 Task: Find connections with filter location Chhibrāmau with filter topic #mentorwith filter profile language French with filter current company CyberSecurity Jobs with filter school National Law University, Jodhpur with filter industry Telecommunications Carriers with filter service category Digital Marketing with filter keywords title Reservationist
Action: Mouse moved to (567, 70)
Screenshot: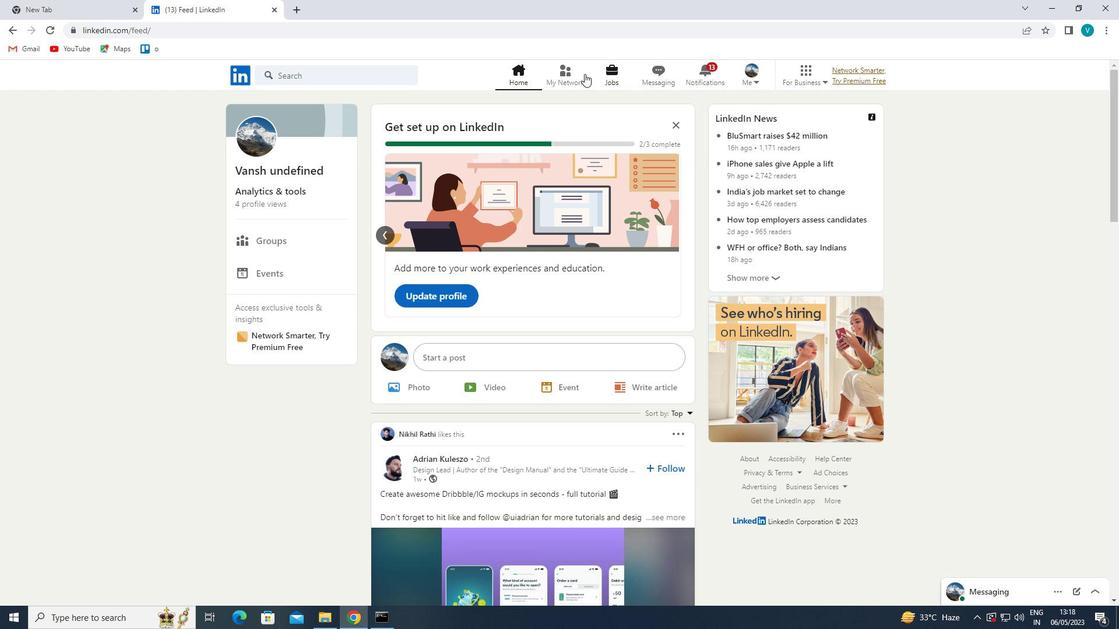
Action: Mouse pressed left at (567, 70)
Screenshot: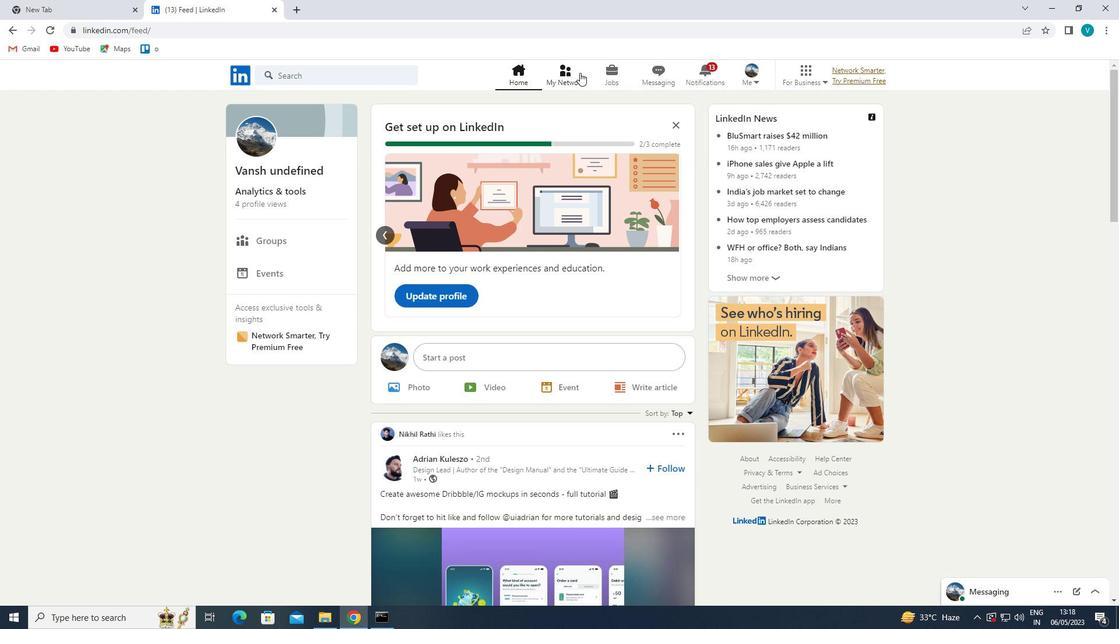 
Action: Mouse moved to (334, 144)
Screenshot: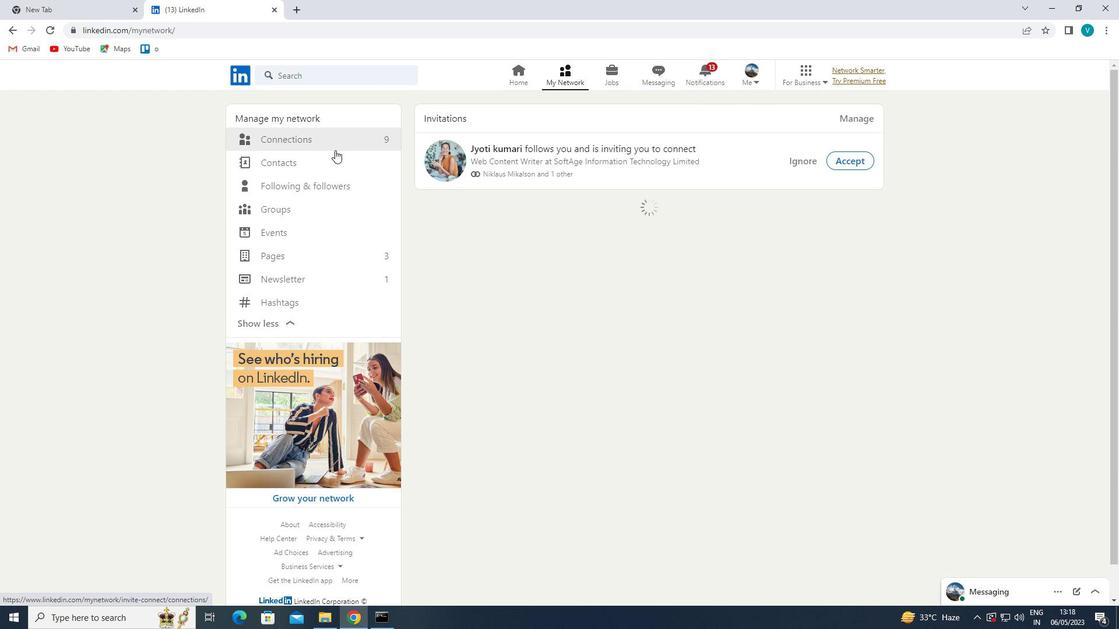 
Action: Mouse pressed left at (334, 144)
Screenshot: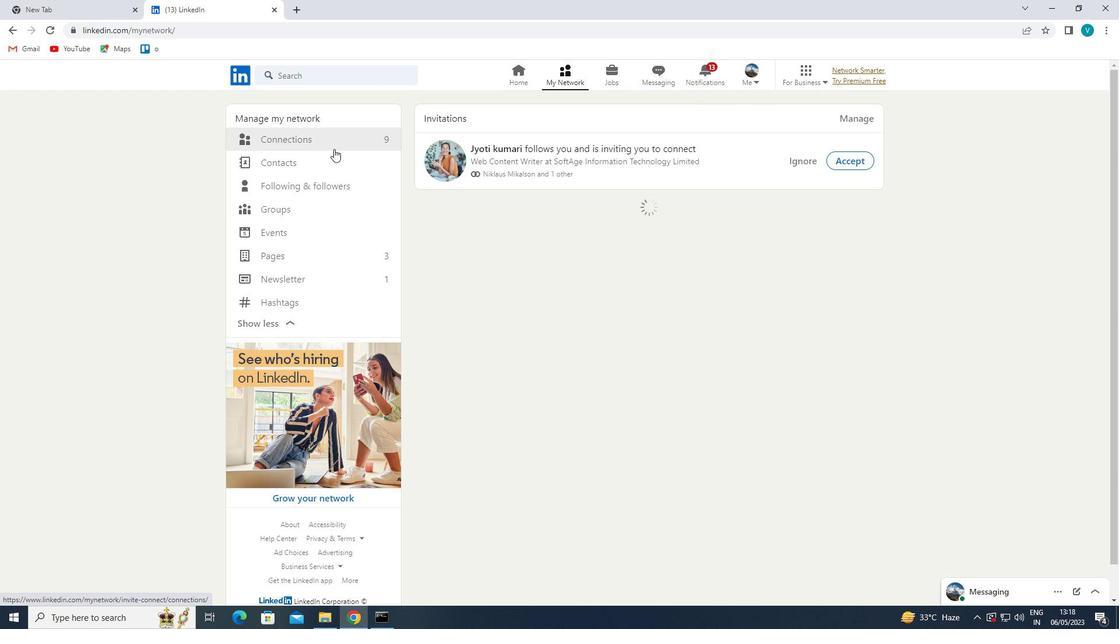 
Action: Mouse moved to (627, 139)
Screenshot: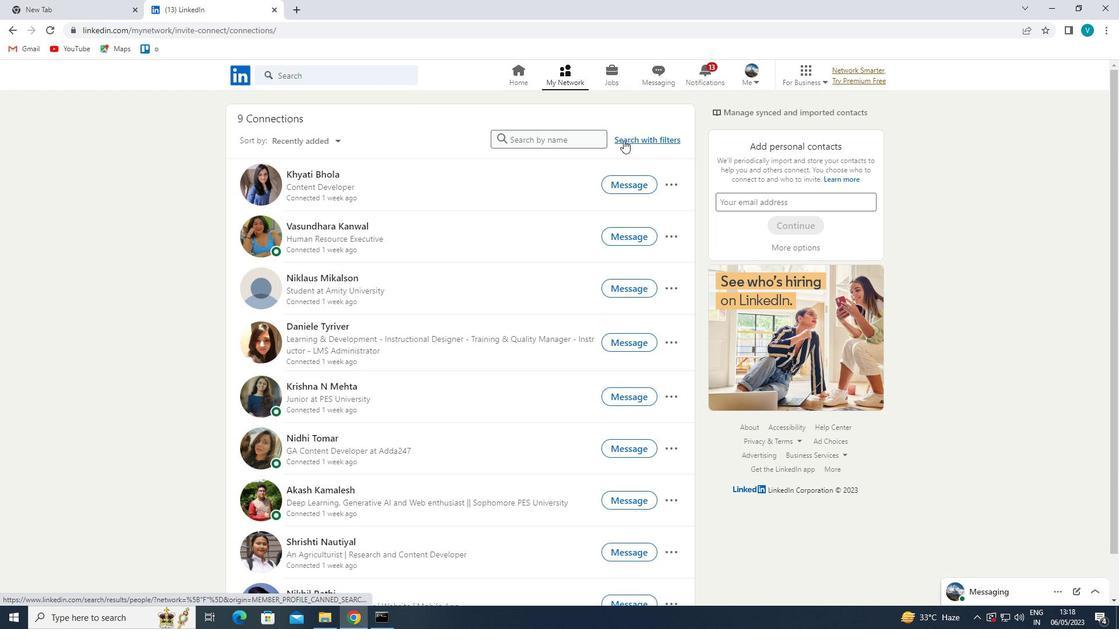 
Action: Mouse pressed left at (627, 139)
Screenshot: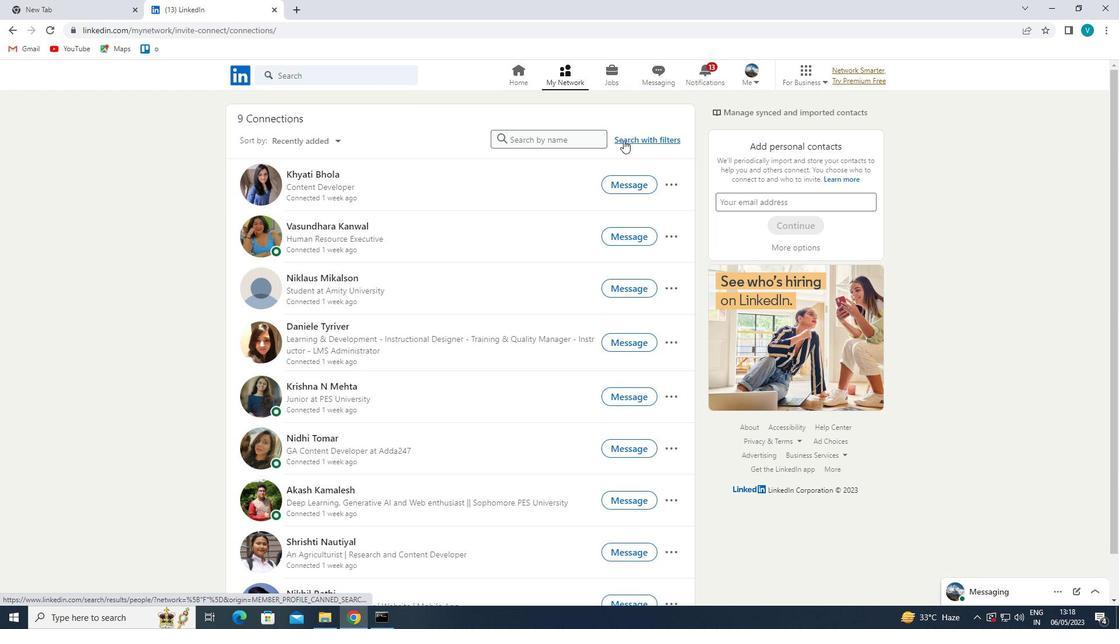 
Action: Mouse moved to (565, 114)
Screenshot: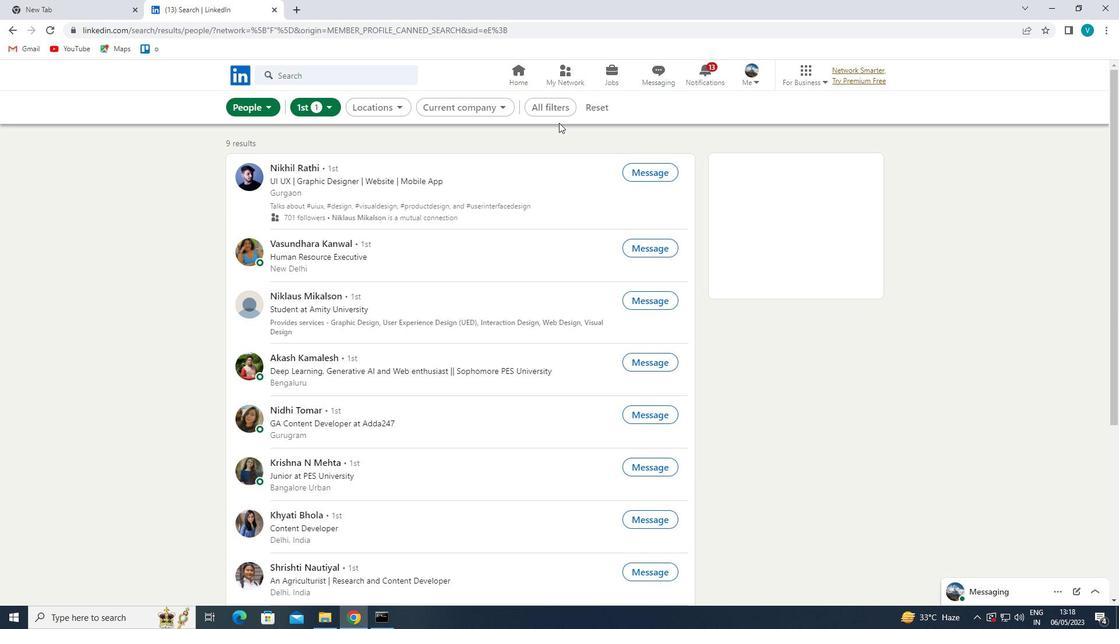 
Action: Mouse pressed left at (565, 114)
Screenshot: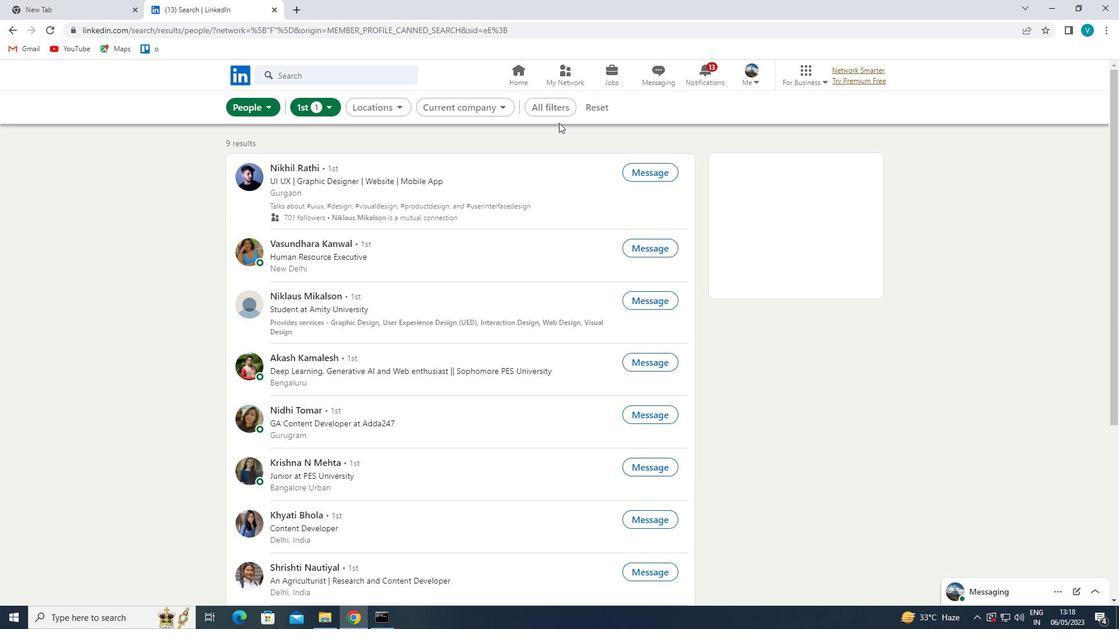 
Action: Mouse moved to (951, 265)
Screenshot: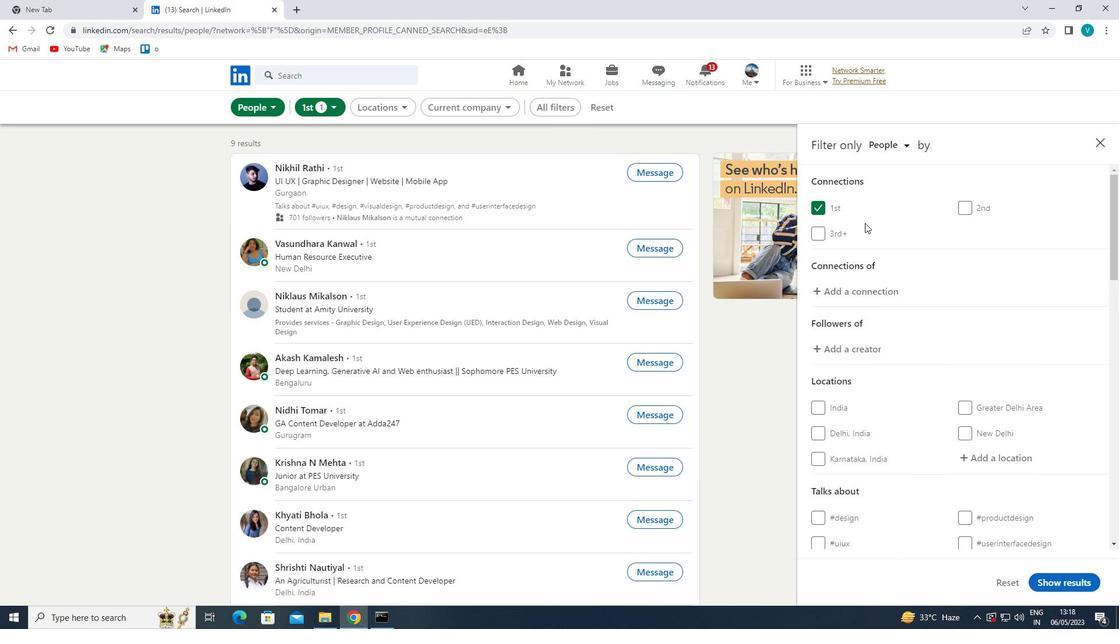 
Action: Mouse scrolled (951, 265) with delta (0, 0)
Screenshot: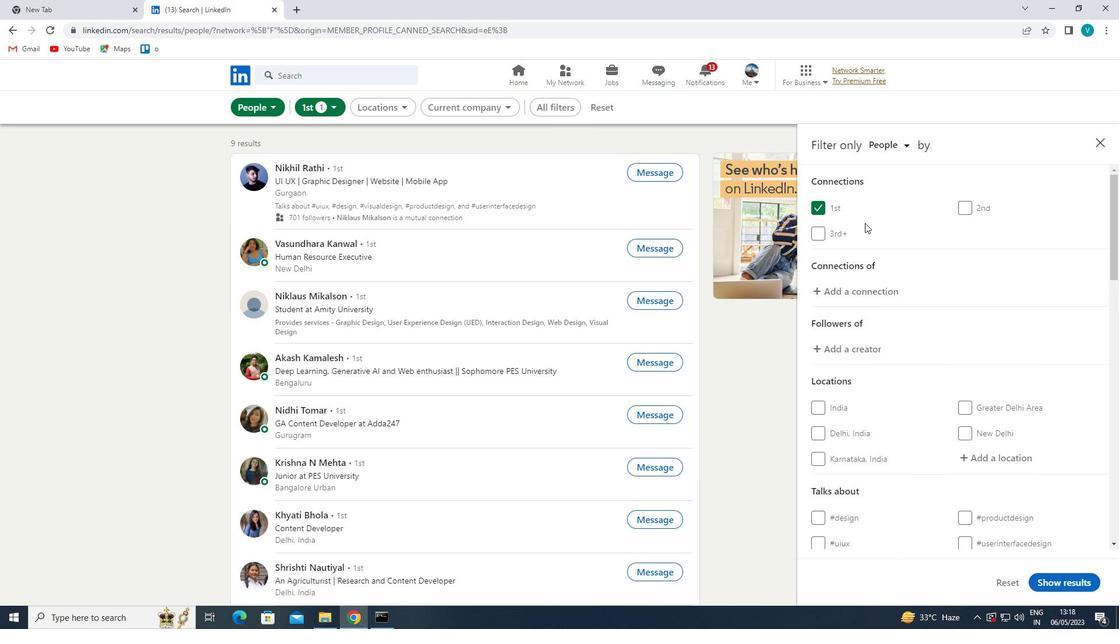 
Action: Mouse moved to (952, 271)
Screenshot: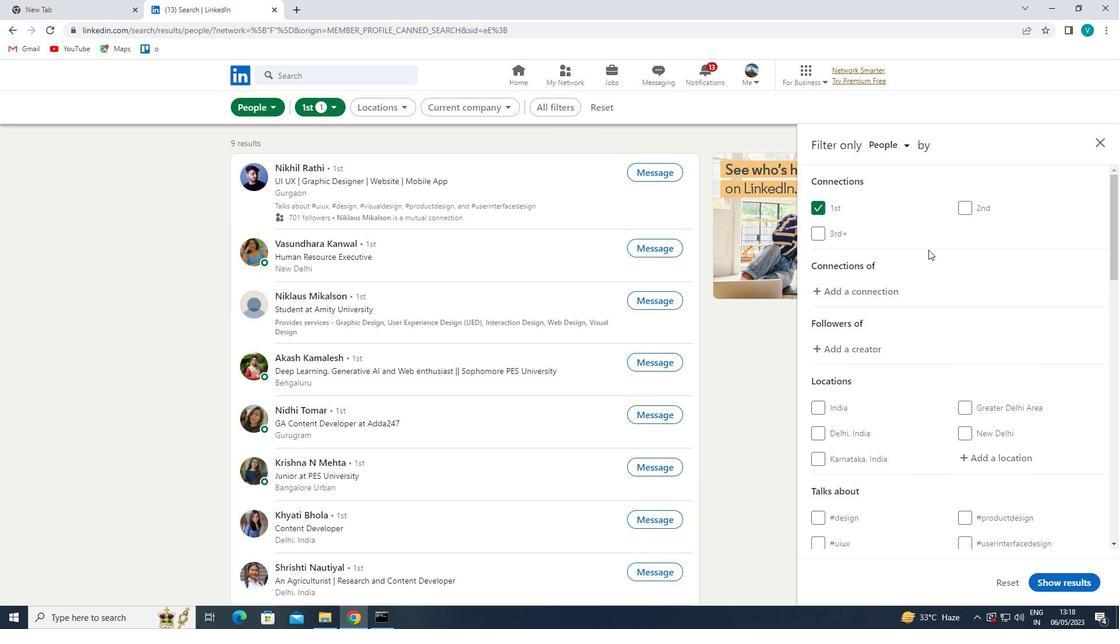 
Action: Mouse scrolled (952, 270) with delta (0, 0)
Screenshot: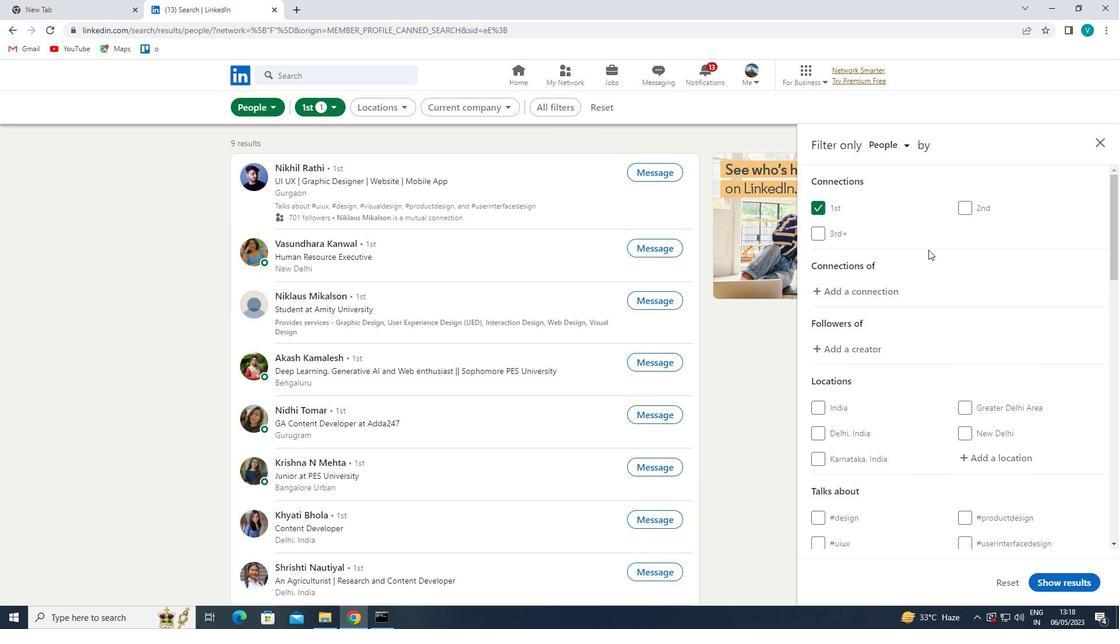 
Action: Mouse moved to (954, 277)
Screenshot: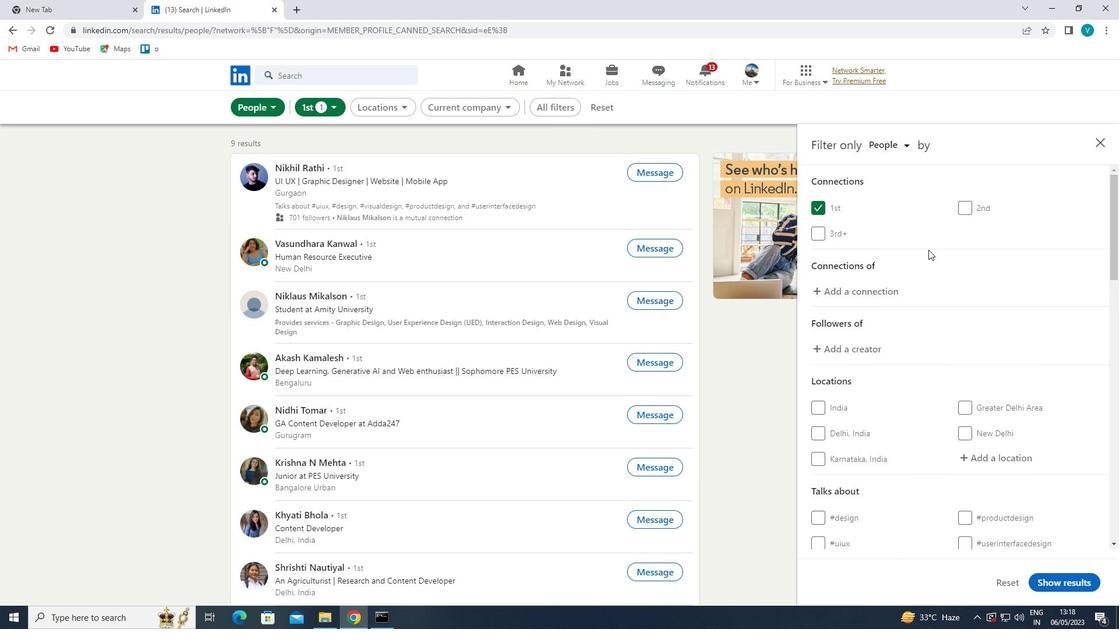 
Action: Mouse scrolled (954, 276) with delta (0, 0)
Screenshot: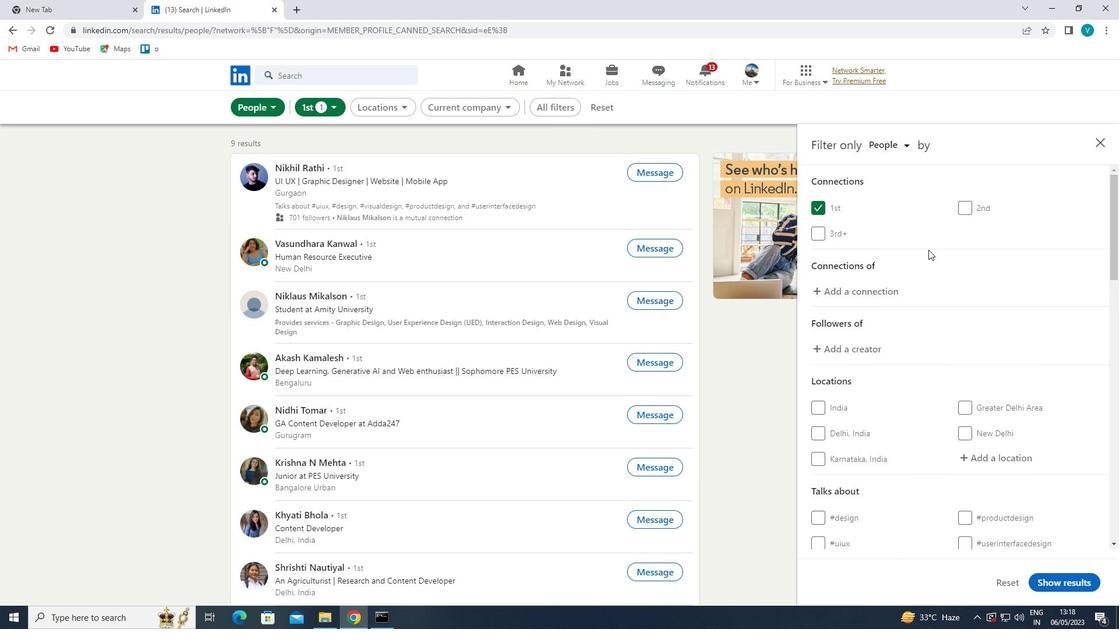 
Action: Mouse moved to (995, 283)
Screenshot: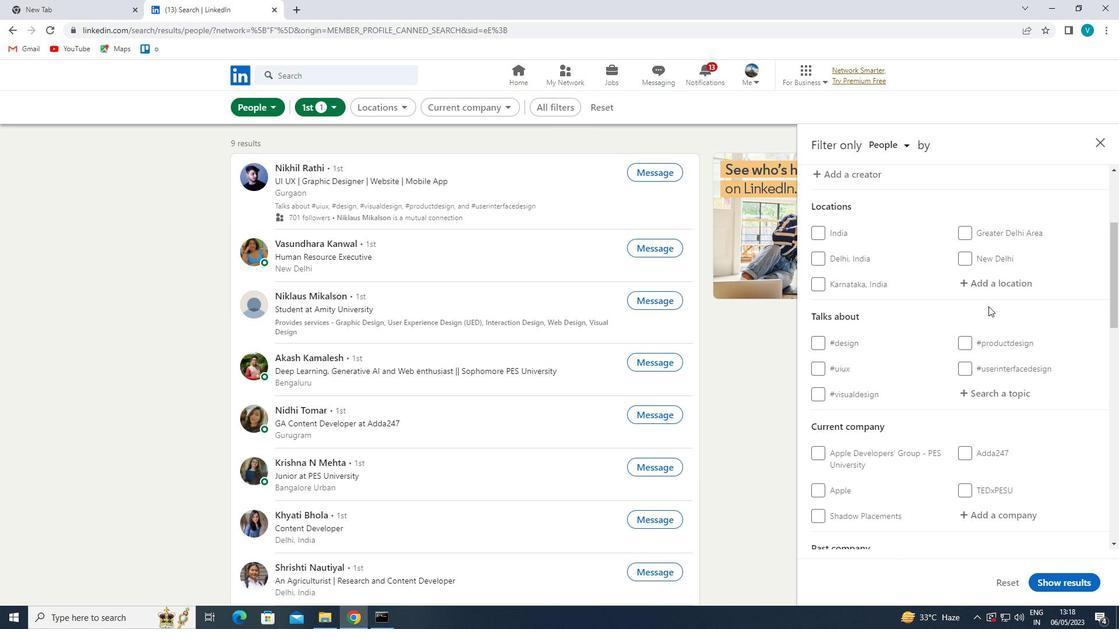 
Action: Mouse pressed left at (995, 283)
Screenshot: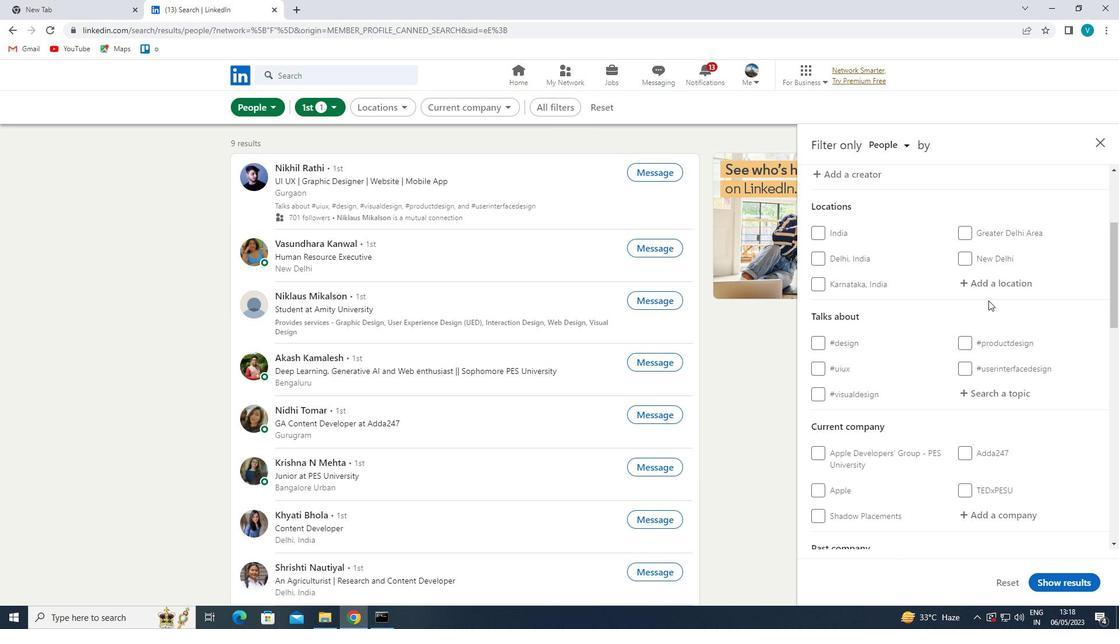
Action: Mouse moved to (876, 215)
Screenshot: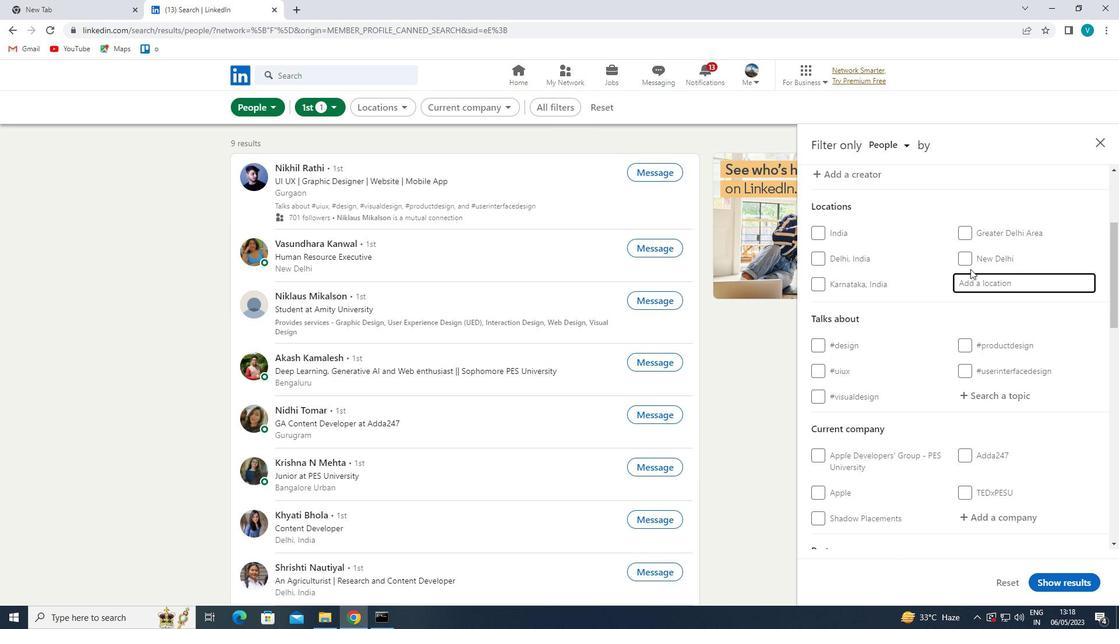 
Action: Key pressed <Key.shift>CHHIBRAMAU
Screenshot: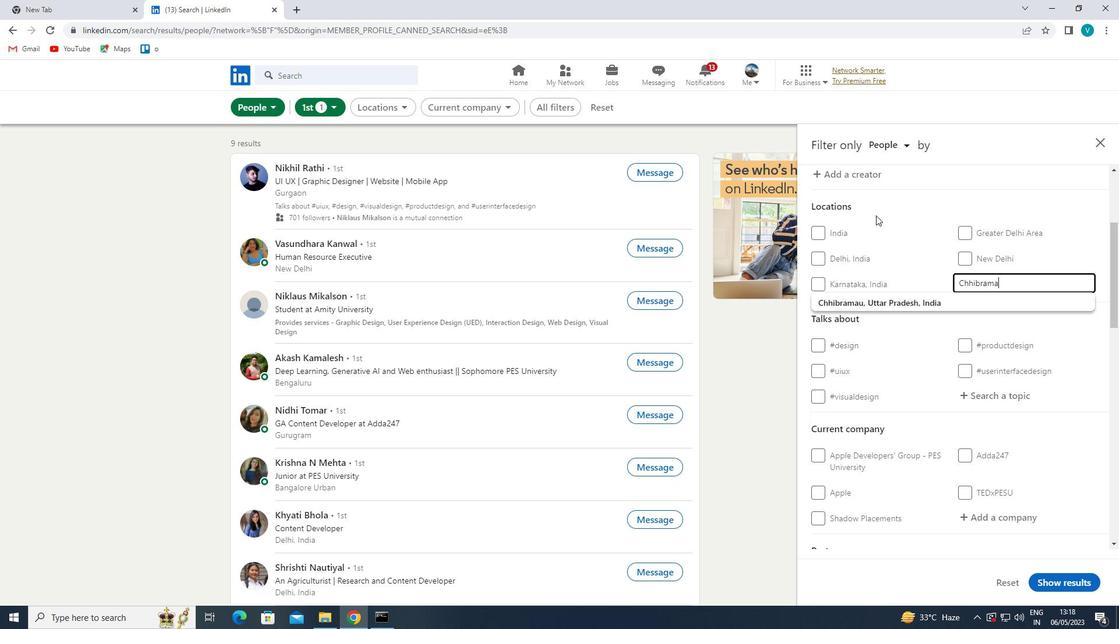 
Action: Mouse moved to (877, 297)
Screenshot: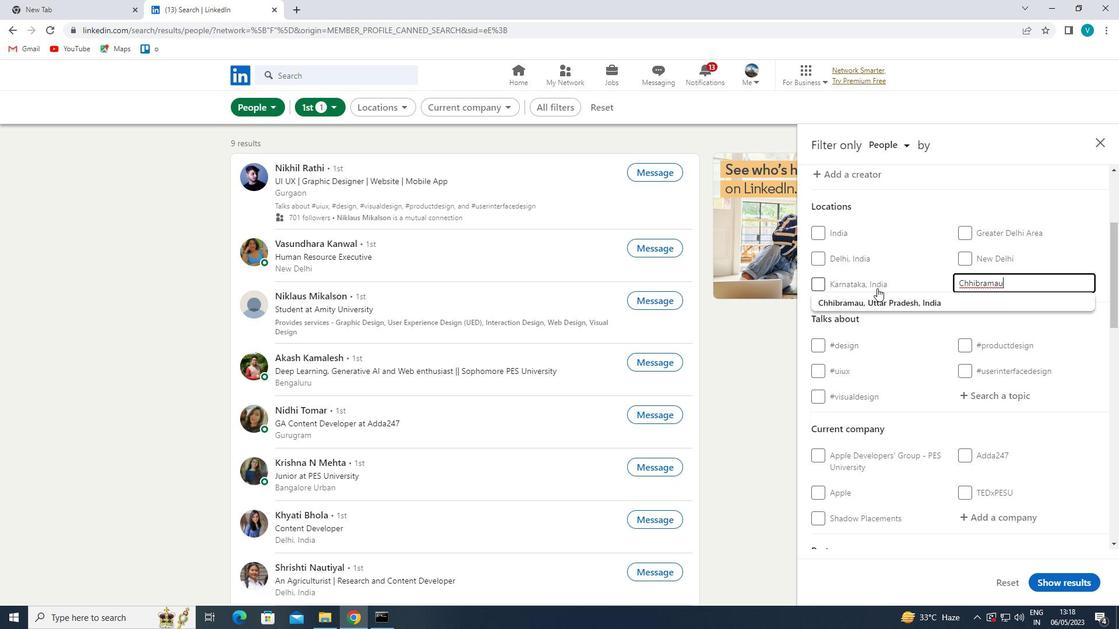 
Action: Mouse pressed left at (877, 297)
Screenshot: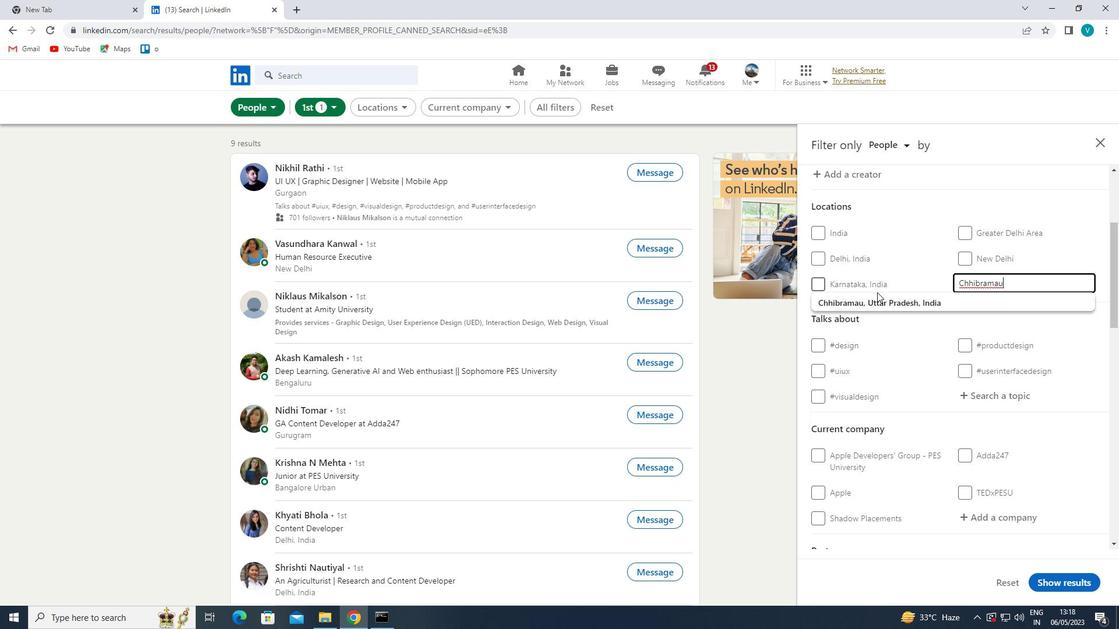 
Action: Mouse moved to (899, 327)
Screenshot: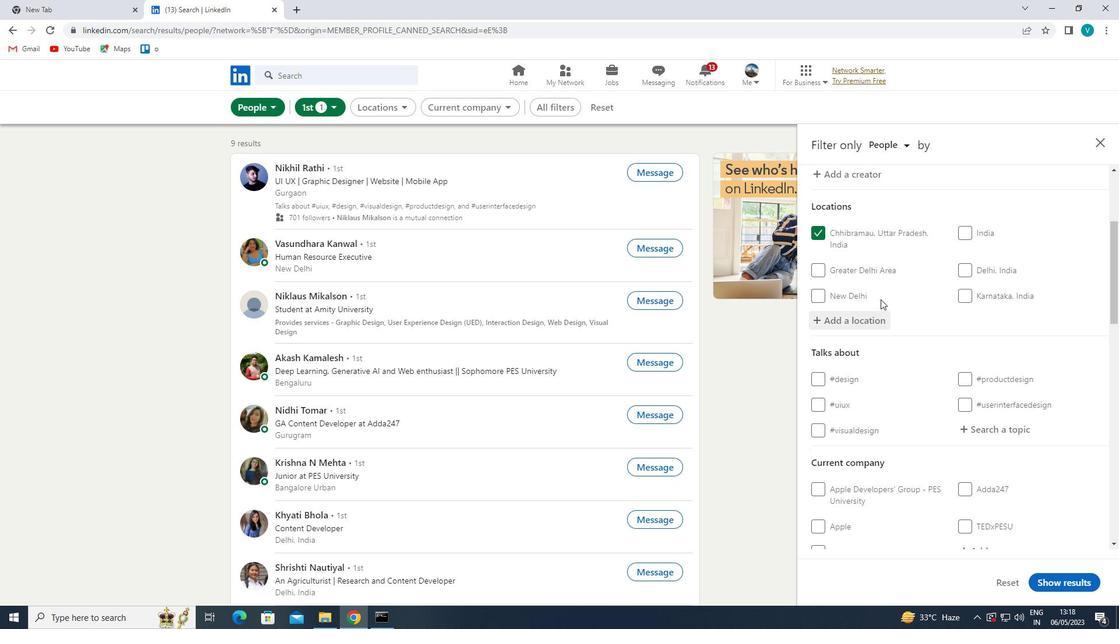 
Action: Mouse scrolled (899, 326) with delta (0, 0)
Screenshot: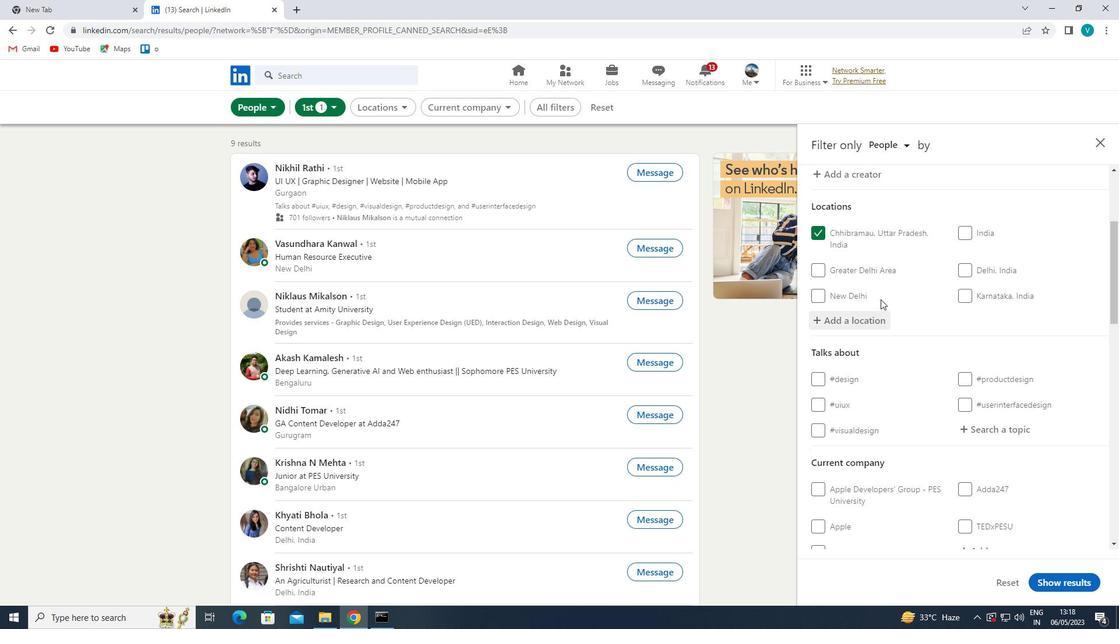 
Action: Mouse moved to (906, 331)
Screenshot: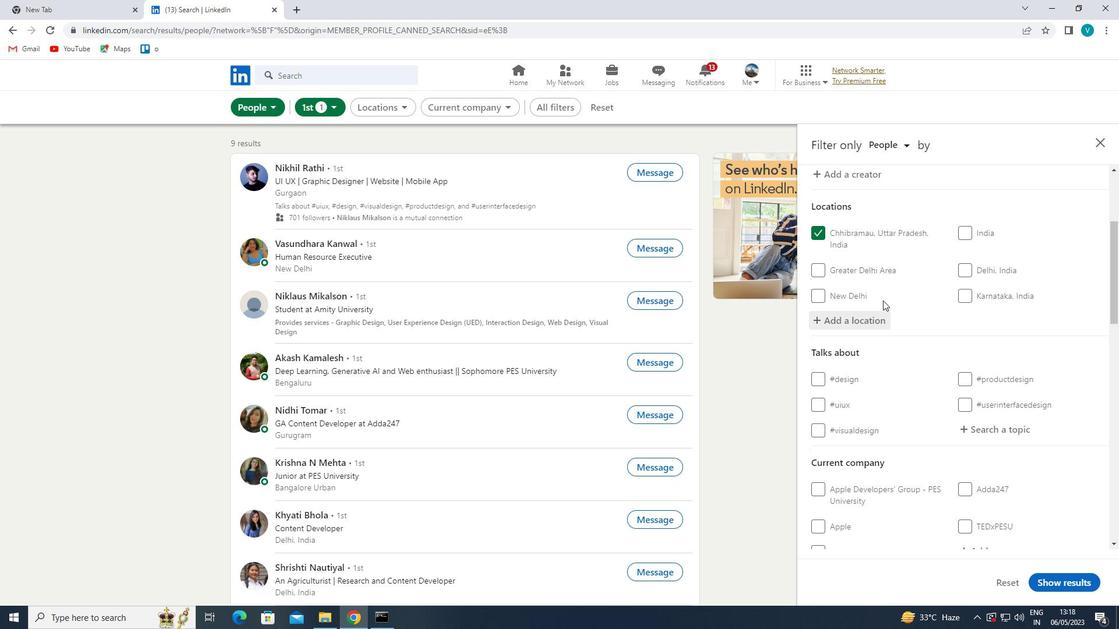 
Action: Mouse scrolled (906, 330) with delta (0, 0)
Screenshot: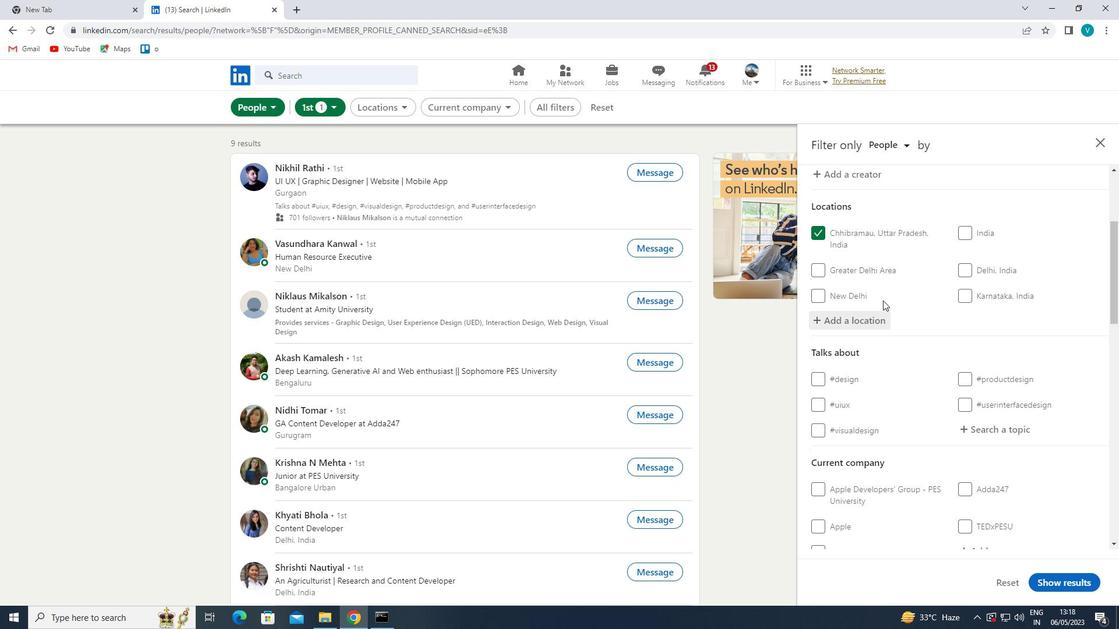
Action: Mouse moved to (986, 314)
Screenshot: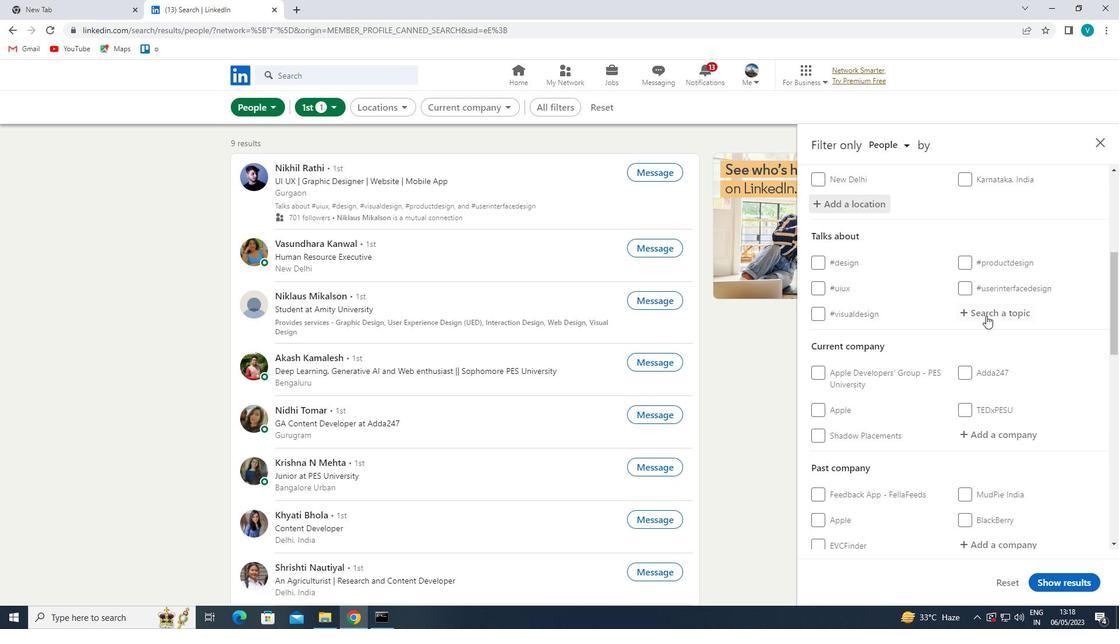 
Action: Mouse pressed left at (986, 314)
Screenshot: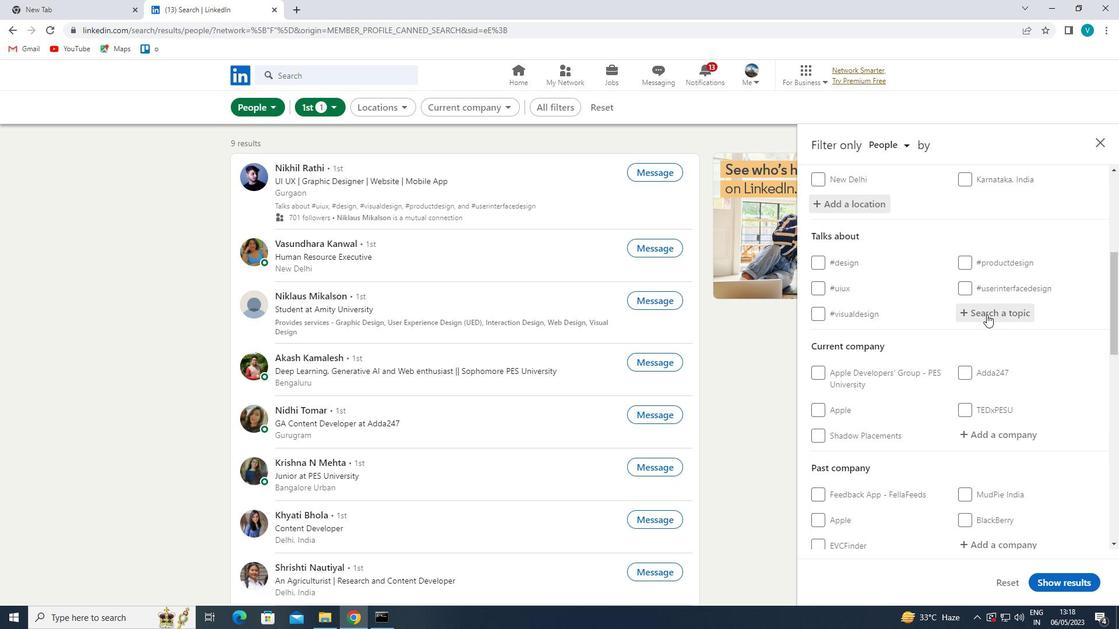 
Action: Mouse moved to (923, 278)
Screenshot: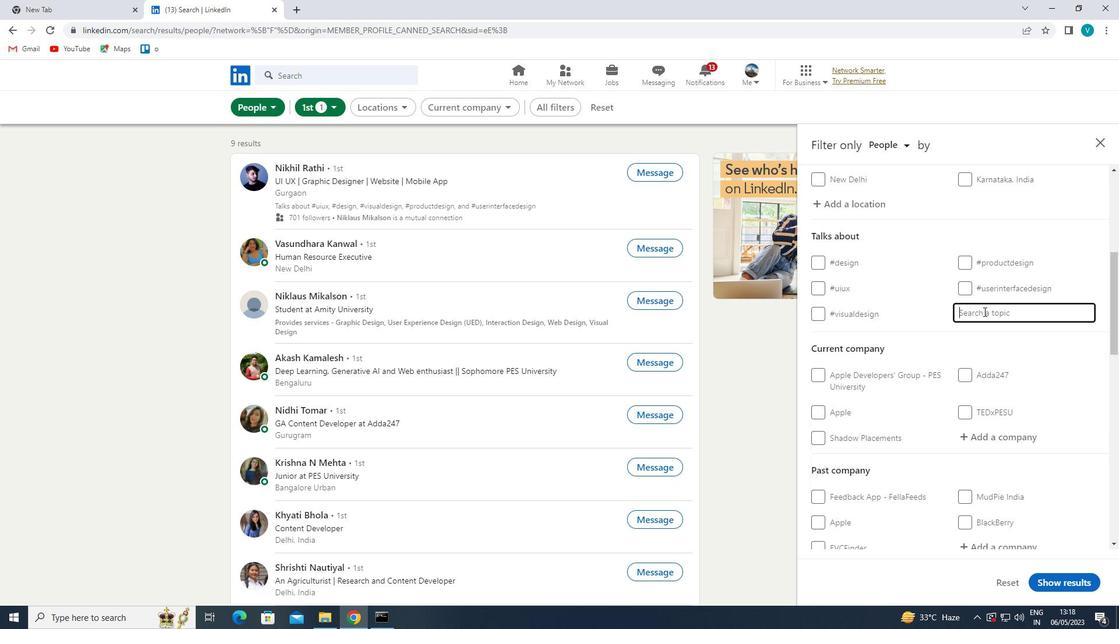 
Action: Key pressed MENTOR
Screenshot: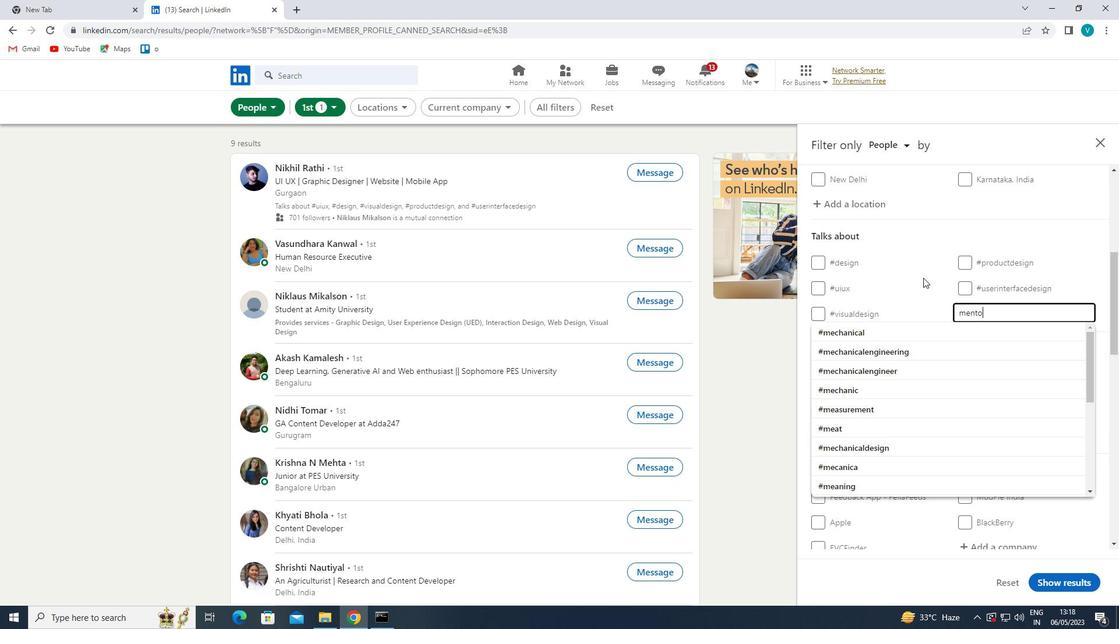 
Action: Mouse moved to (888, 372)
Screenshot: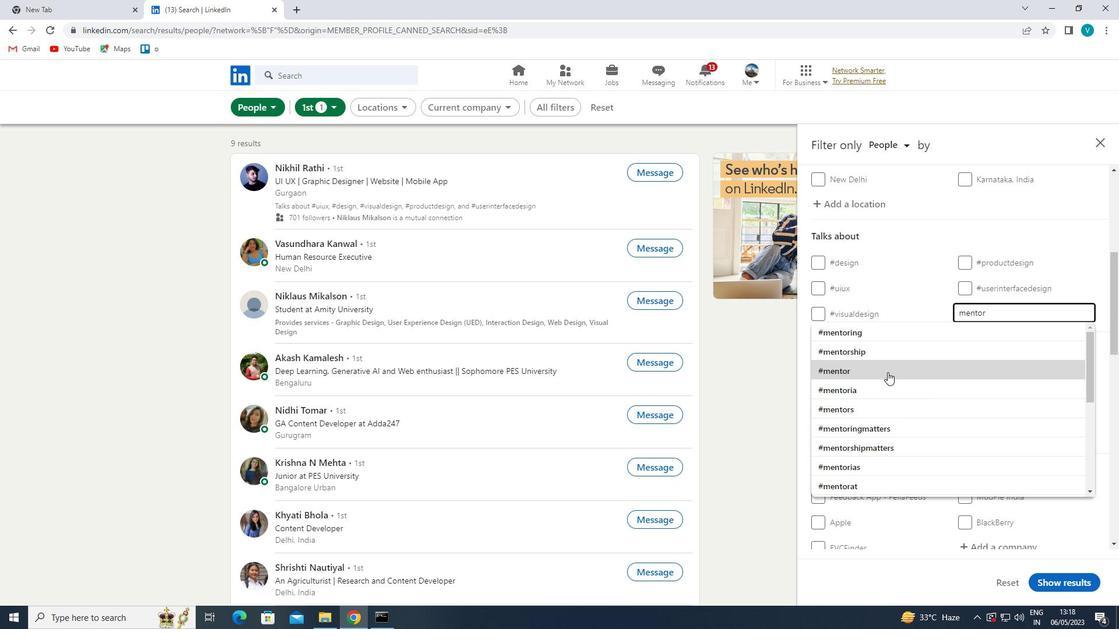 
Action: Mouse pressed left at (888, 372)
Screenshot: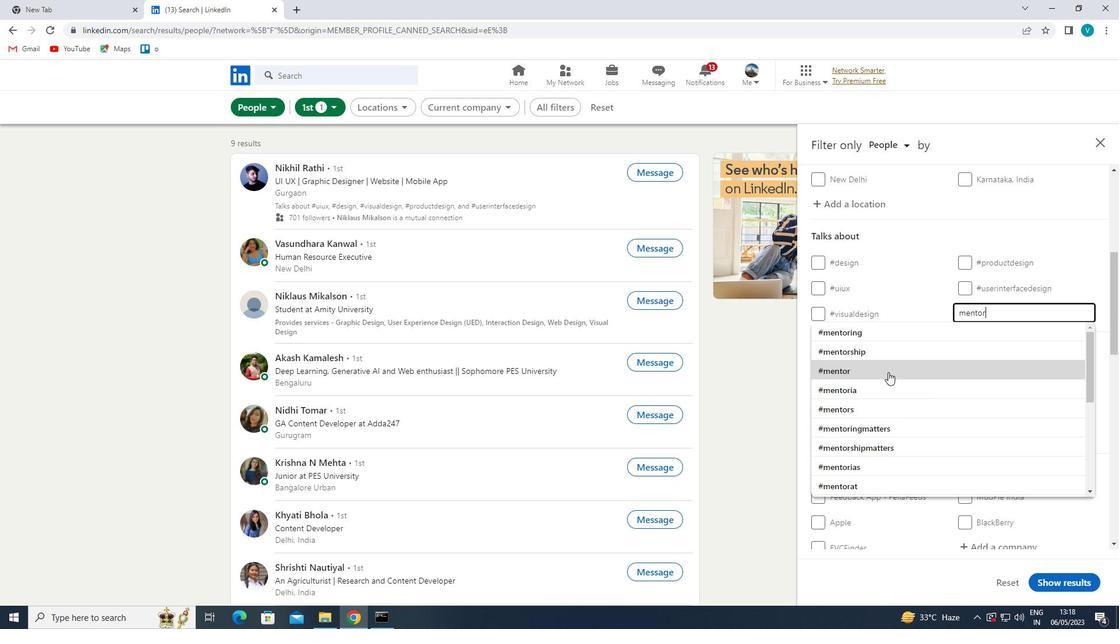 
Action: Mouse moved to (950, 368)
Screenshot: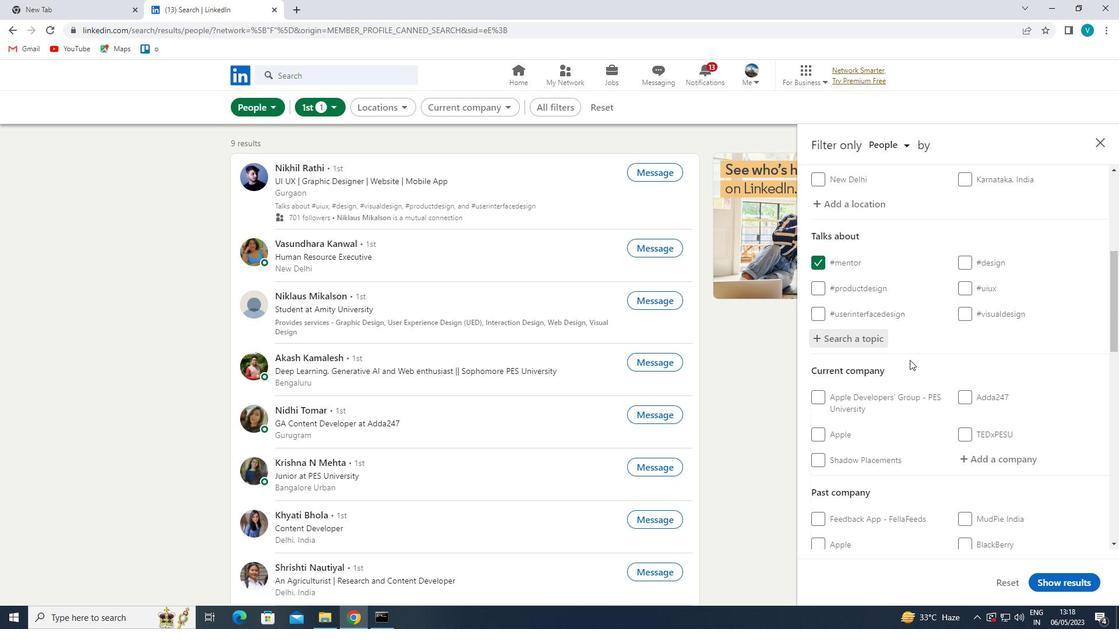 
Action: Mouse scrolled (950, 368) with delta (0, 0)
Screenshot: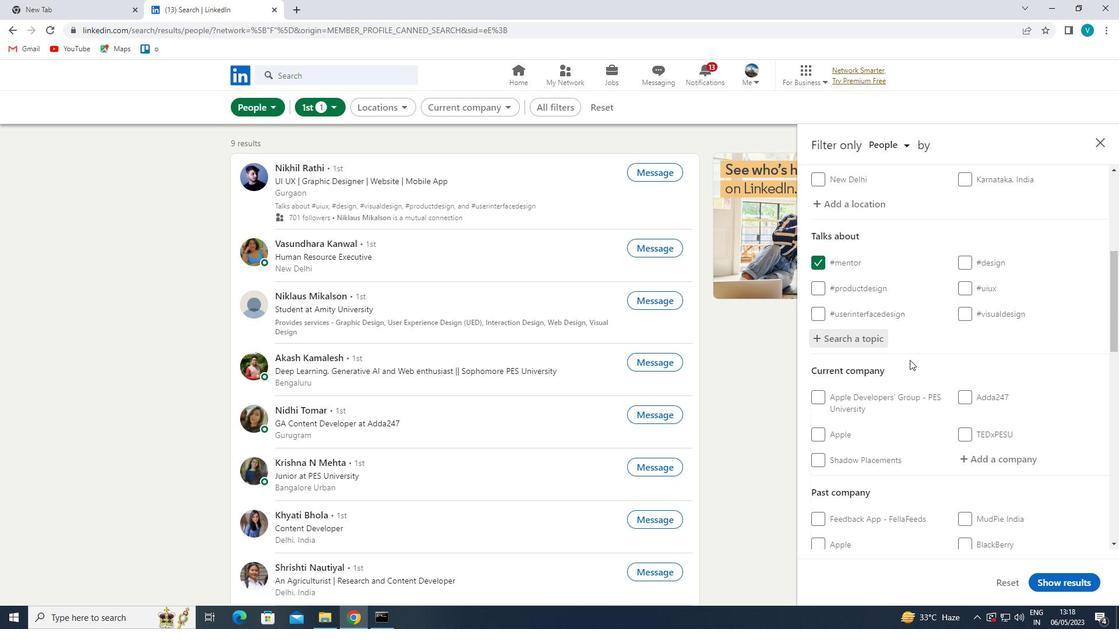 
Action: Mouse moved to (968, 373)
Screenshot: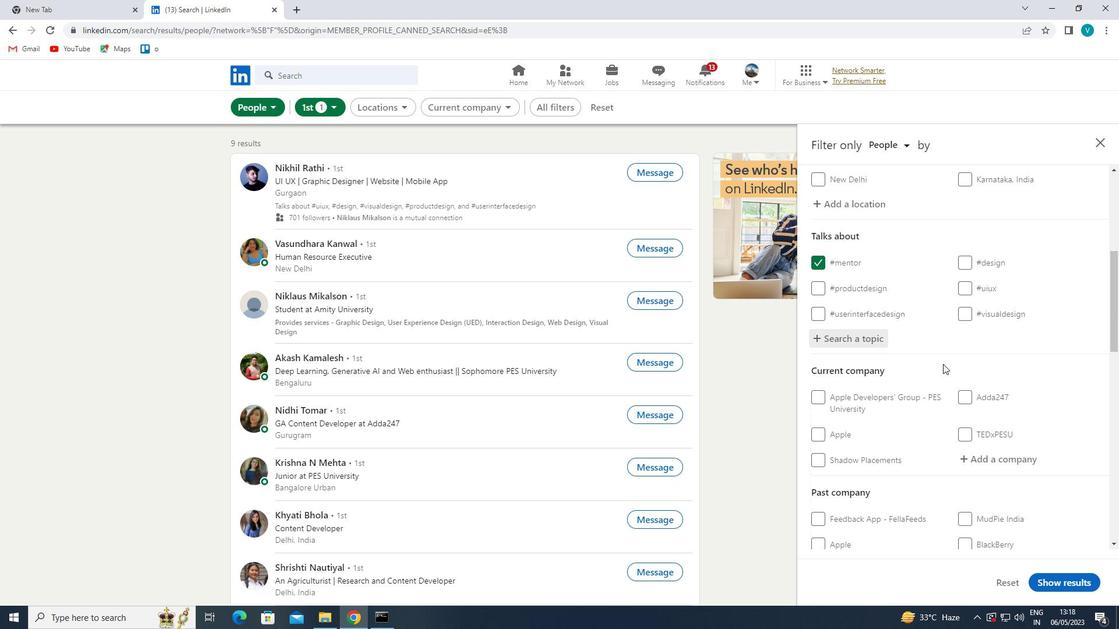 
Action: Mouse scrolled (968, 373) with delta (0, 0)
Screenshot: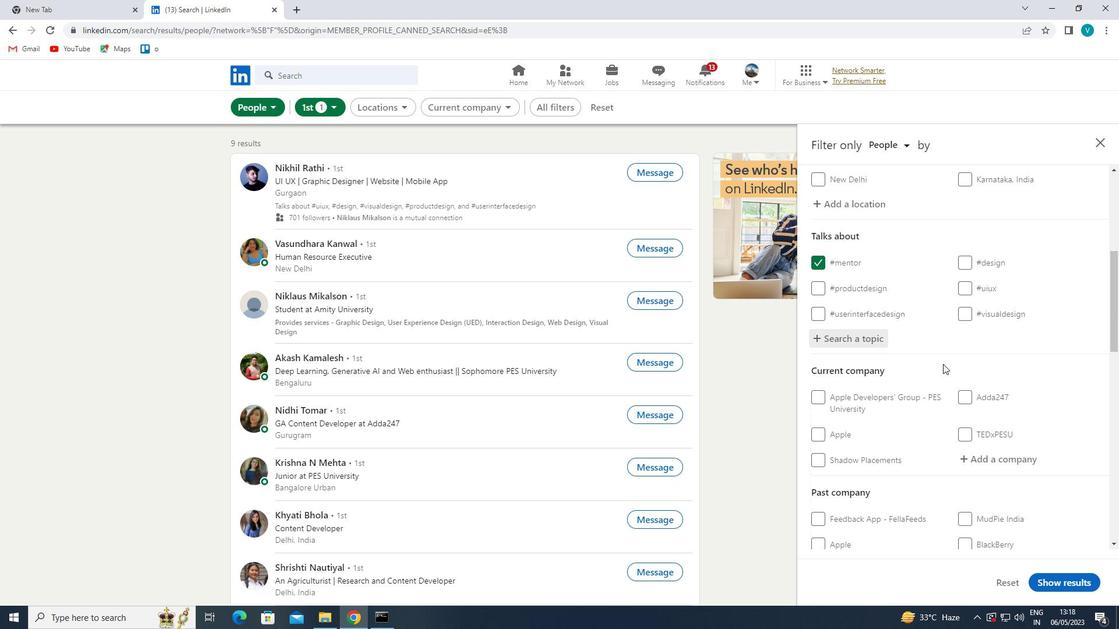 
Action: Mouse moved to (997, 345)
Screenshot: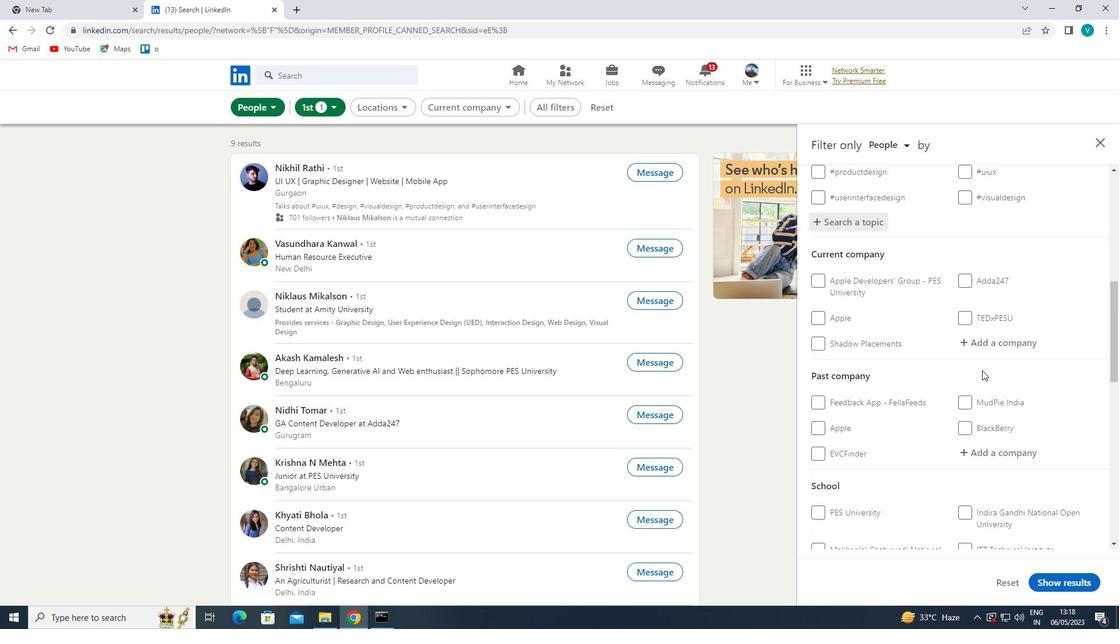 
Action: Mouse pressed left at (997, 345)
Screenshot: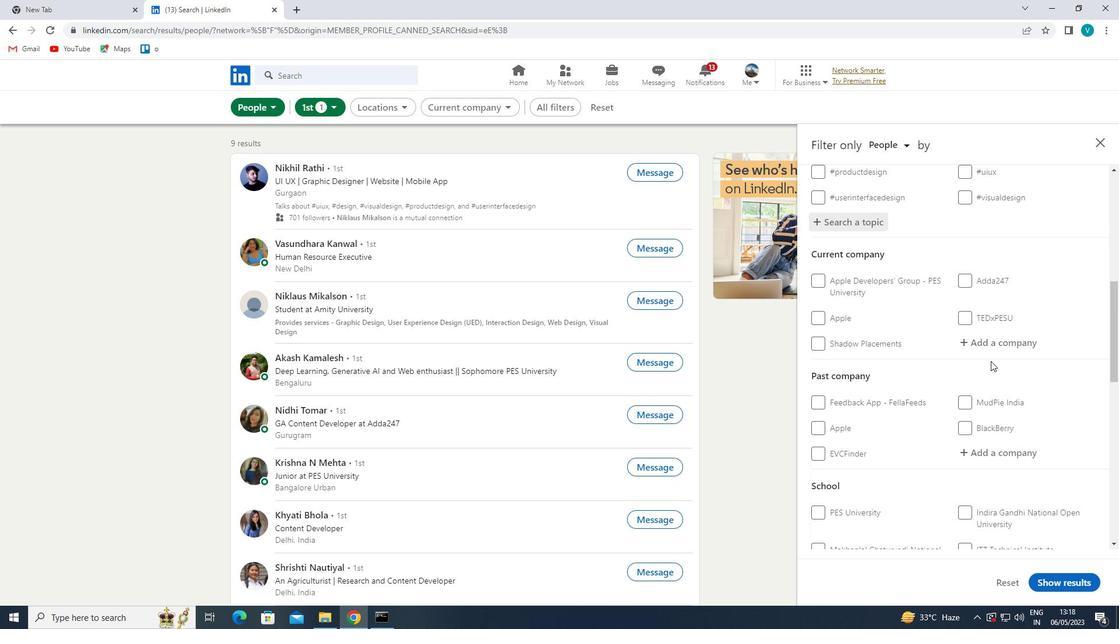 
Action: Mouse moved to (866, 265)
Screenshot: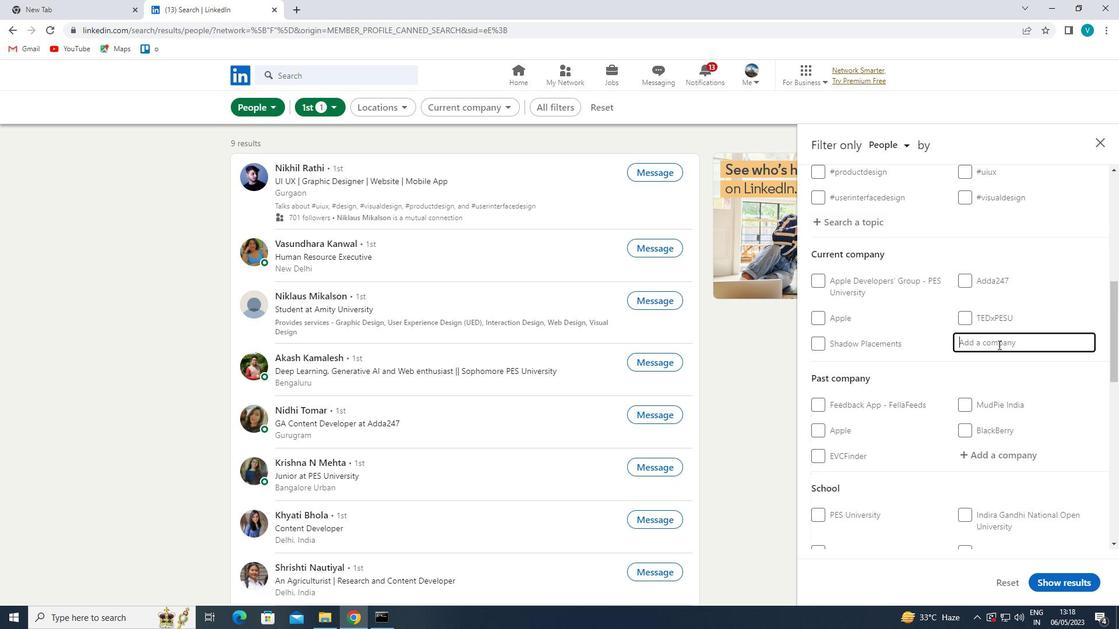 
Action: Key pressed <Key.shift>CYBER<Key.shift>SE
Screenshot: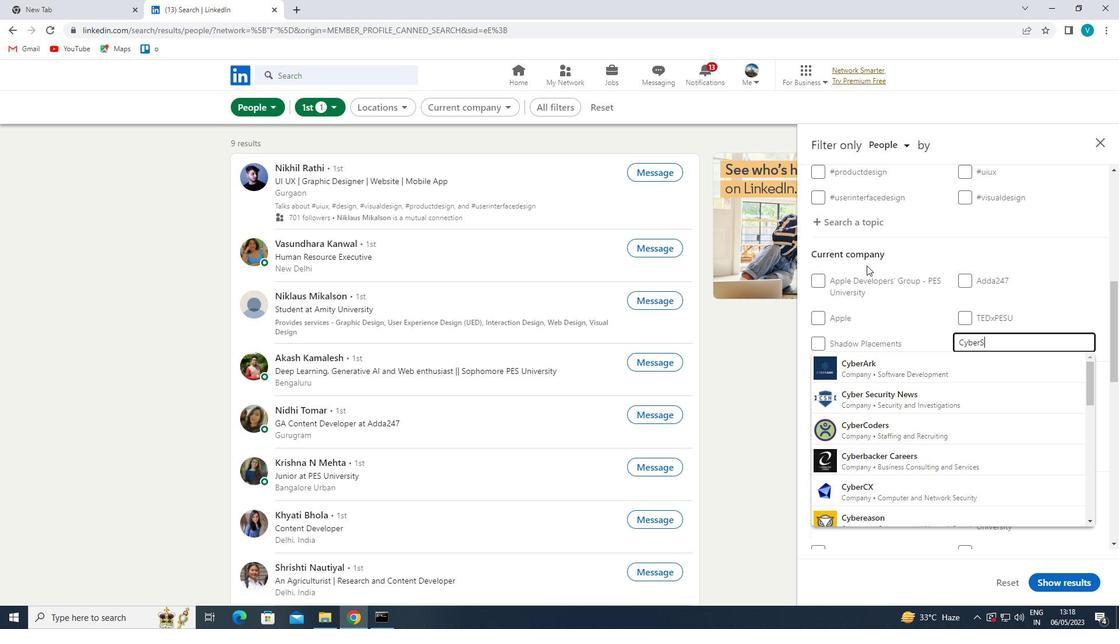 
Action: Mouse moved to (922, 395)
Screenshot: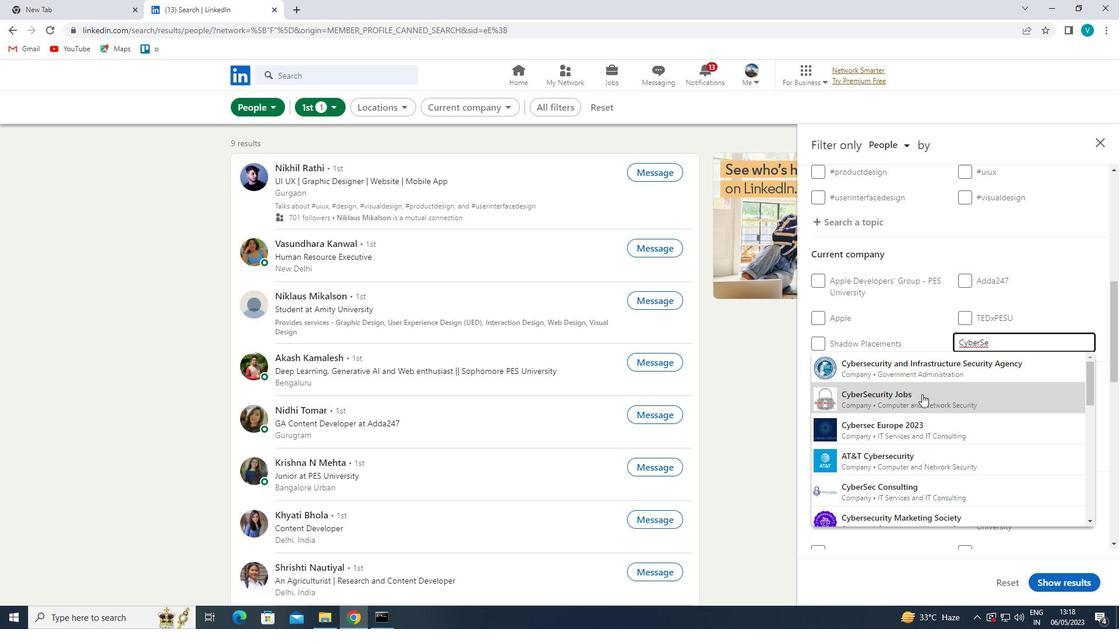 
Action: Mouse pressed left at (922, 395)
Screenshot: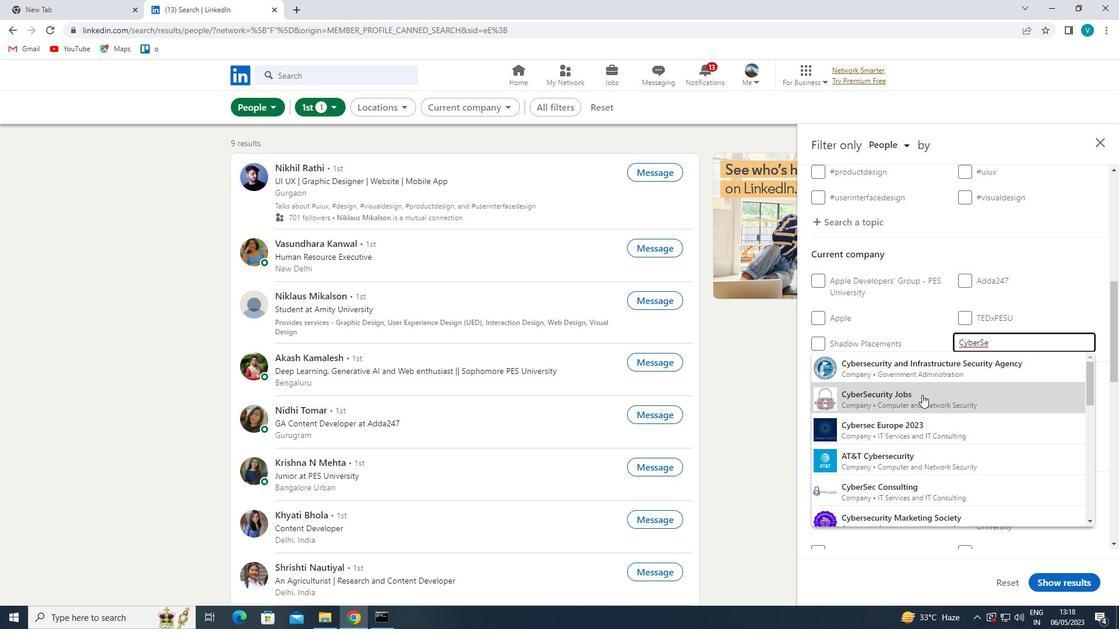 
Action: Mouse moved to (928, 385)
Screenshot: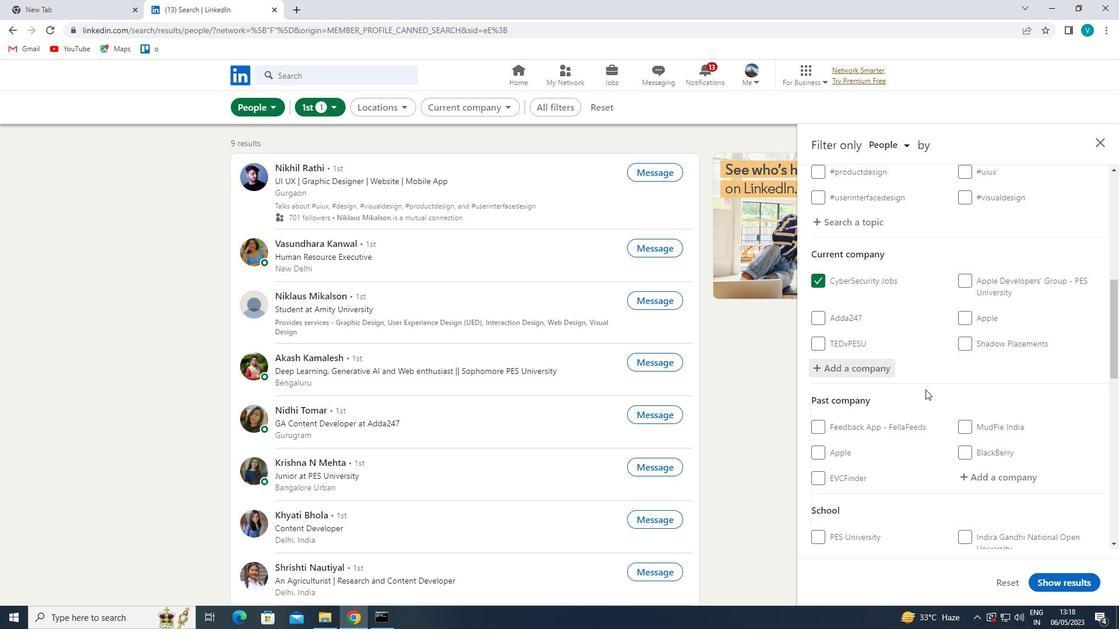 
Action: Mouse scrolled (928, 385) with delta (0, 0)
Screenshot: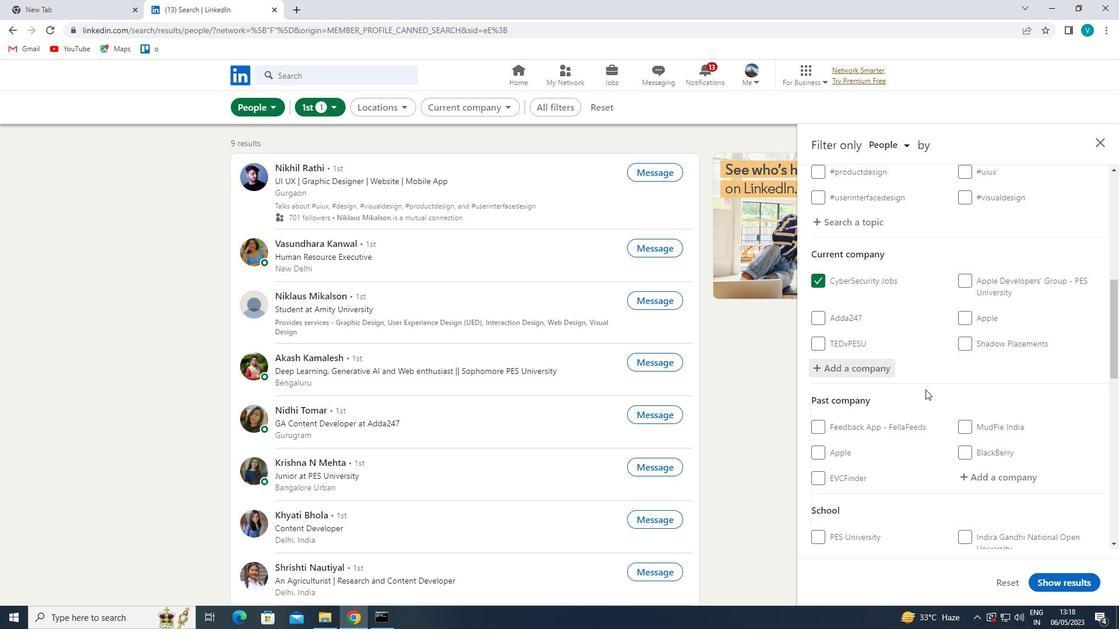 
Action: Mouse moved to (928, 385)
Screenshot: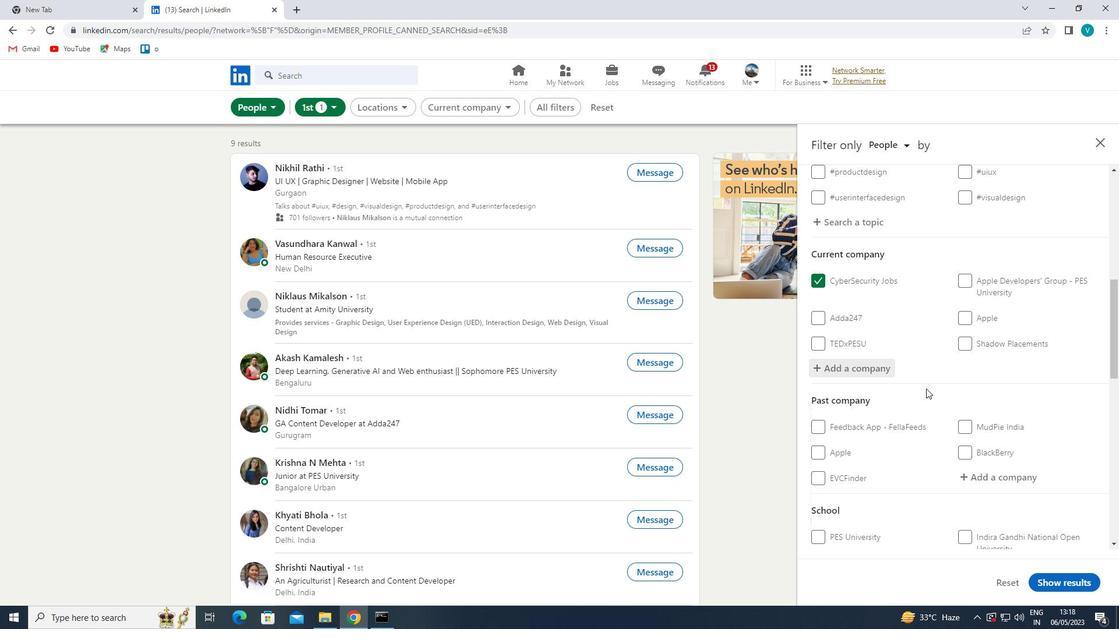 
Action: Mouse scrolled (928, 384) with delta (0, 0)
Screenshot: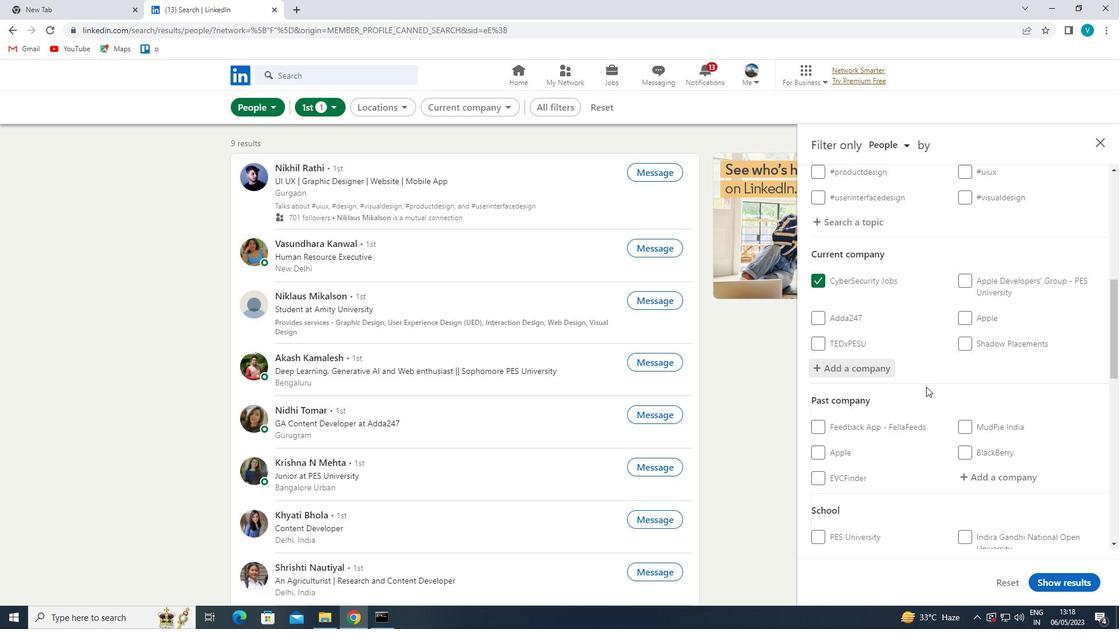 
Action: Mouse scrolled (928, 384) with delta (0, 0)
Screenshot: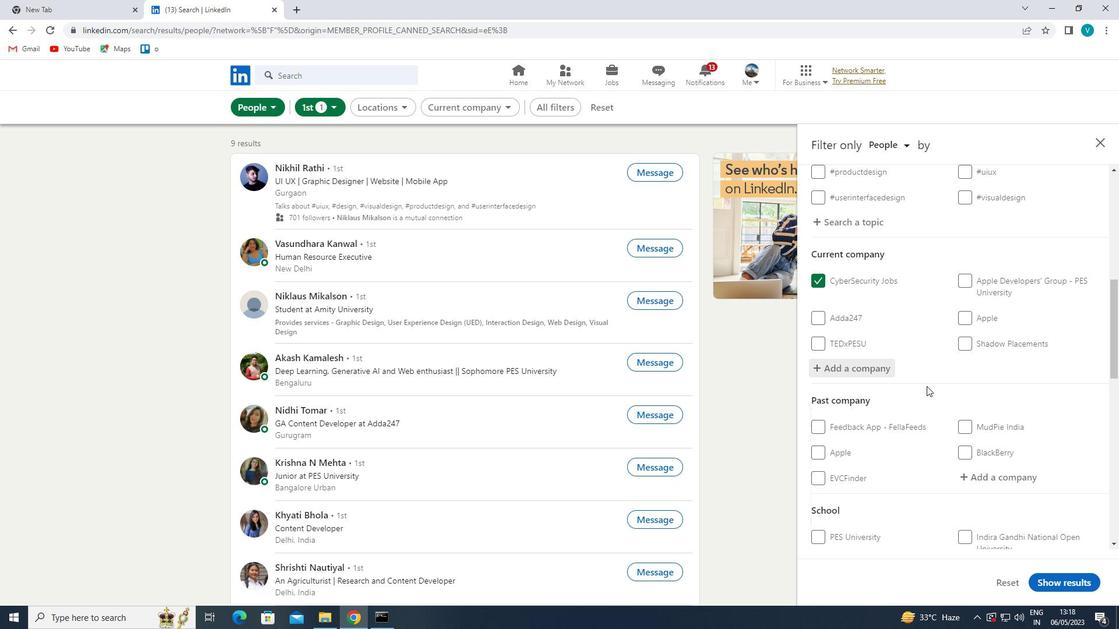 
Action: Mouse moved to (993, 445)
Screenshot: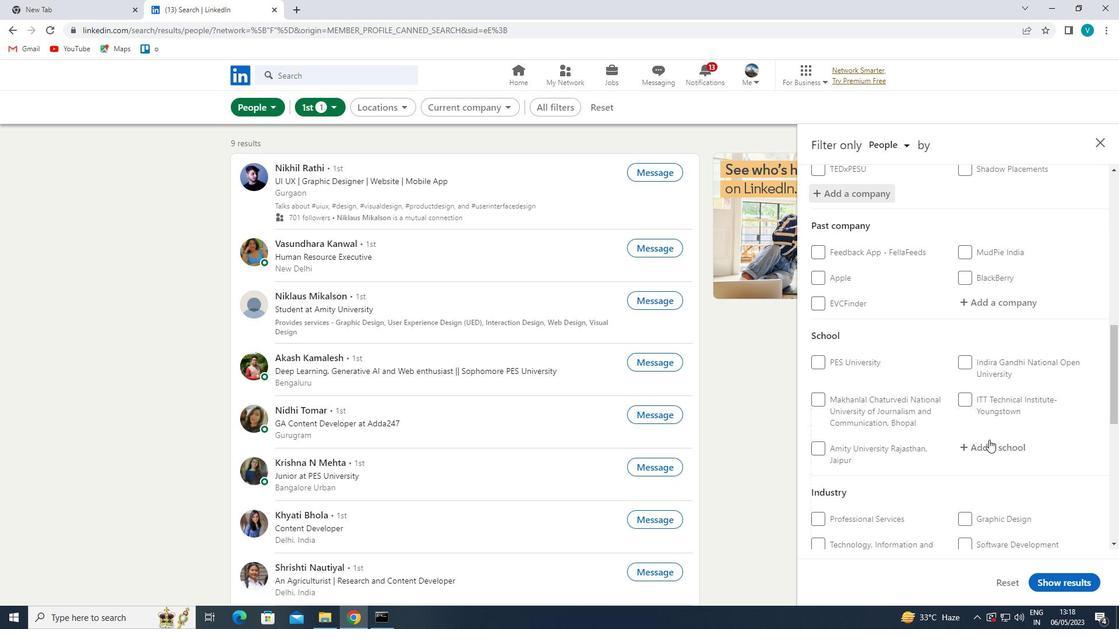 
Action: Mouse pressed left at (993, 445)
Screenshot: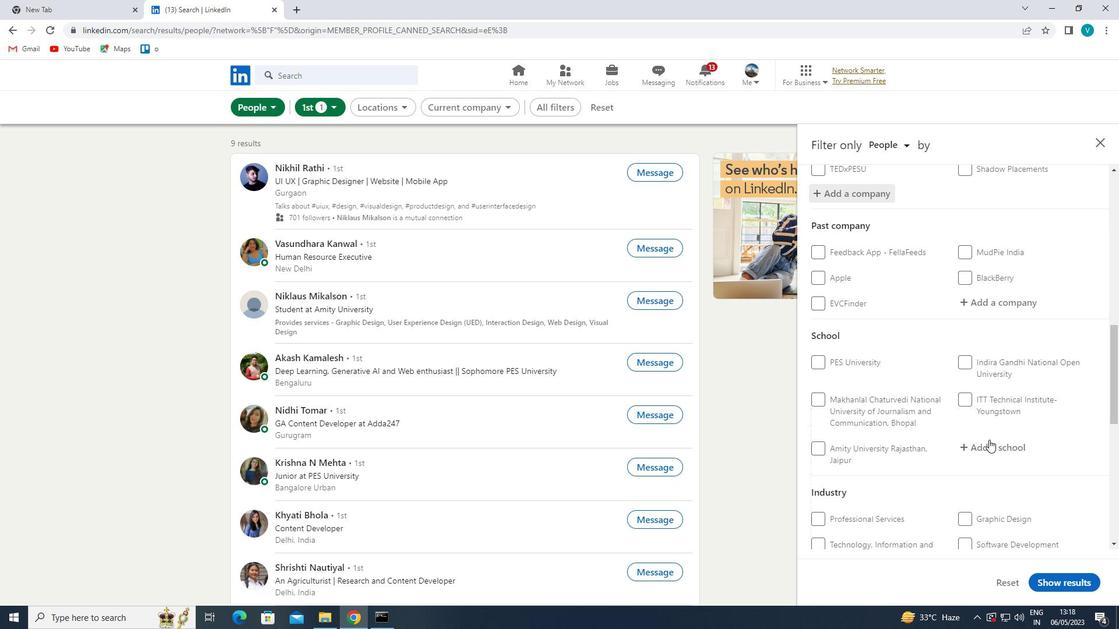 
Action: Mouse moved to (981, 437)
Screenshot: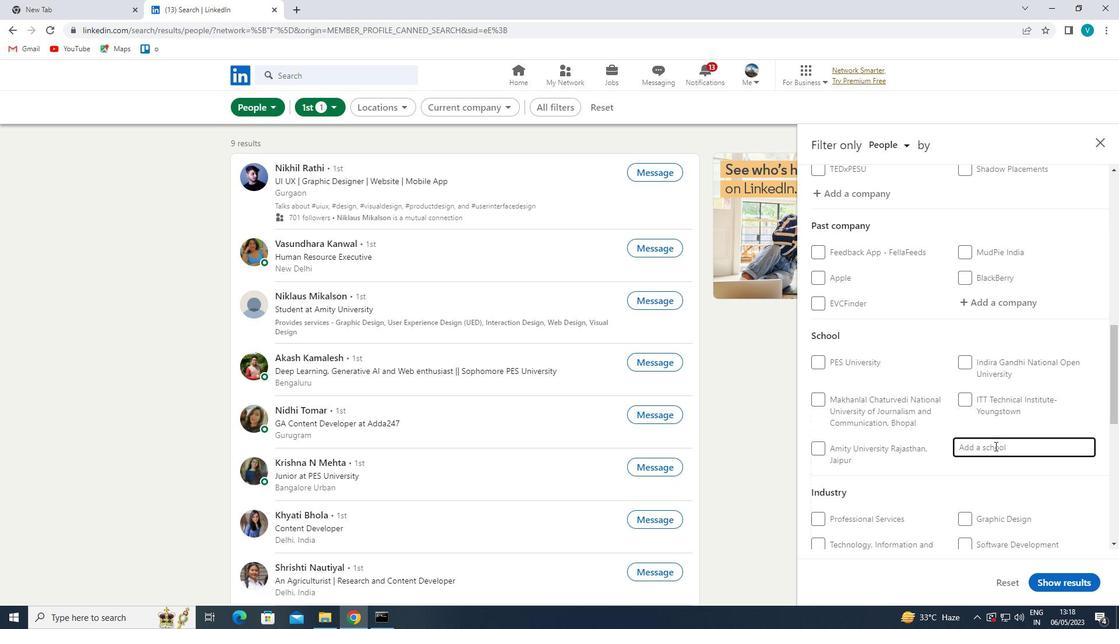 
Action: Key pressed <Key.shift>NATIONAL<Key.space><Key.shift>LAW<Key.space>
Screenshot: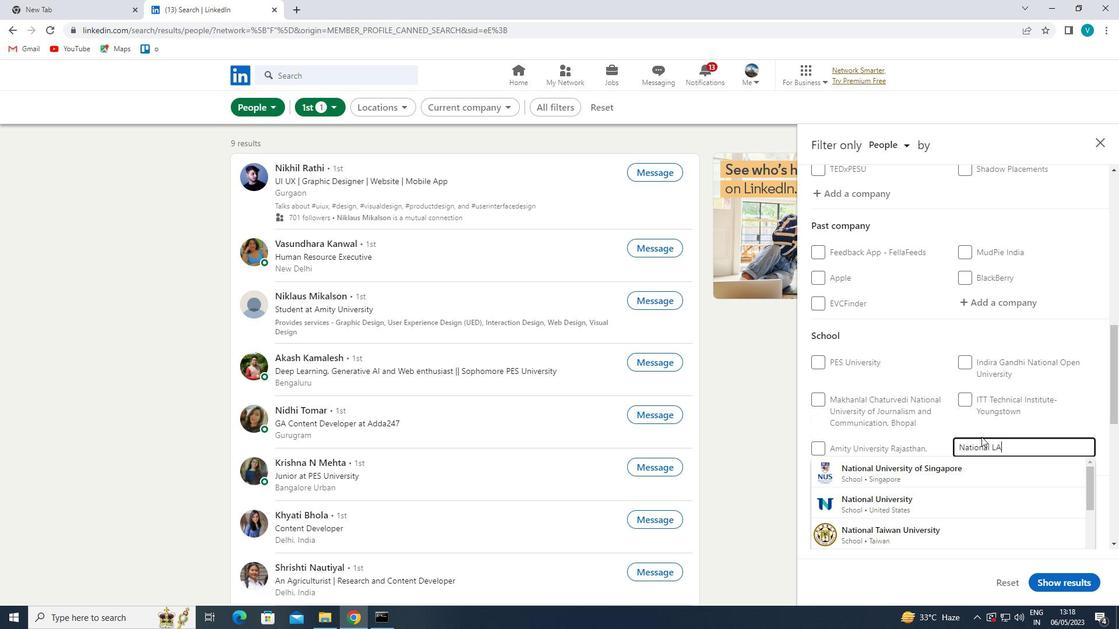 
Action: Mouse moved to (1003, 443)
Screenshot: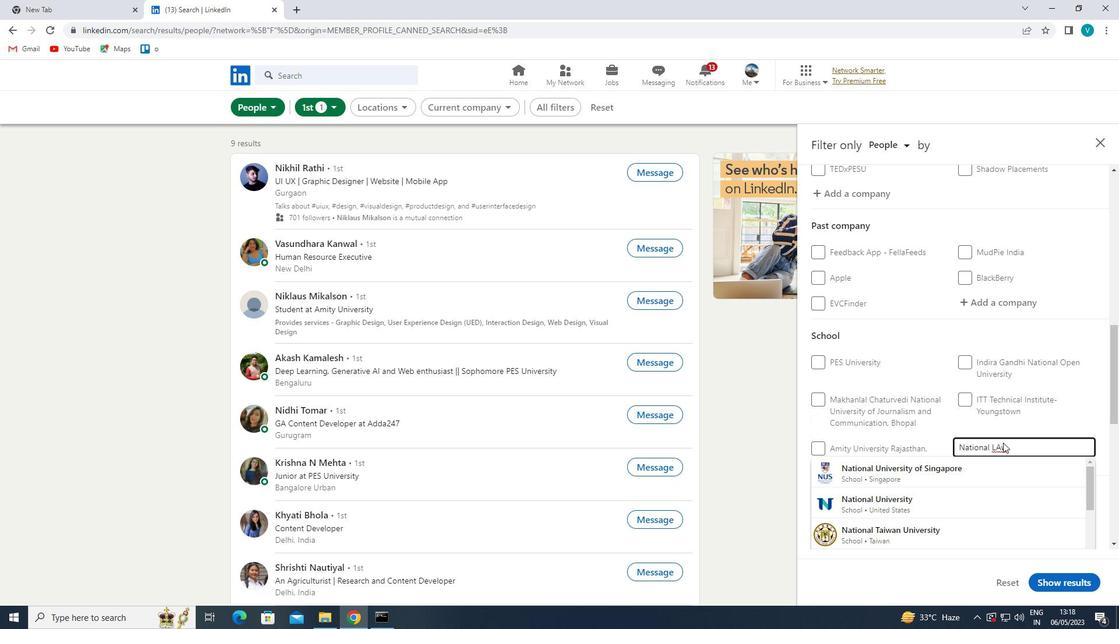 
Action: Mouse pressed left at (1003, 443)
Screenshot: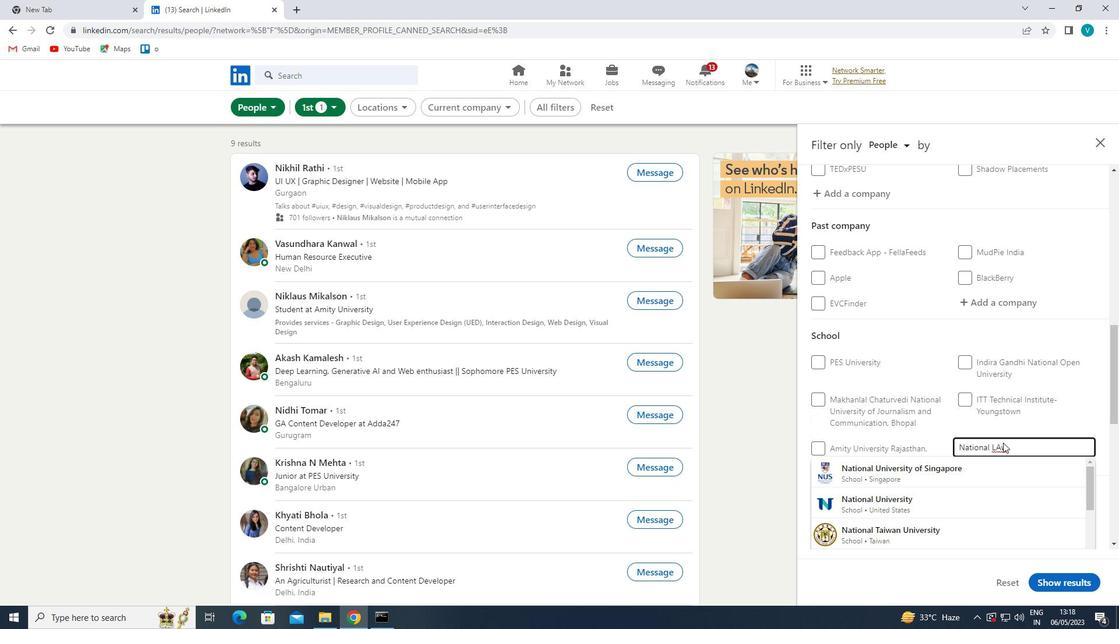 
Action: Mouse moved to (983, 383)
Screenshot: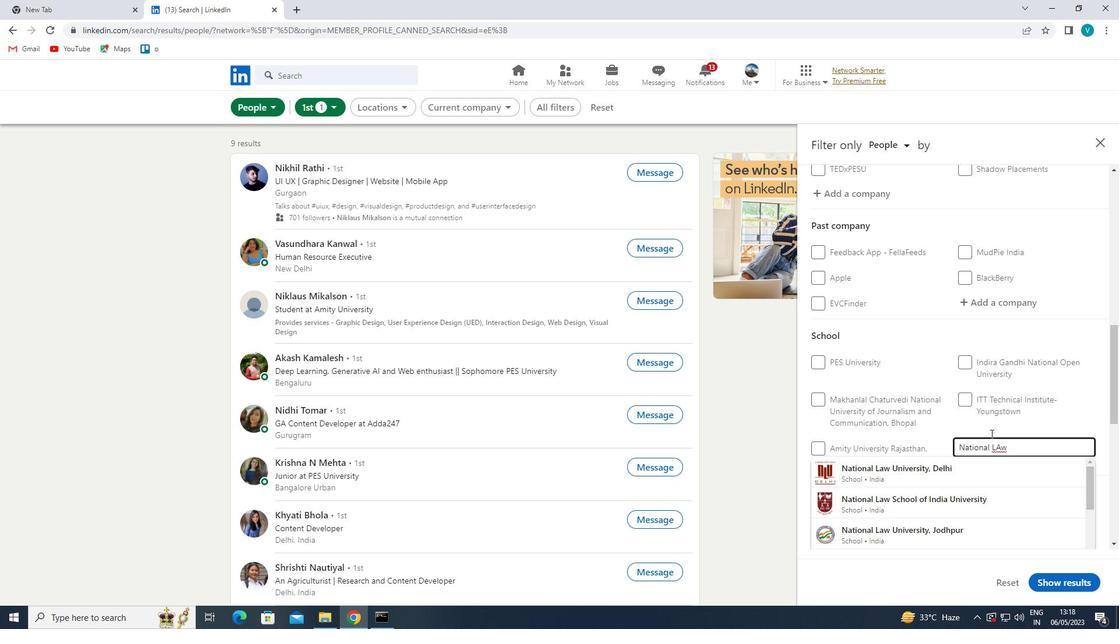 
Action: Key pressed <Key.backspace>
Screenshot: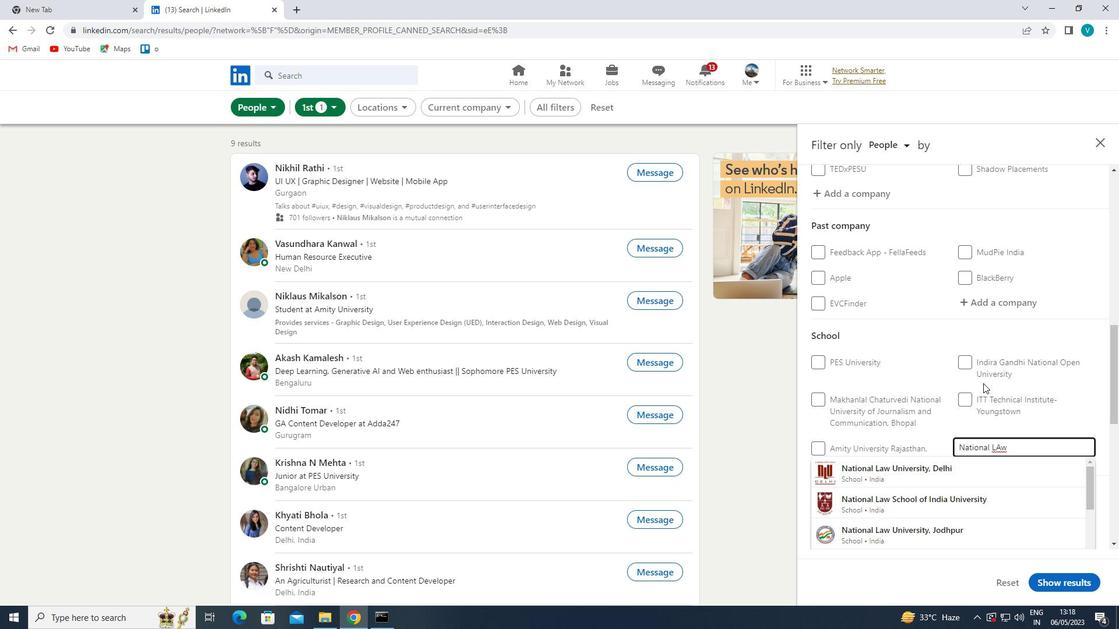 
Action: Mouse moved to (982, 382)
Screenshot: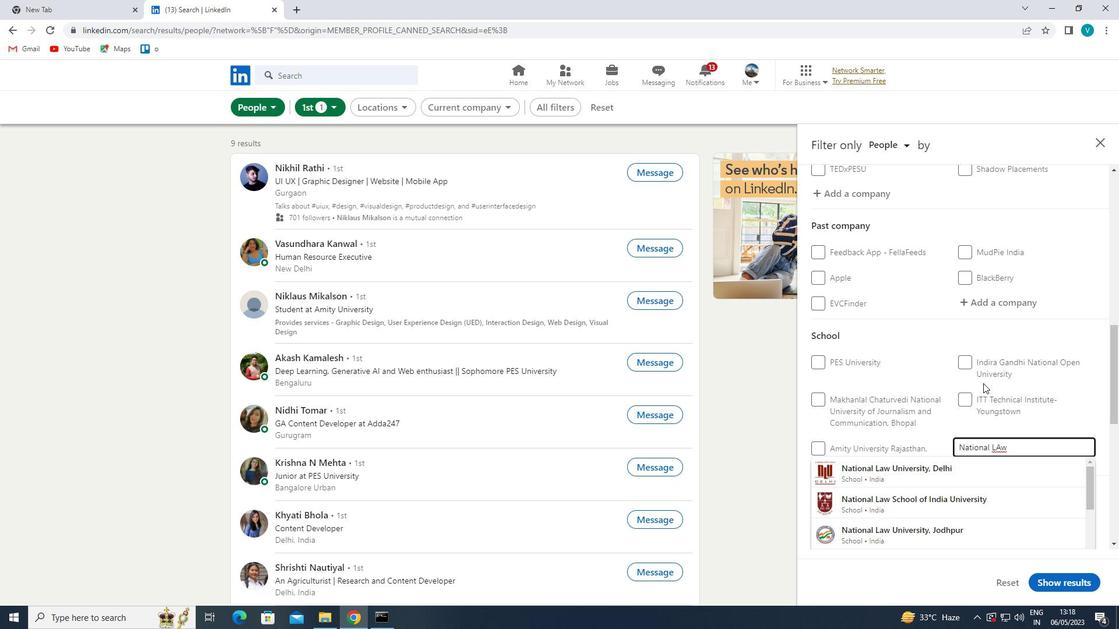 
Action: Key pressed A
Screenshot: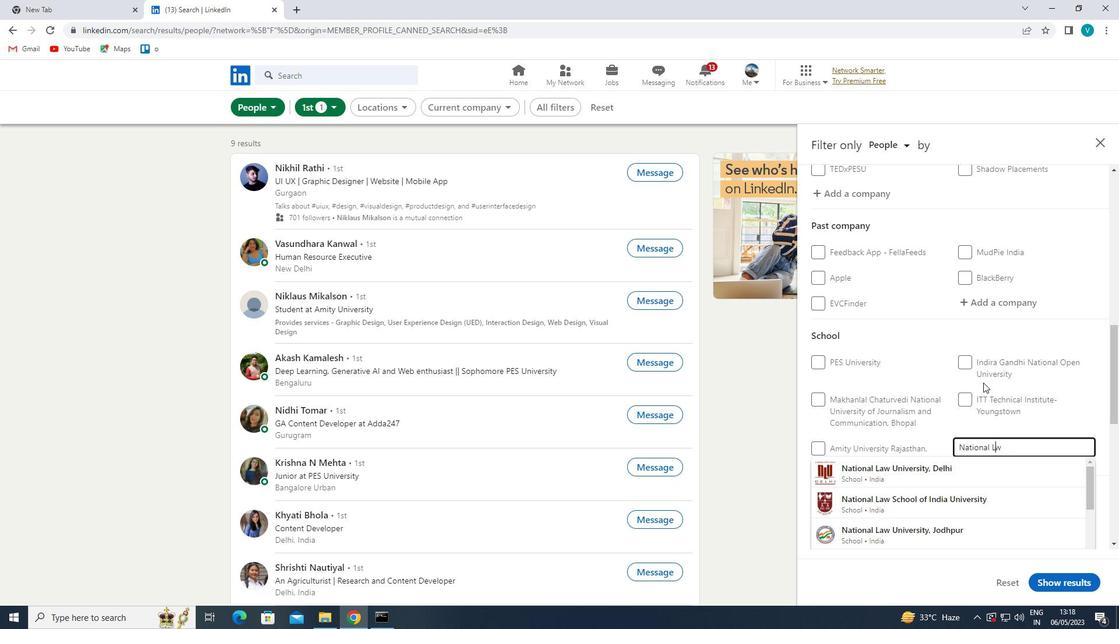 
Action: Mouse moved to (1012, 446)
Screenshot: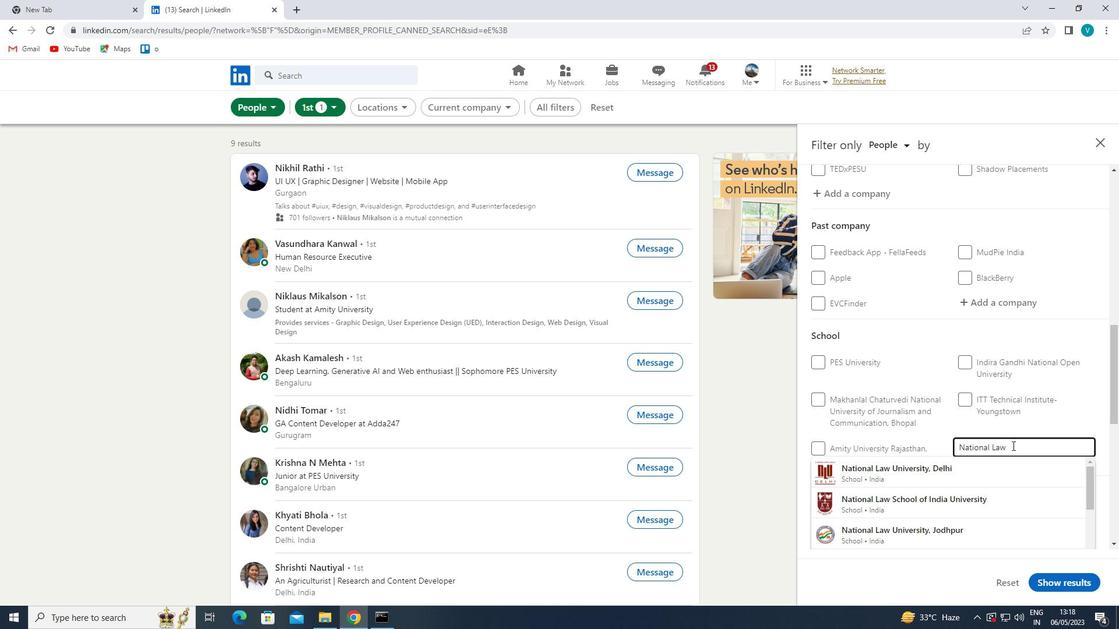 
Action: Mouse pressed left at (1012, 446)
Screenshot: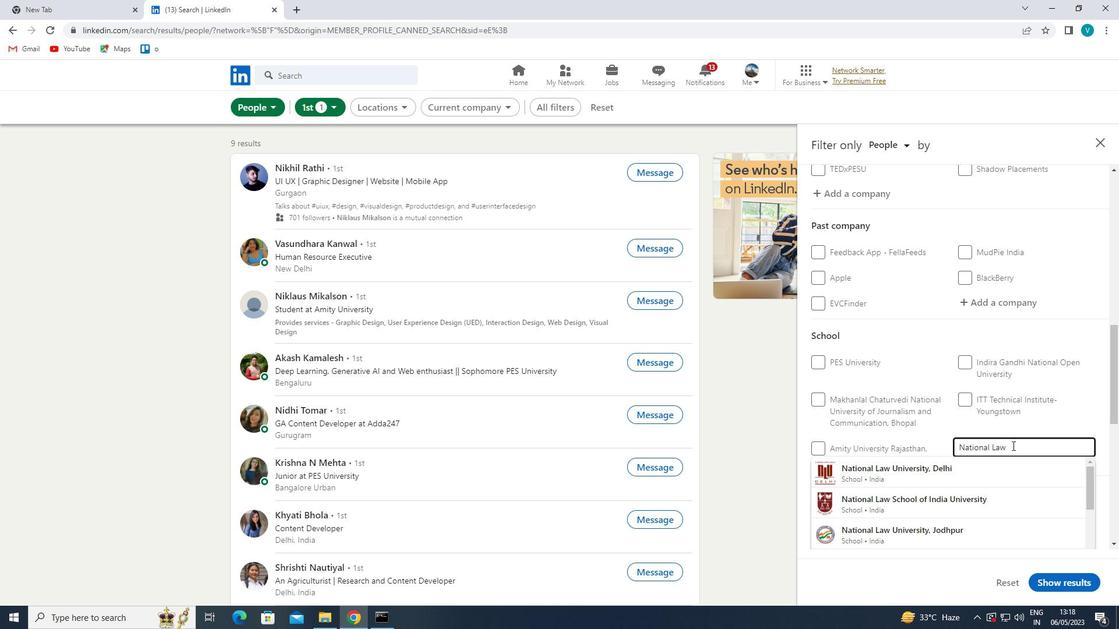 
Action: Mouse moved to (1006, 447)
Screenshot: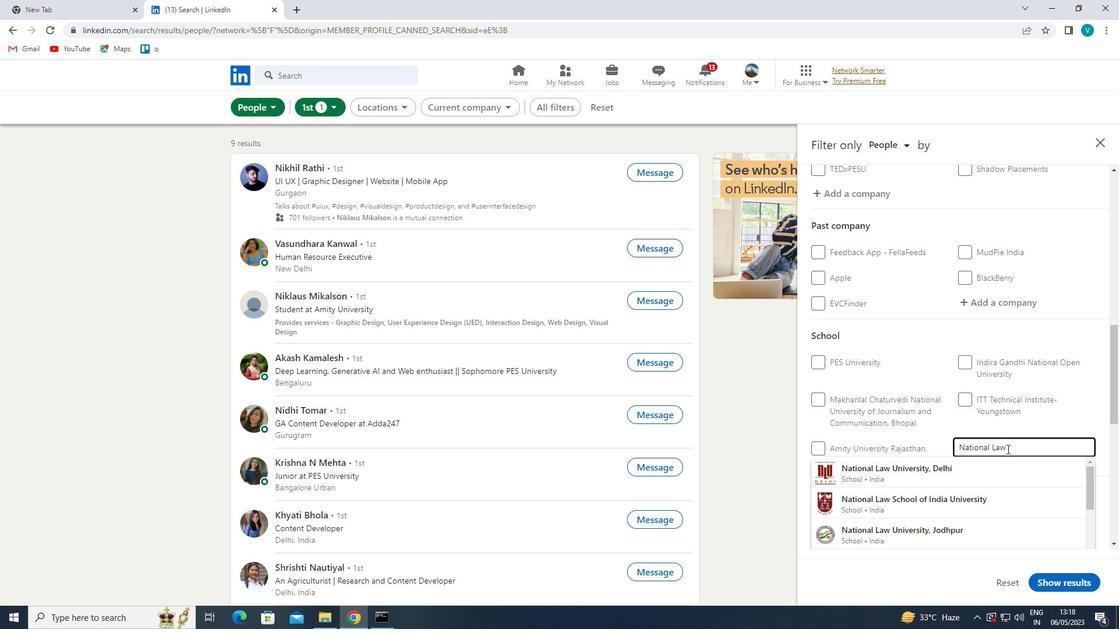 
Action: Mouse pressed left at (1006, 447)
Screenshot: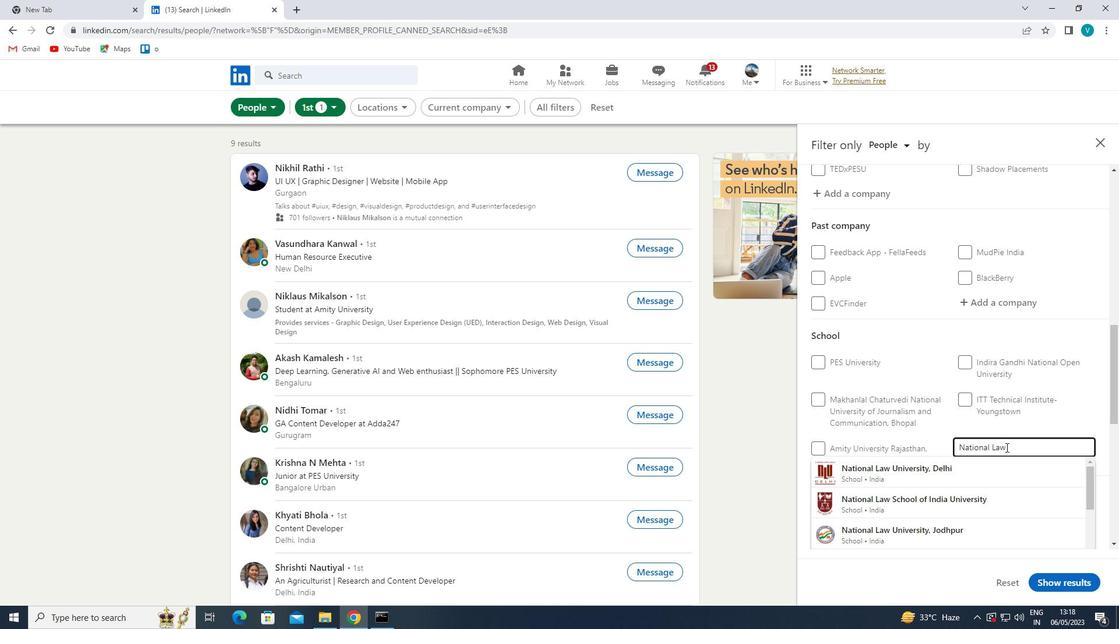 
Action: Mouse moved to (995, 528)
Screenshot: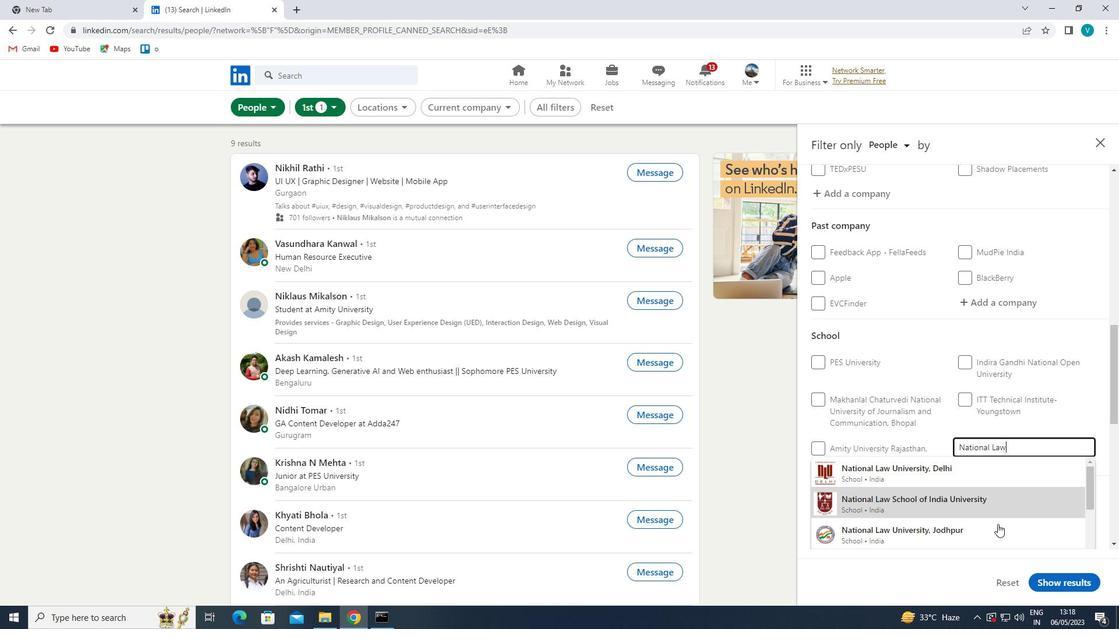 
Action: Mouse pressed left at (995, 528)
Screenshot: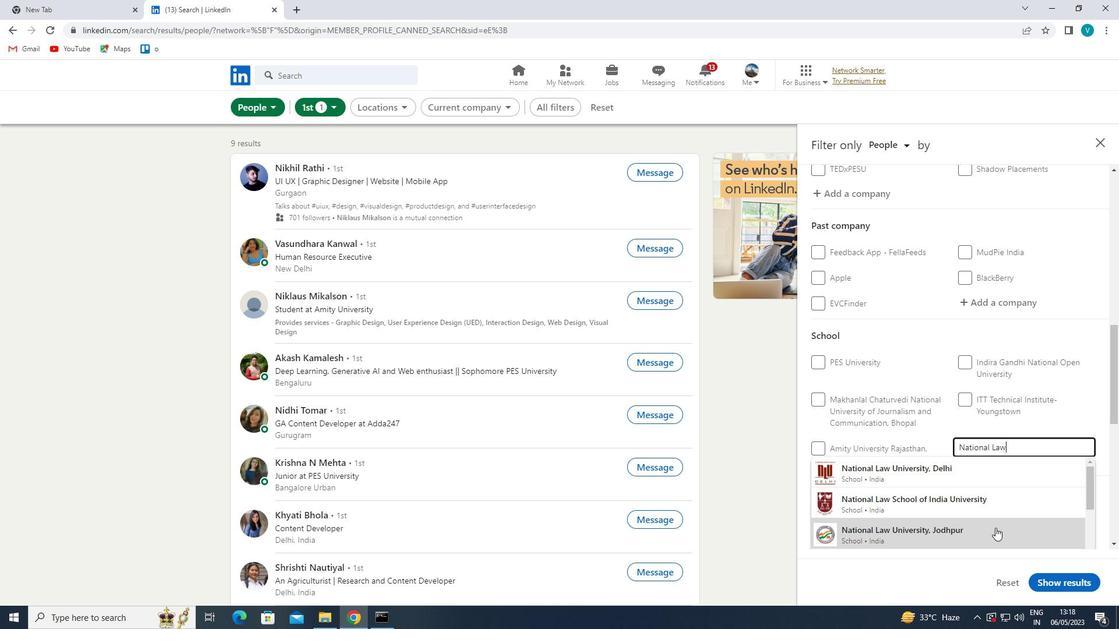 
Action: Mouse moved to (987, 454)
Screenshot: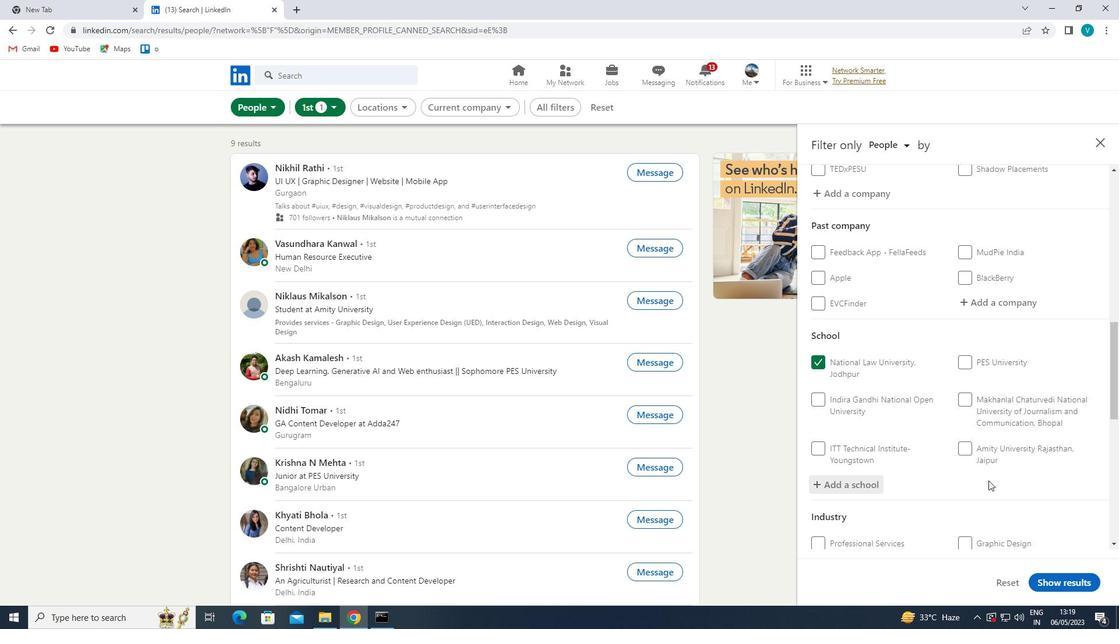 
Action: Mouse scrolled (987, 454) with delta (0, 0)
Screenshot: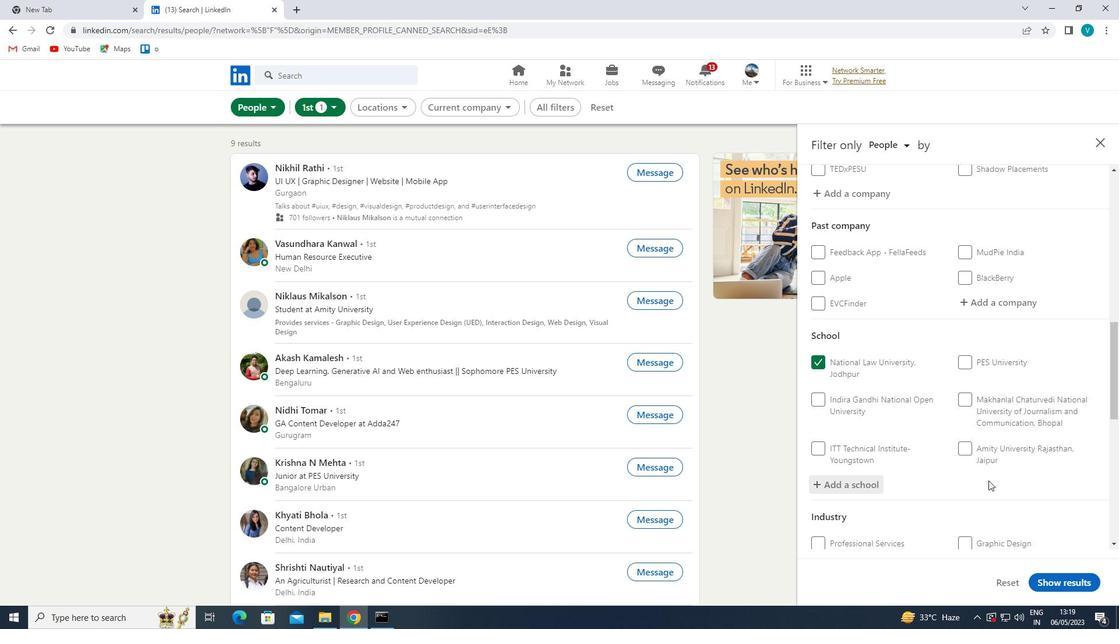 
Action: Mouse moved to (987, 451)
Screenshot: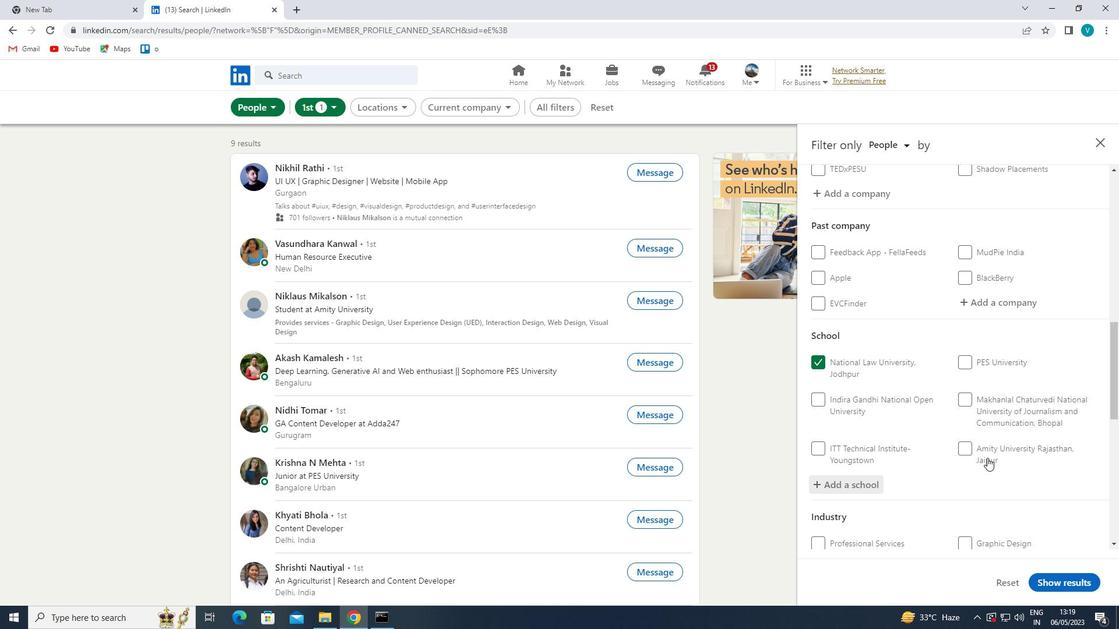 
Action: Mouse scrolled (987, 450) with delta (0, 0)
Screenshot: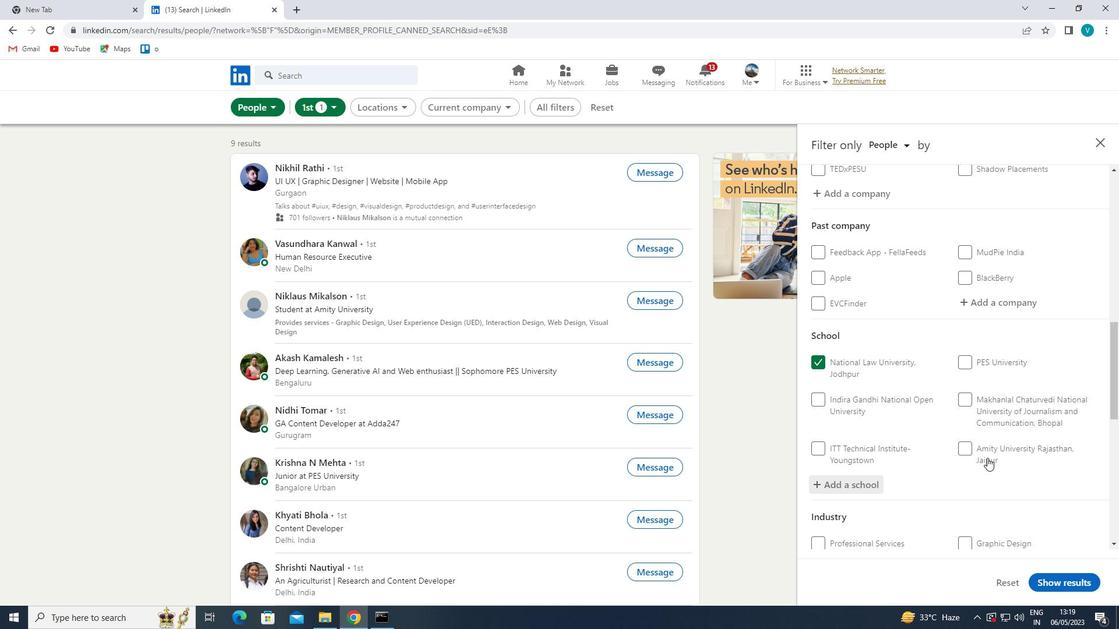 
Action: Mouse scrolled (987, 450) with delta (0, 0)
Screenshot: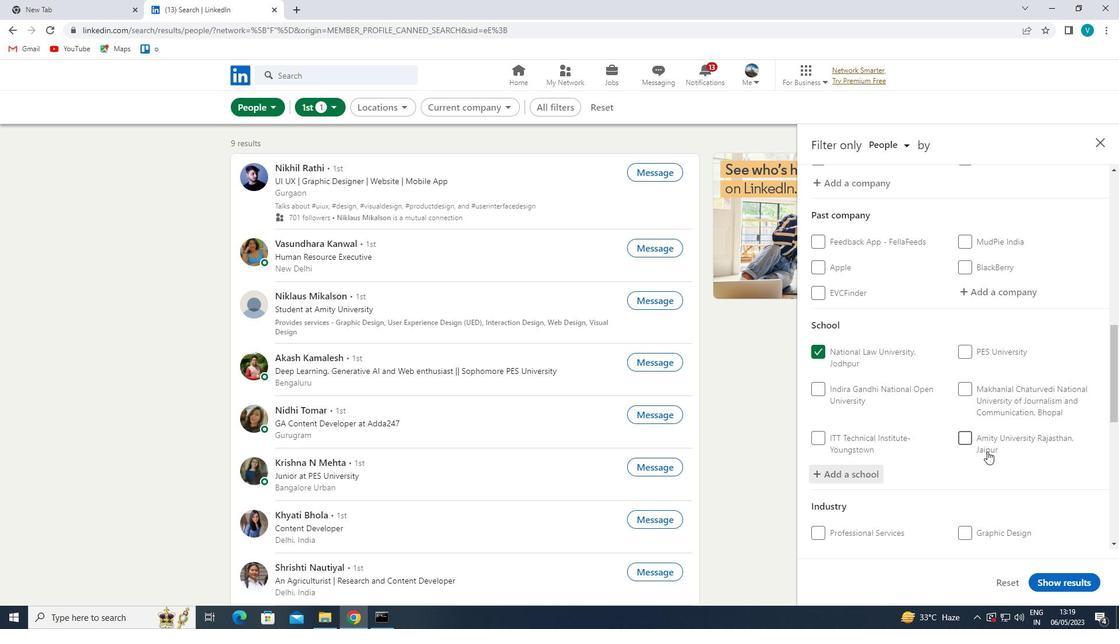 
Action: Mouse moved to (987, 450)
Screenshot: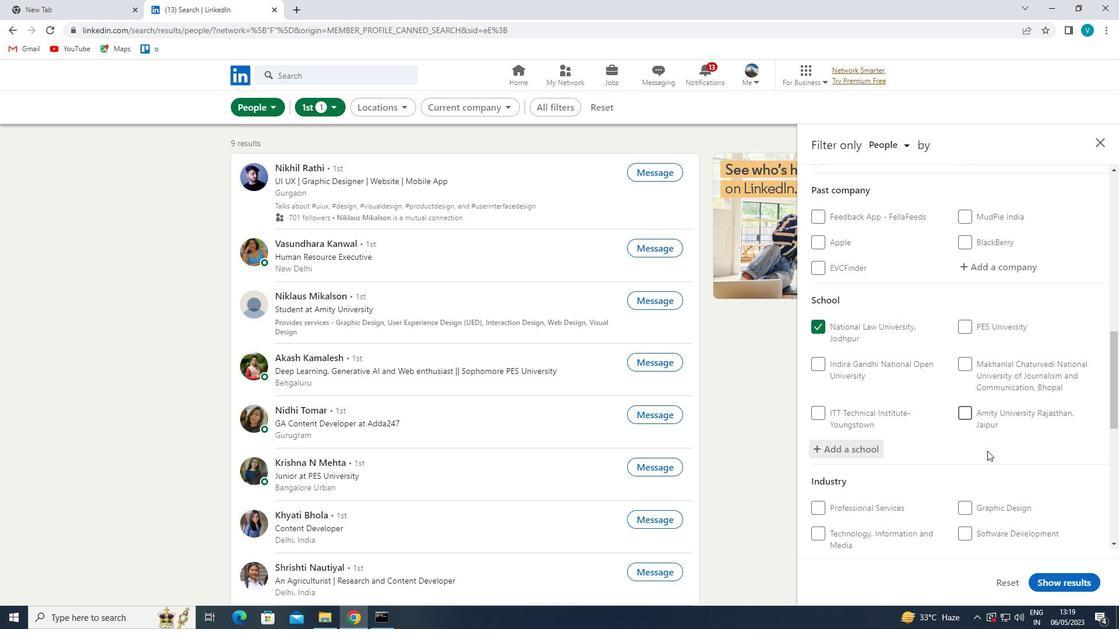 
Action: Mouse scrolled (987, 449) with delta (0, 0)
Screenshot: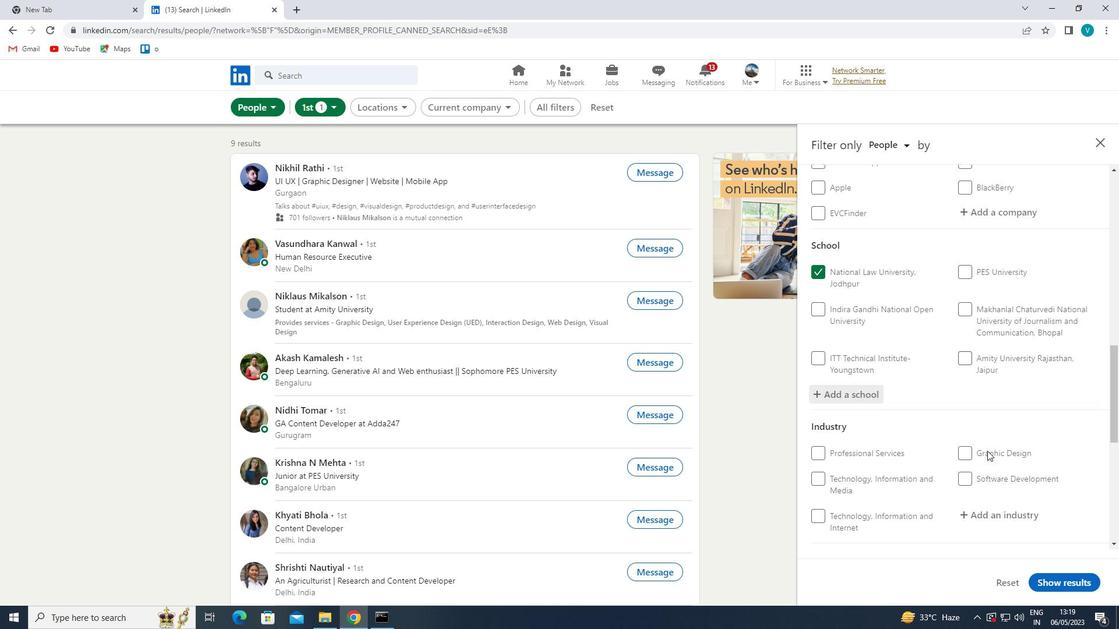 
Action: Mouse moved to (1010, 371)
Screenshot: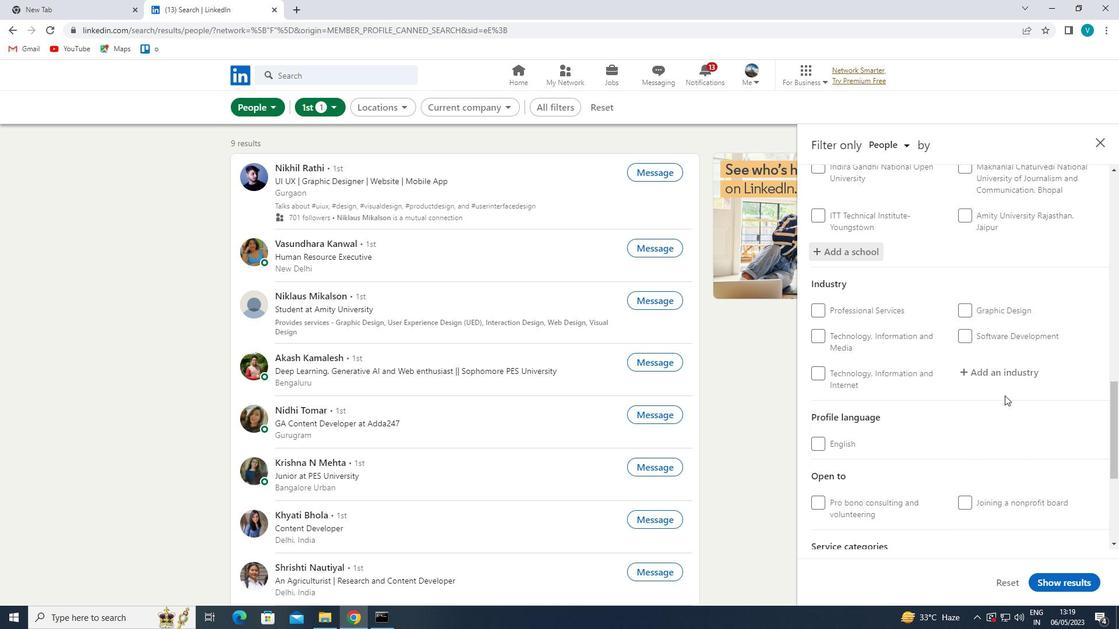 
Action: Mouse pressed left at (1010, 371)
Screenshot: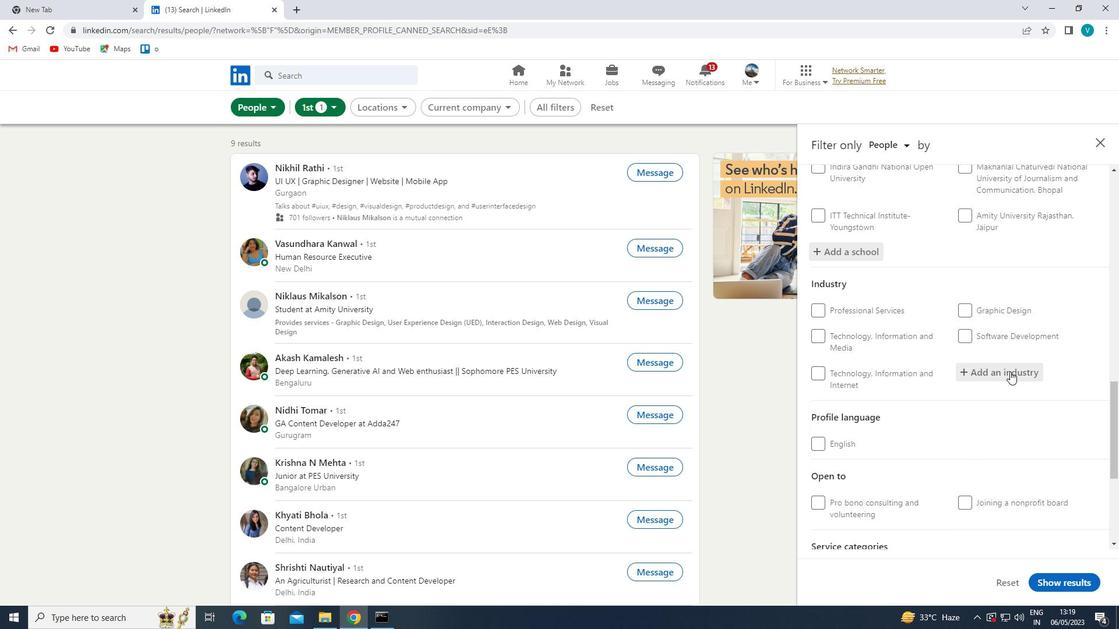 
Action: Mouse moved to (967, 345)
Screenshot: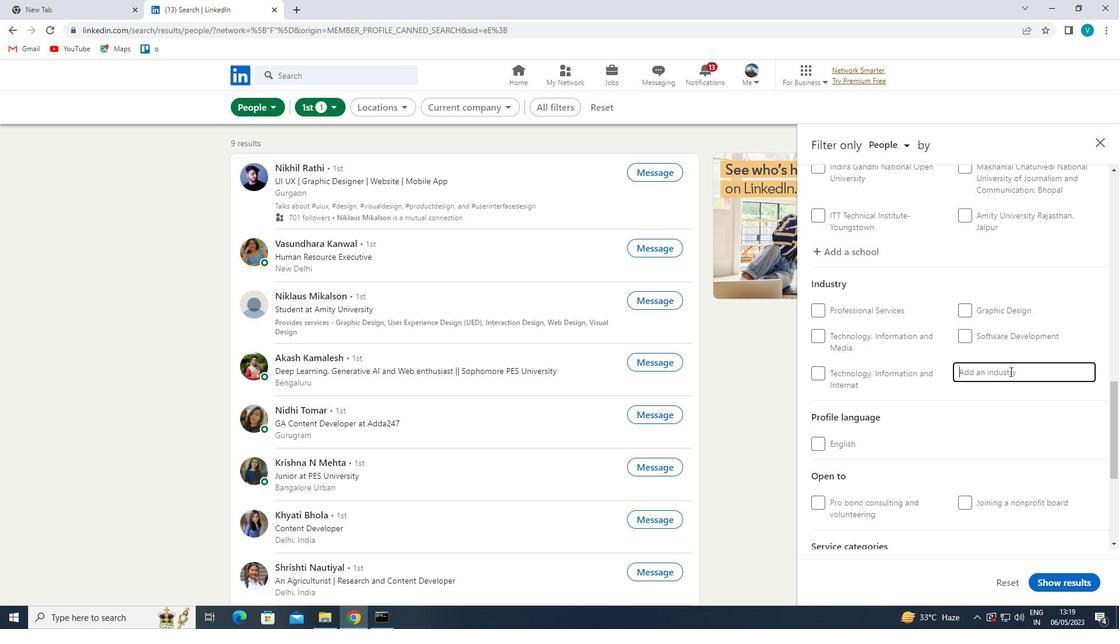 
Action: Key pressed <Key.shift>TELECOM
Screenshot: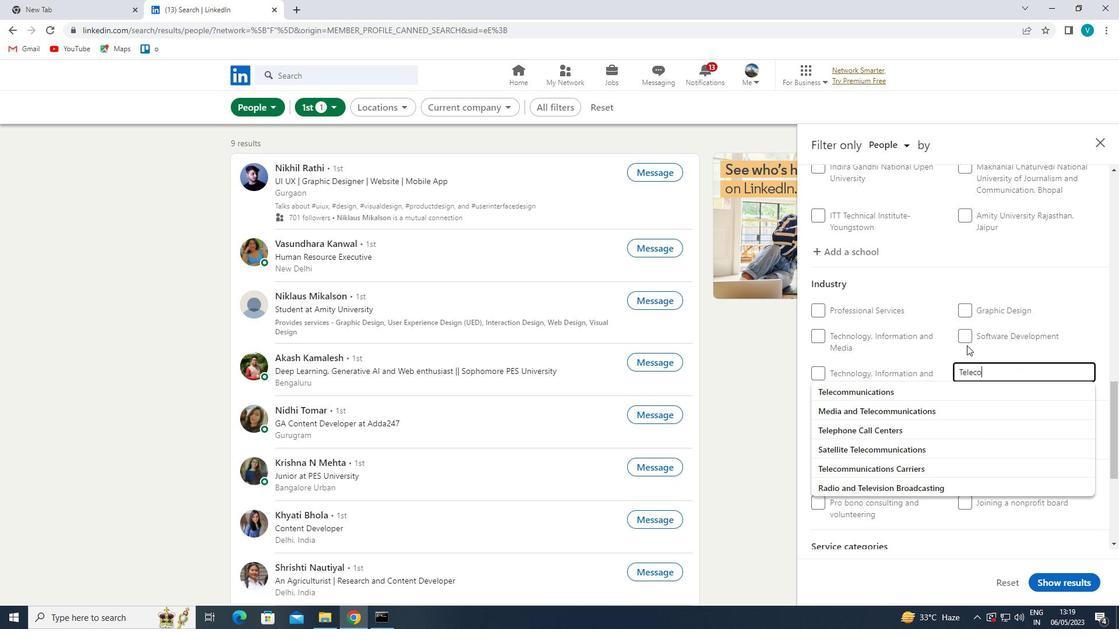 
Action: Mouse moved to (967, 345)
Screenshot: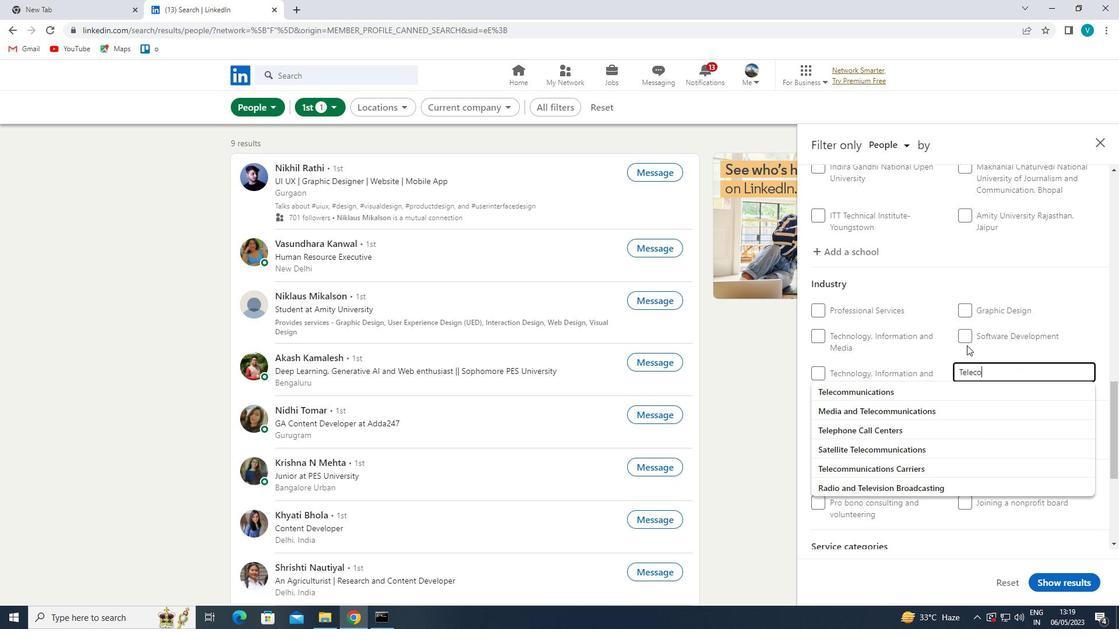 
Action: Key pressed M
Screenshot: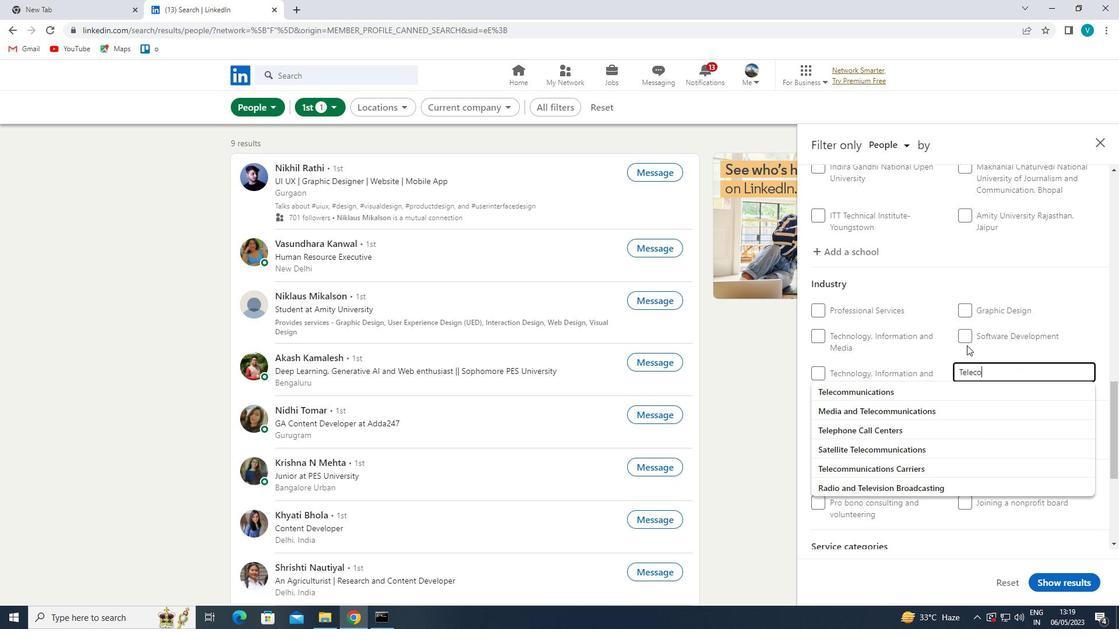 
Action: Mouse moved to (924, 384)
Screenshot: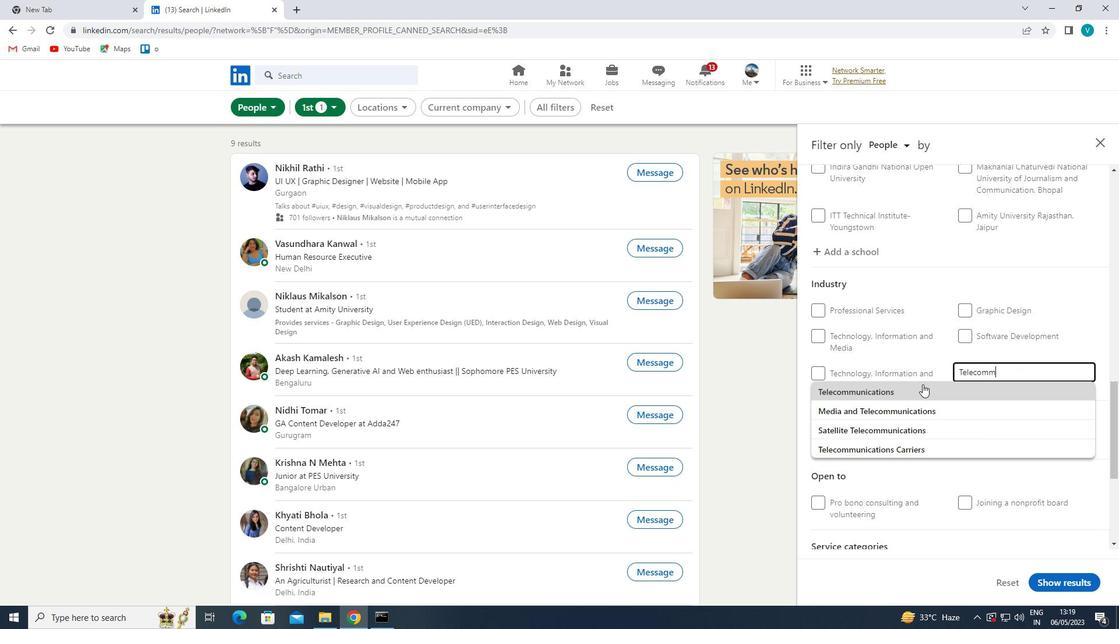 
Action: Mouse pressed left at (924, 384)
Screenshot: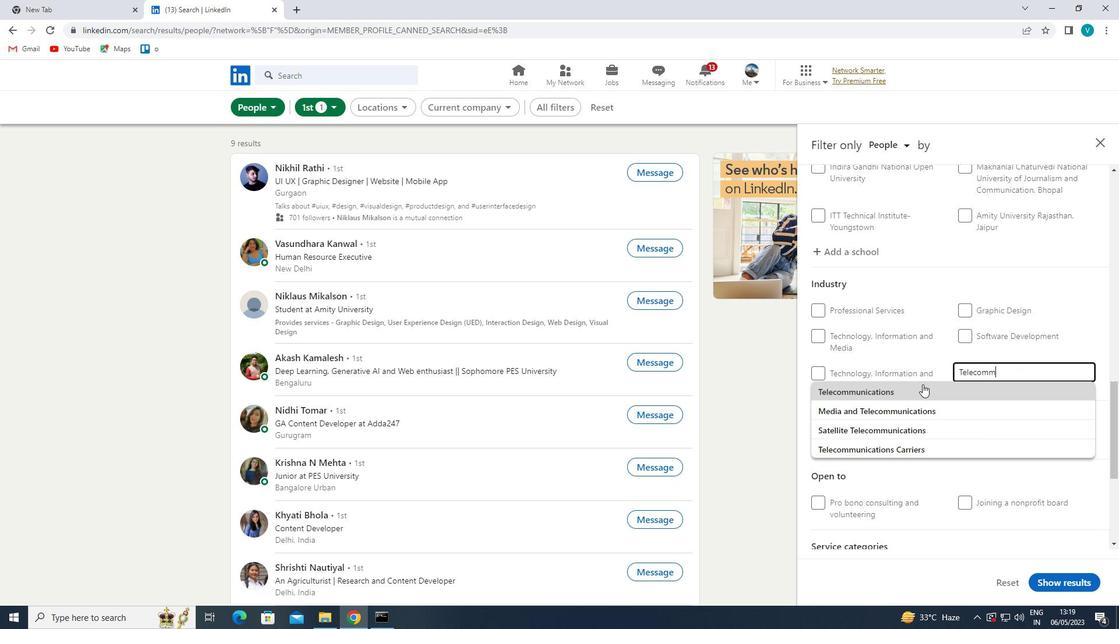 
Action: Mouse moved to (926, 384)
Screenshot: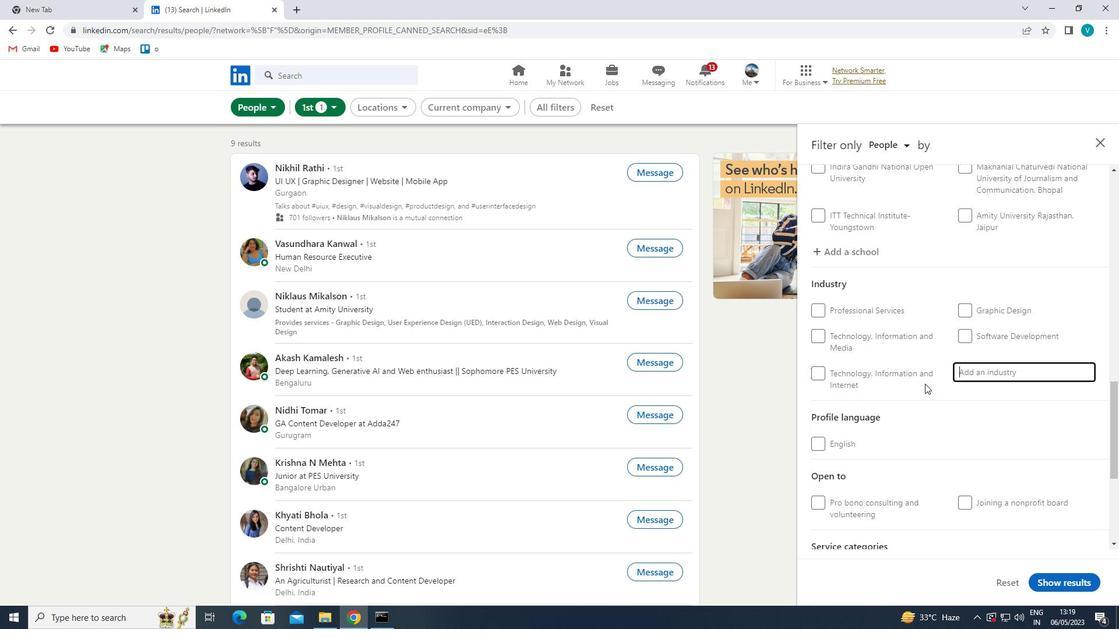 
Action: Mouse scrolled (926, 383) with delta (0, 0)
Screenshot: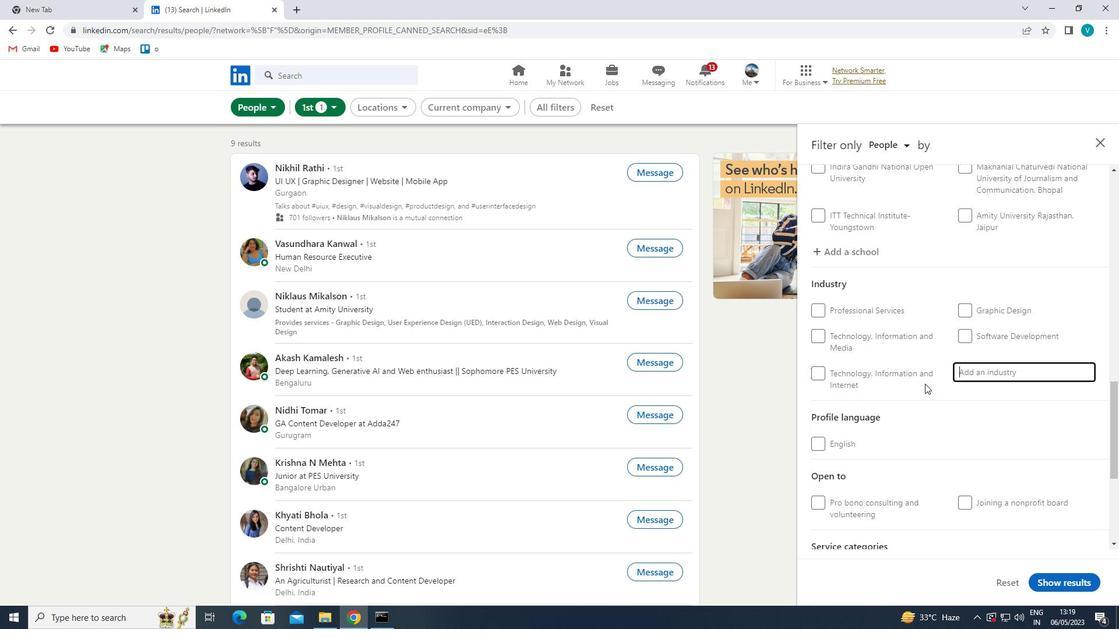 
Action: Mouse moved to (927, 382)
Screenshot: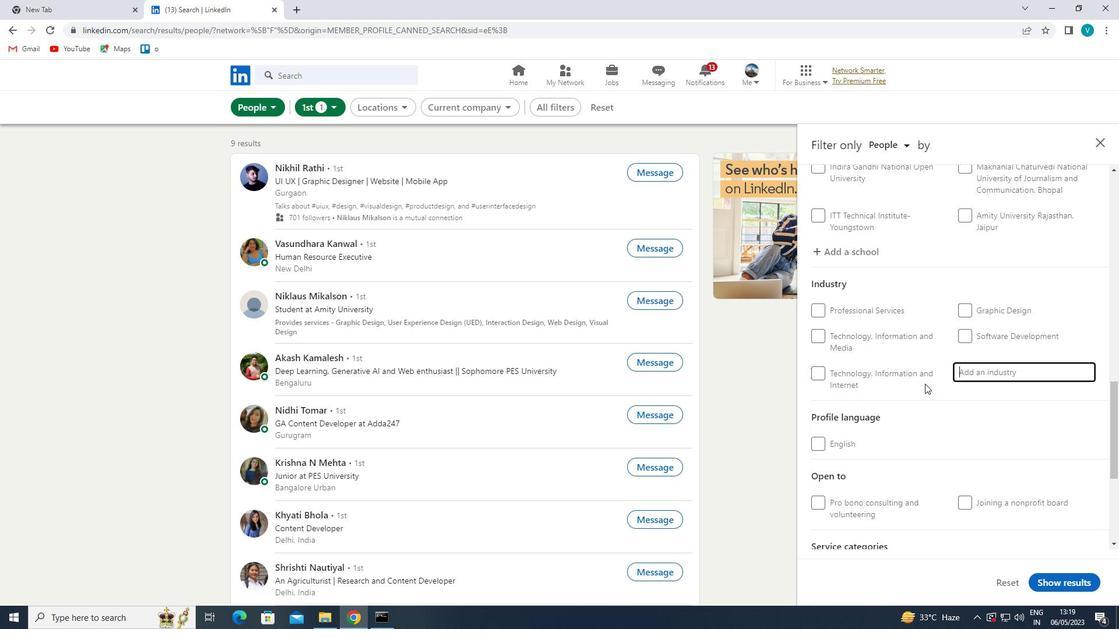 
Action: Mouse scrolled (927, 382) with delta (0, 0)
Screenshot: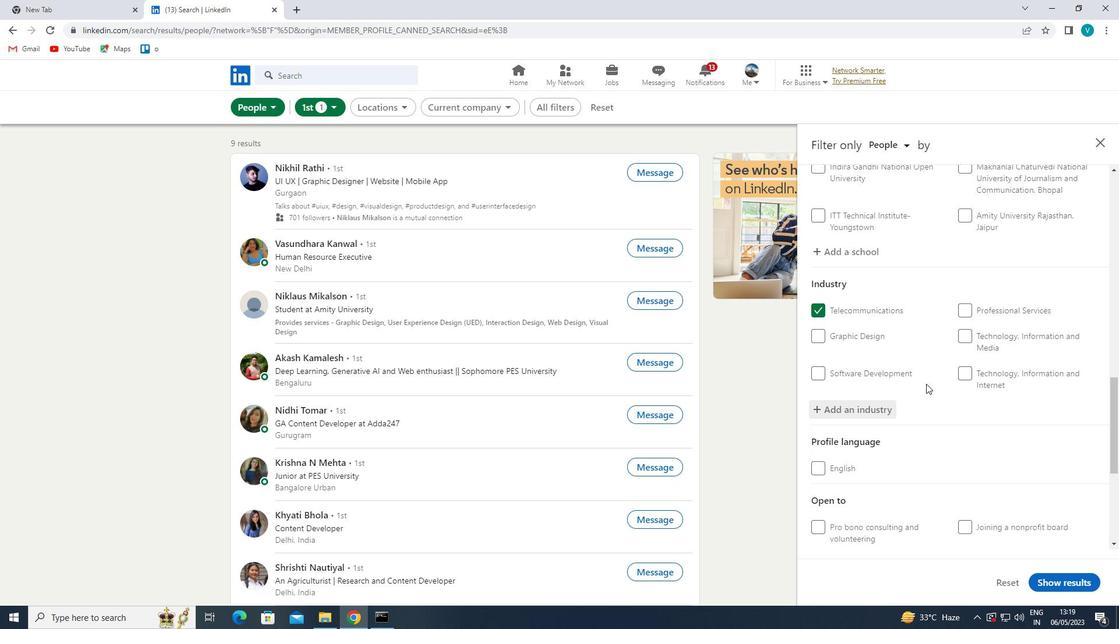 
Action: Mouse moved to (928, 382)
Screenshot: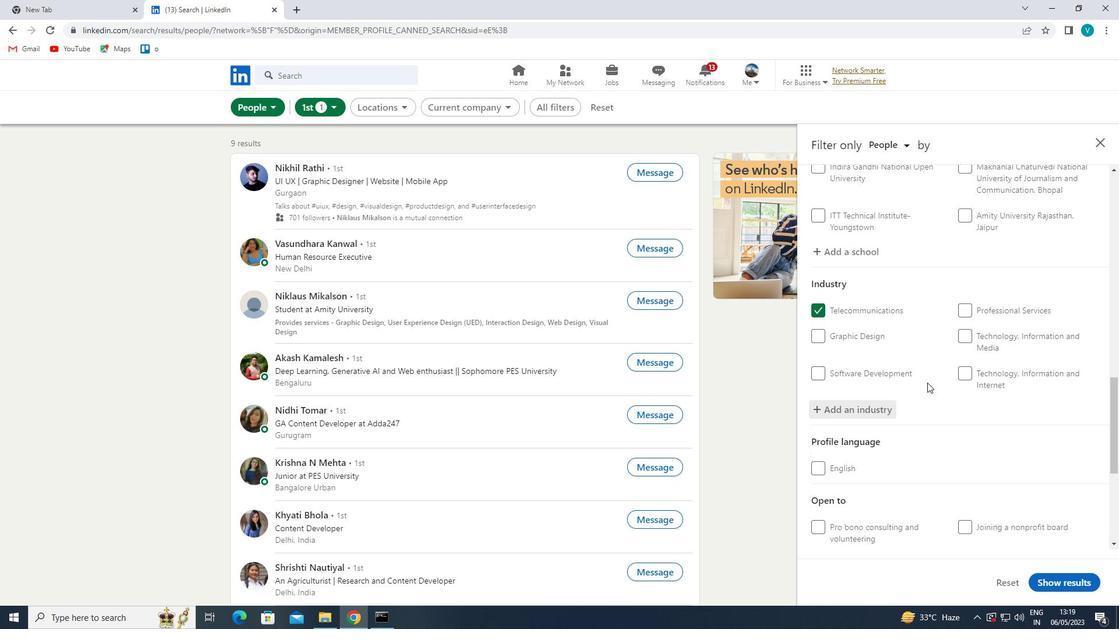 
Action: Mouse scrolled (928, 382) with delta (0, 0)
Screenshot: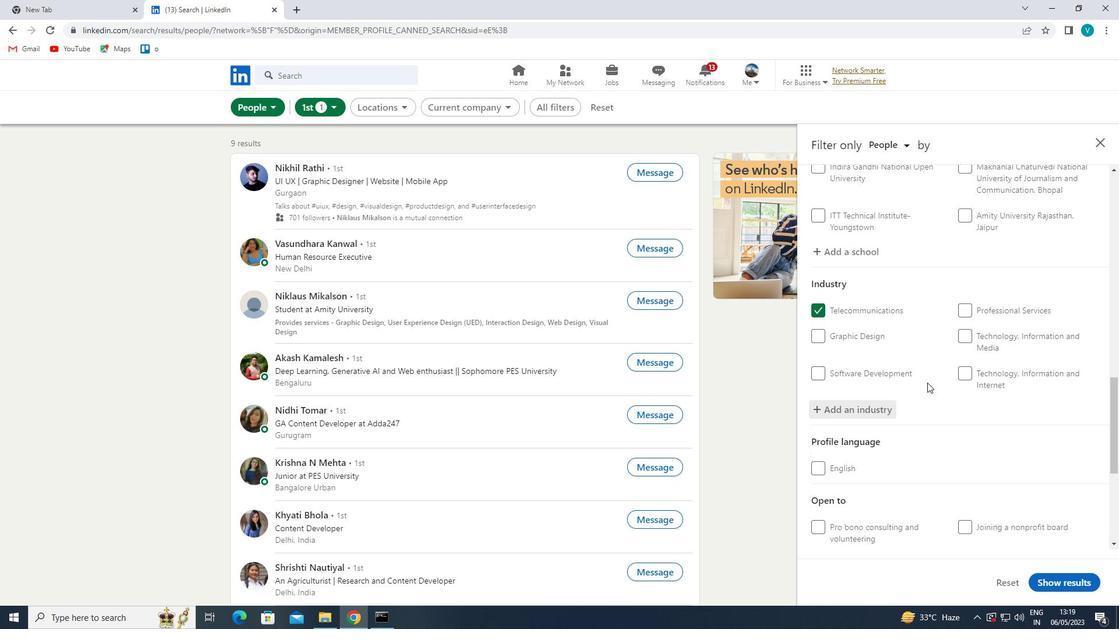 
Action: Mouse moved to (929, 382)
Screenshot: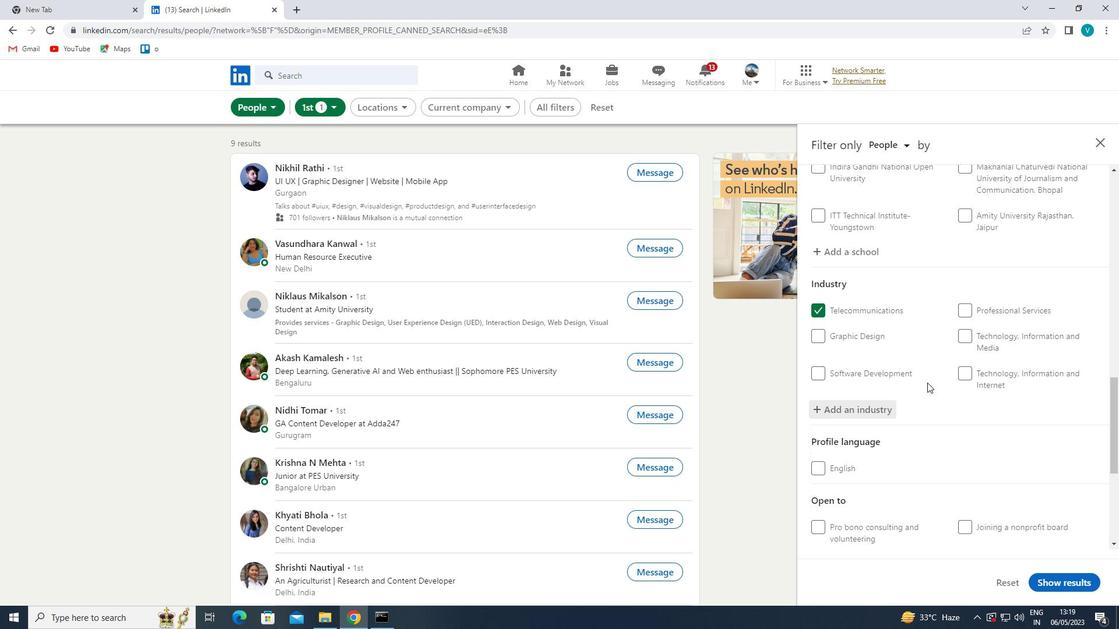 
Action: Mouse scrolled (929, 381) with delta (0, 0)
Screenshot: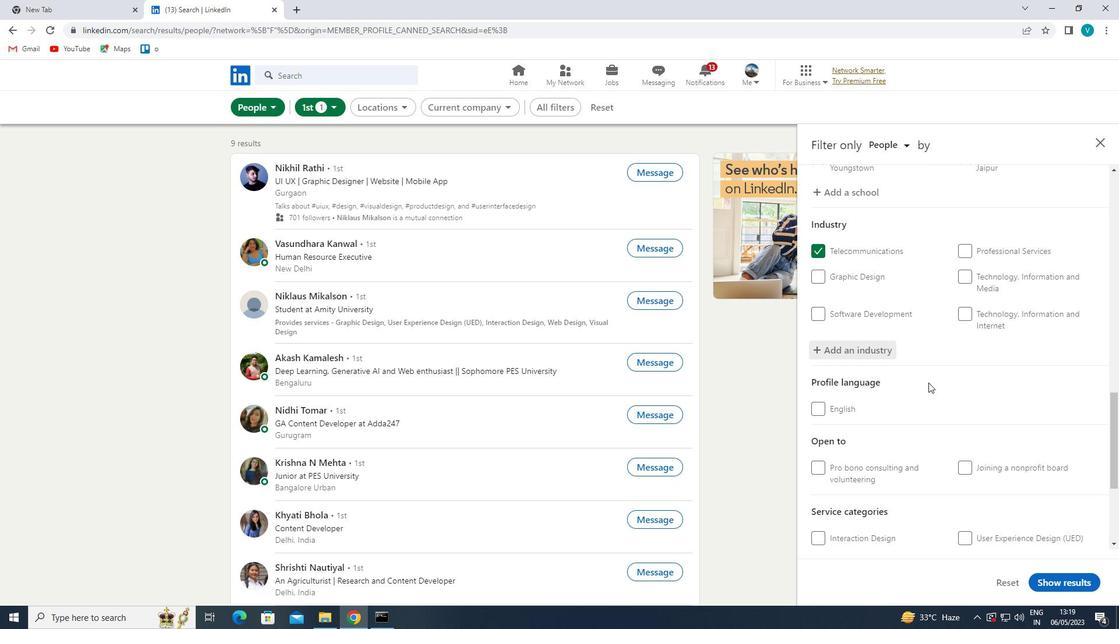 
Action: Mouse moved to (929, 381)
Screenshot: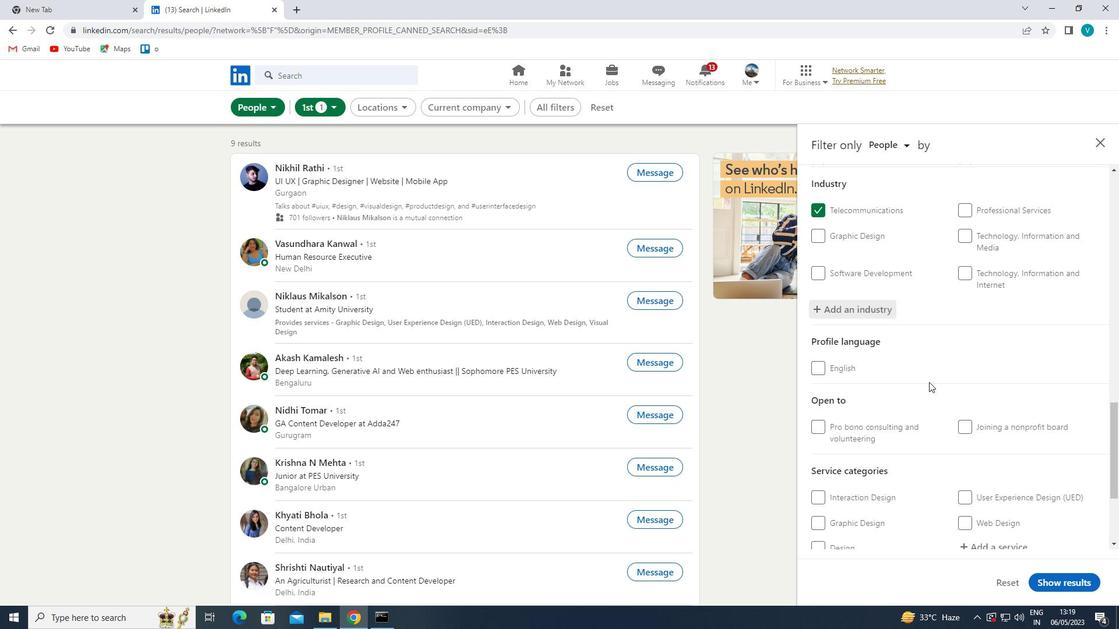 
Action: Mouse scrolled (929, 381) with delta (0, 0)
Screenshot: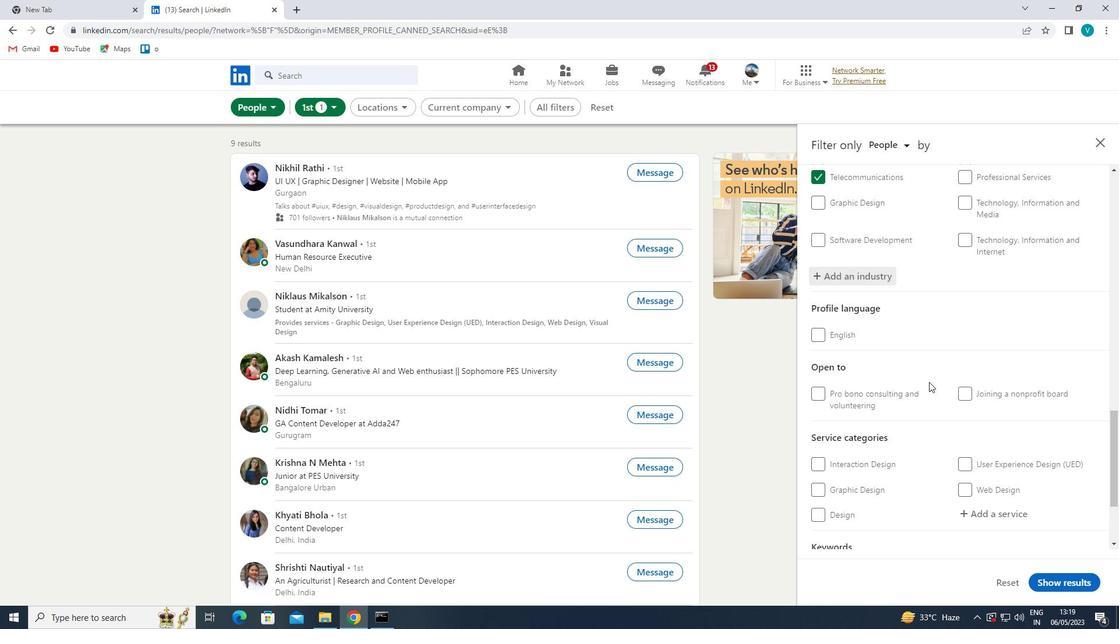 
Action: Mouse moved to (976, 389)
Screenshot: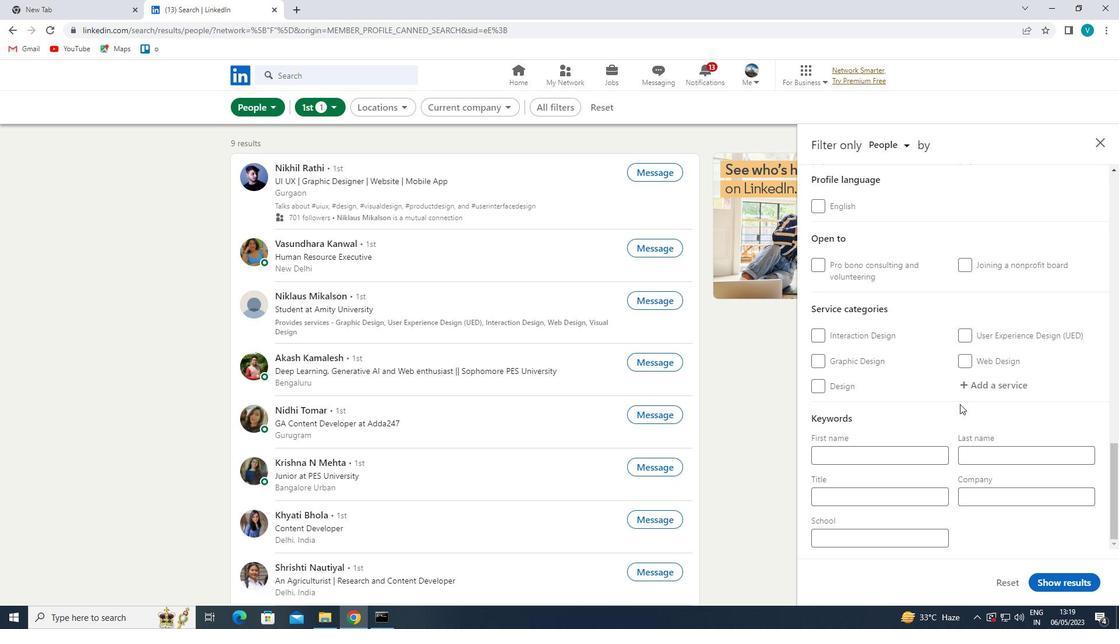 
Action: Mouse pressed left at (976, 389)
Screenshot: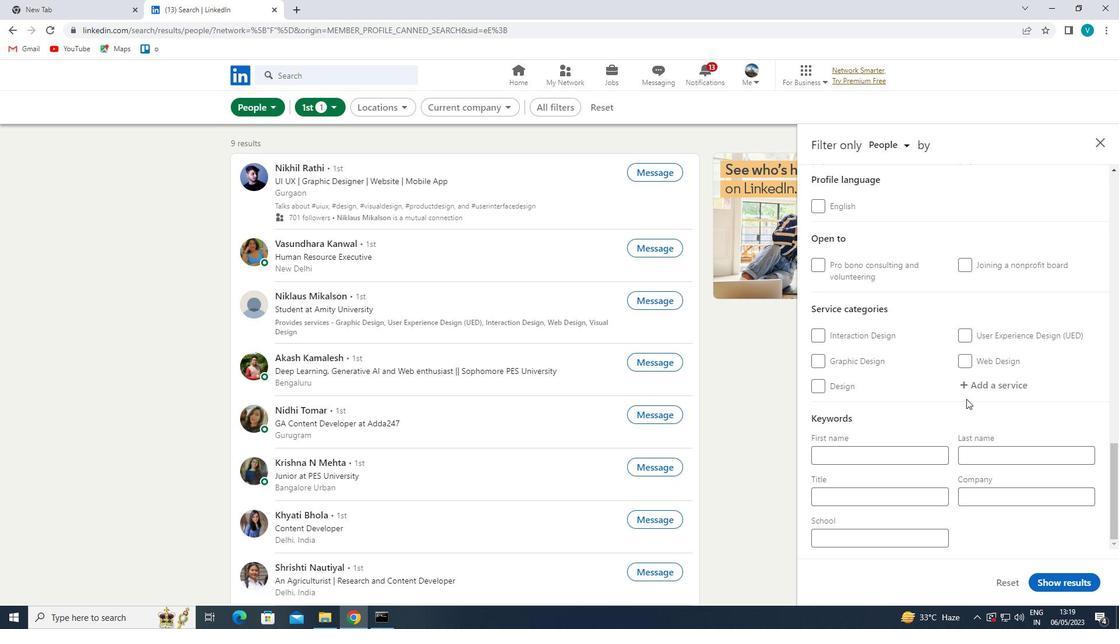 
Action: Mouse moved to (968, 383)
Screenshot: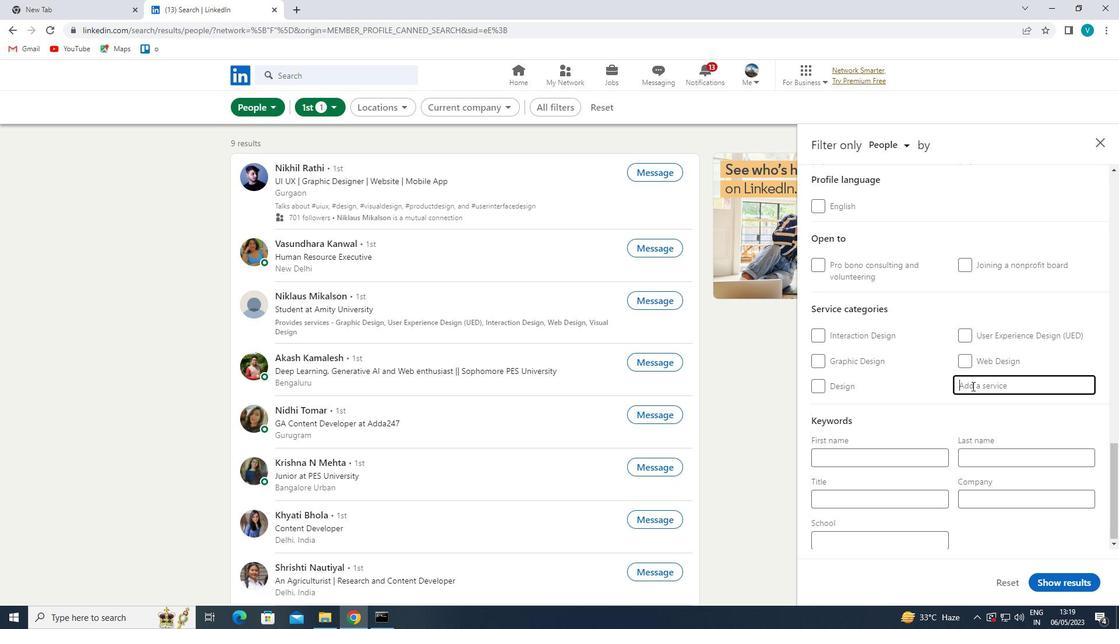 
Action: Key pressed <Key.shift>DIGIT
Screenshot: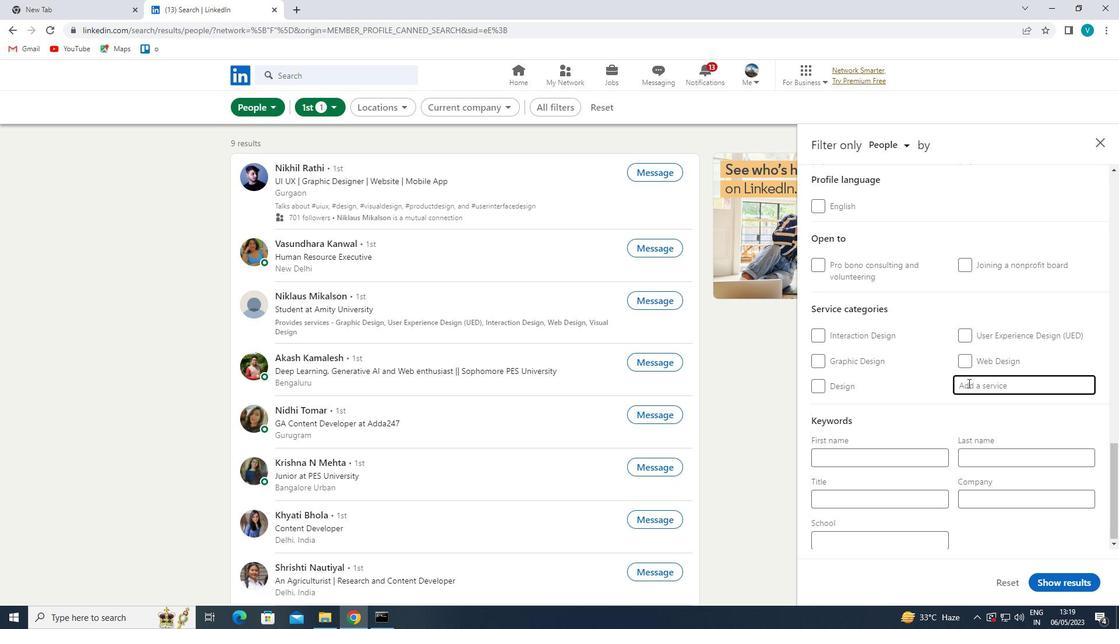 
Action: Mouse moved to (967, 382)
Screenshot: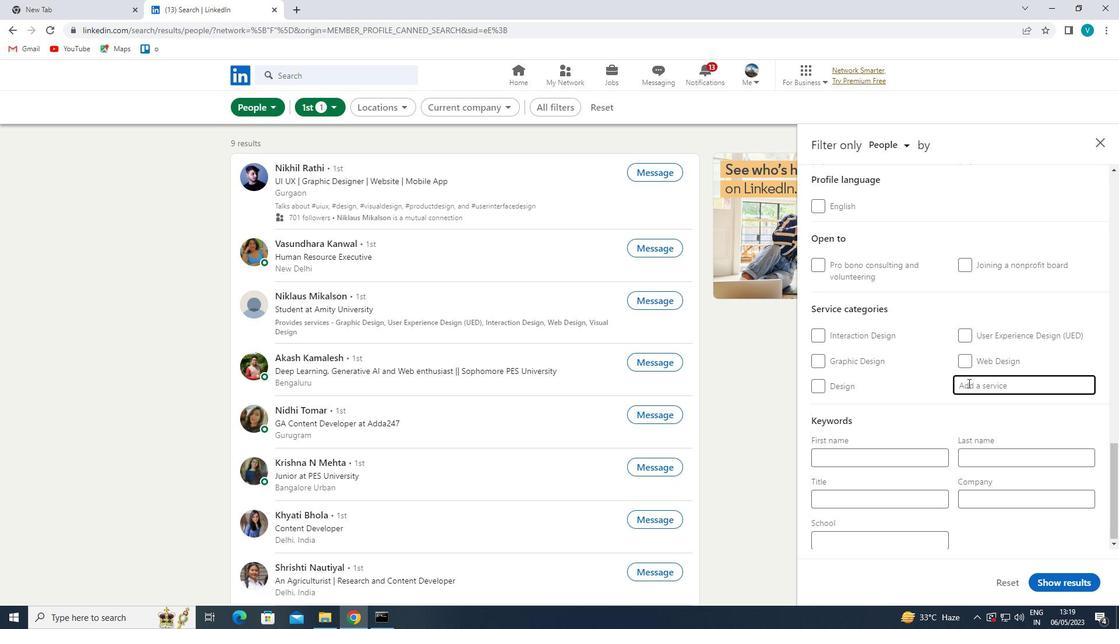 
Action: Key pressed AL<Key.space>
Screenshot: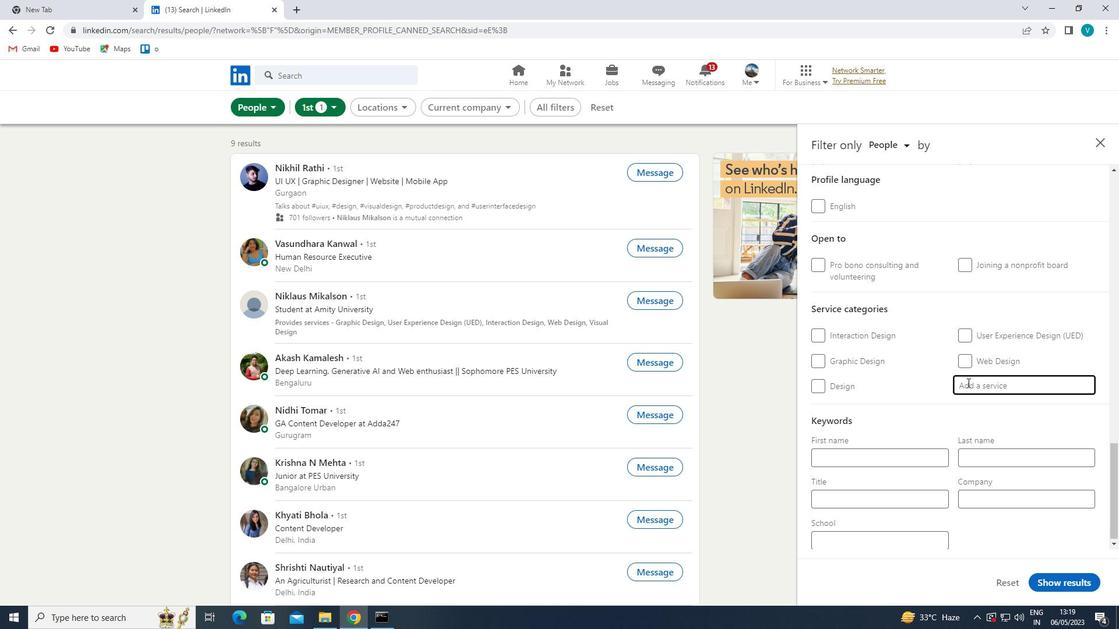 
Action: Mouse moved to (967, 411)
Screenshot: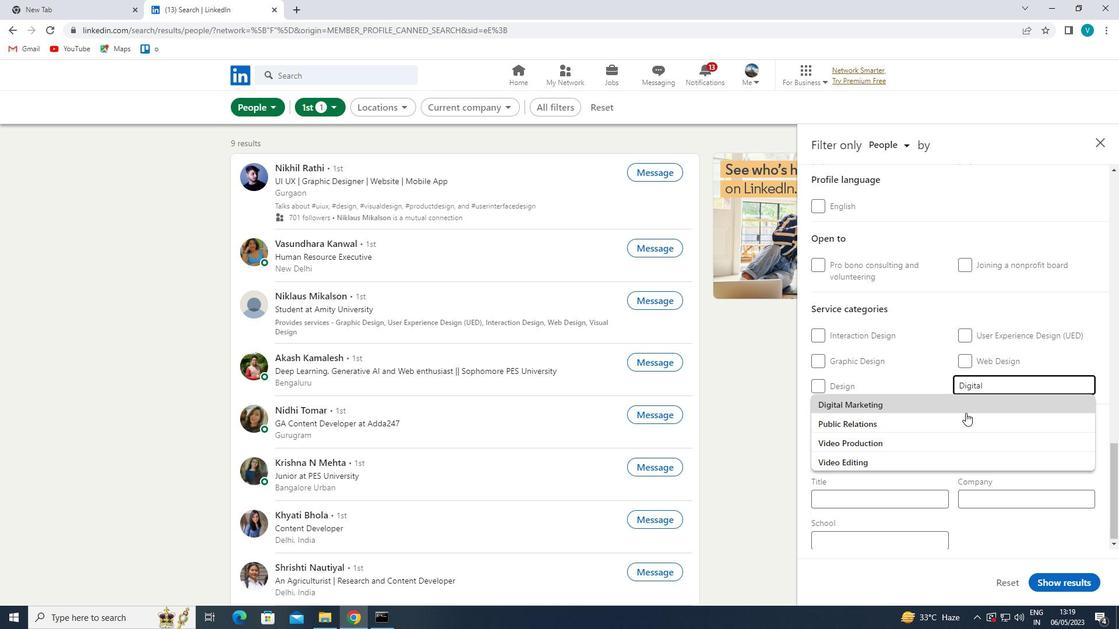 
Action: Mouse pressed left at (967, 411)
Screenshot: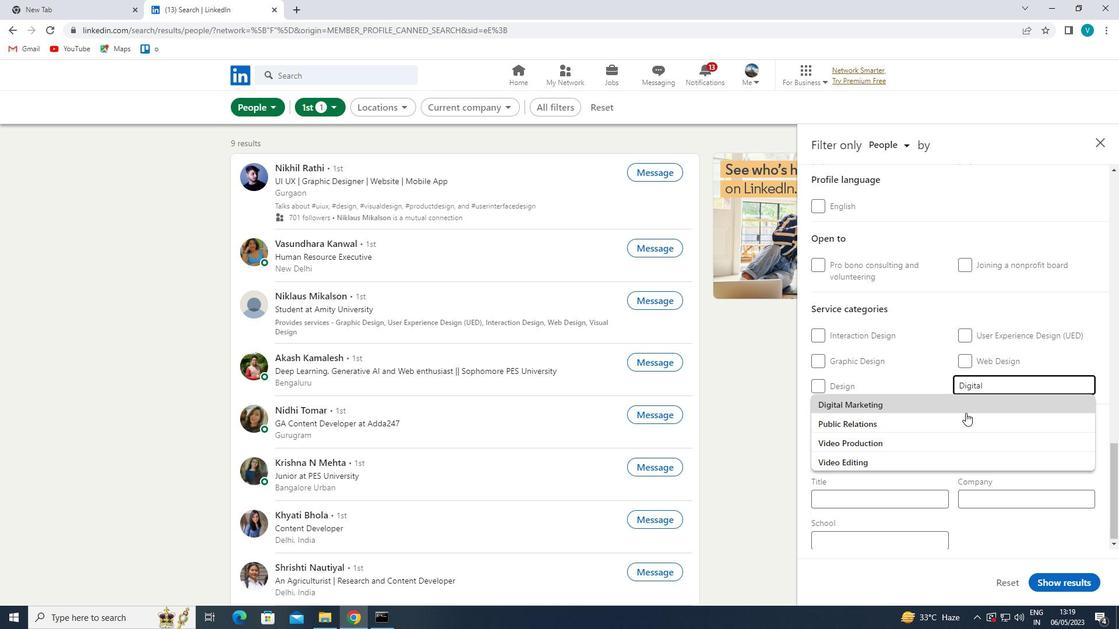 
Action: Mouse moved to (969, 410)
Screenshot: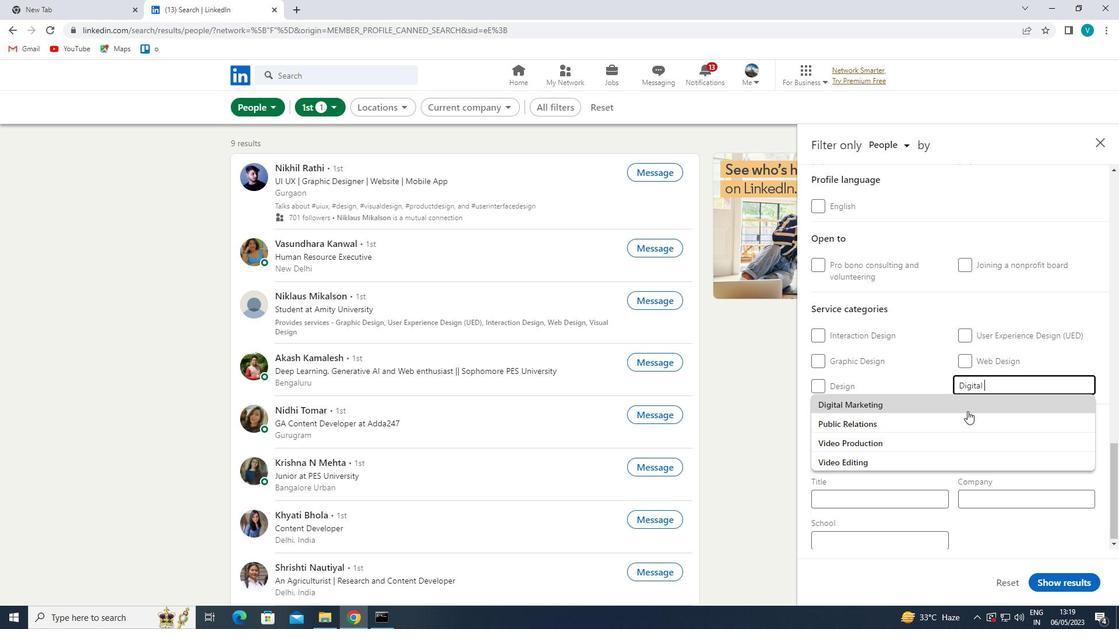 
Action: Mouse scrolled (969, 409) with delta (0, 0)
Screenshot: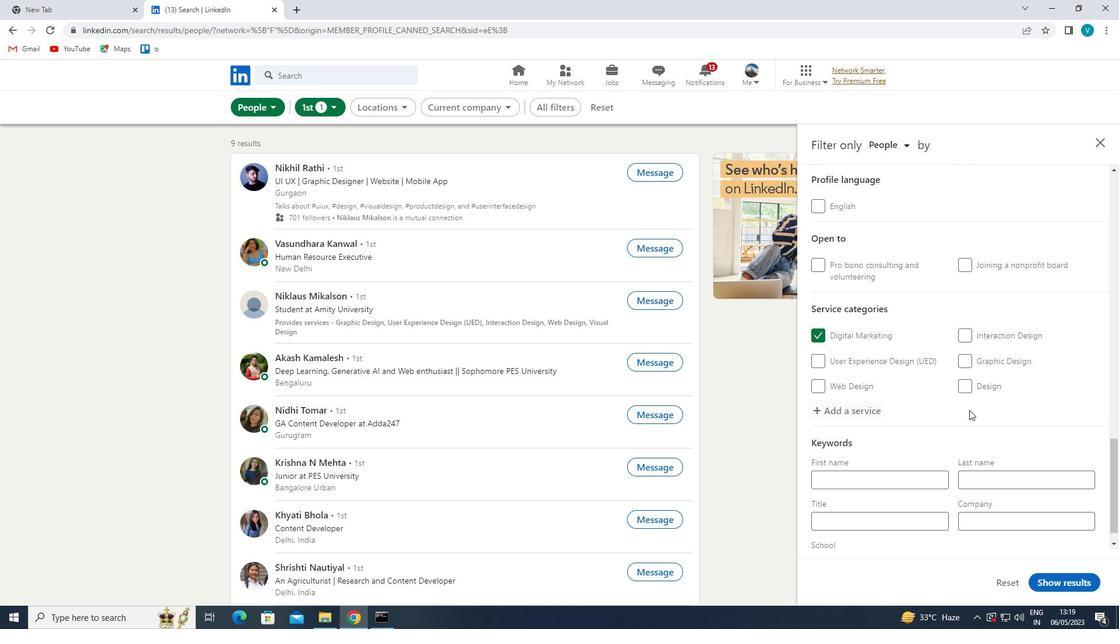 
Action: Mouse moved to (968, 410)
Screenshot: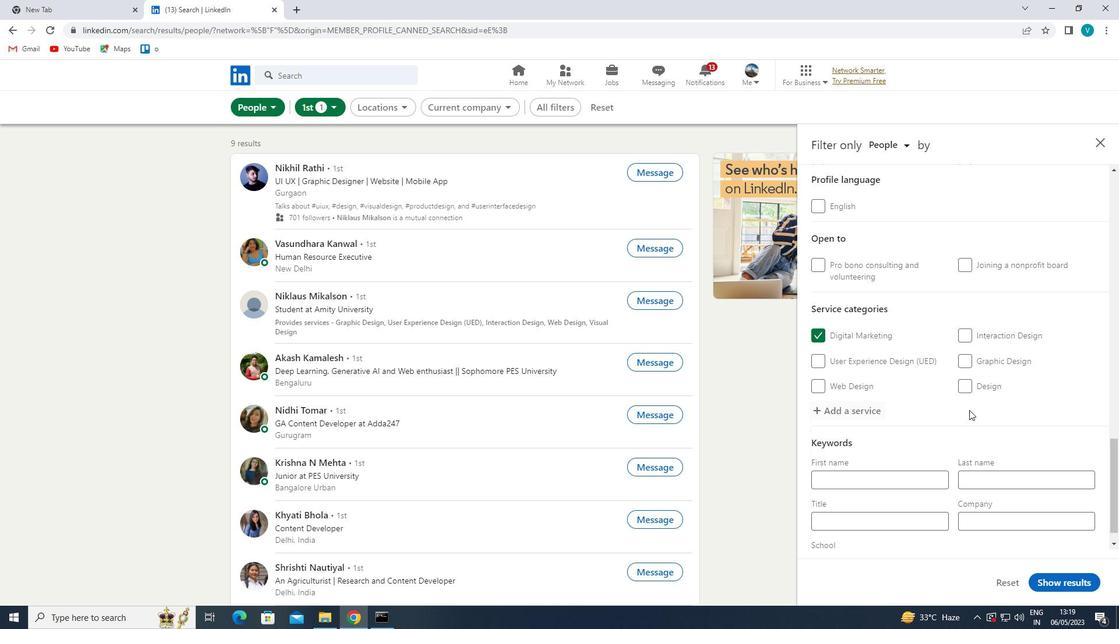 
Action: Mouse scrolled (968, 410) with delta (0, 0)
Screenshot: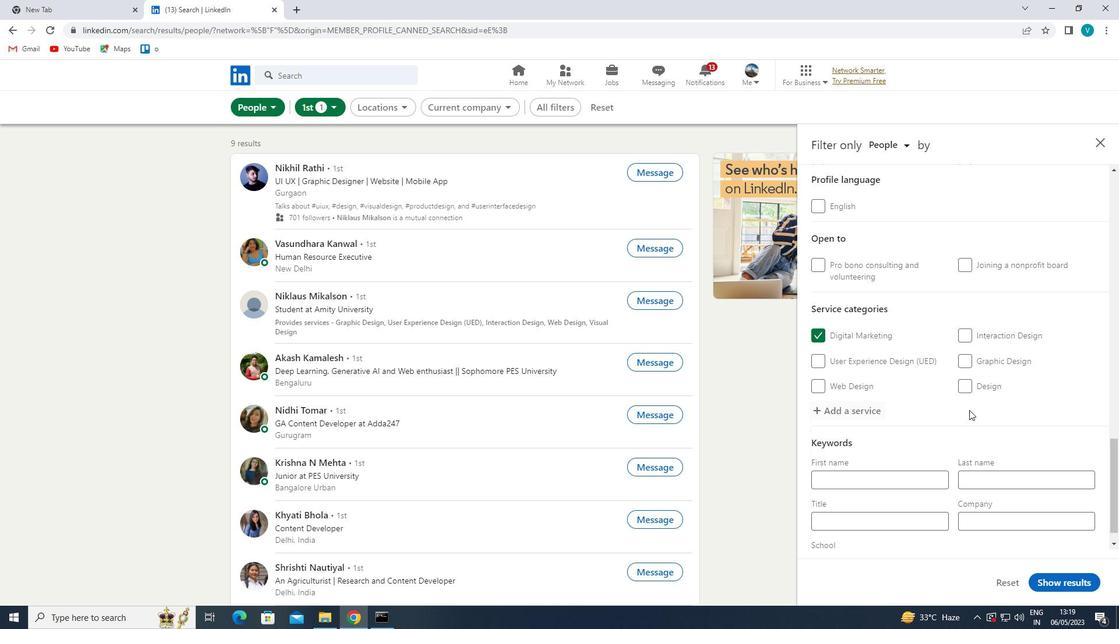 
Action: Mouse moved to (967, 412)
Screenshot: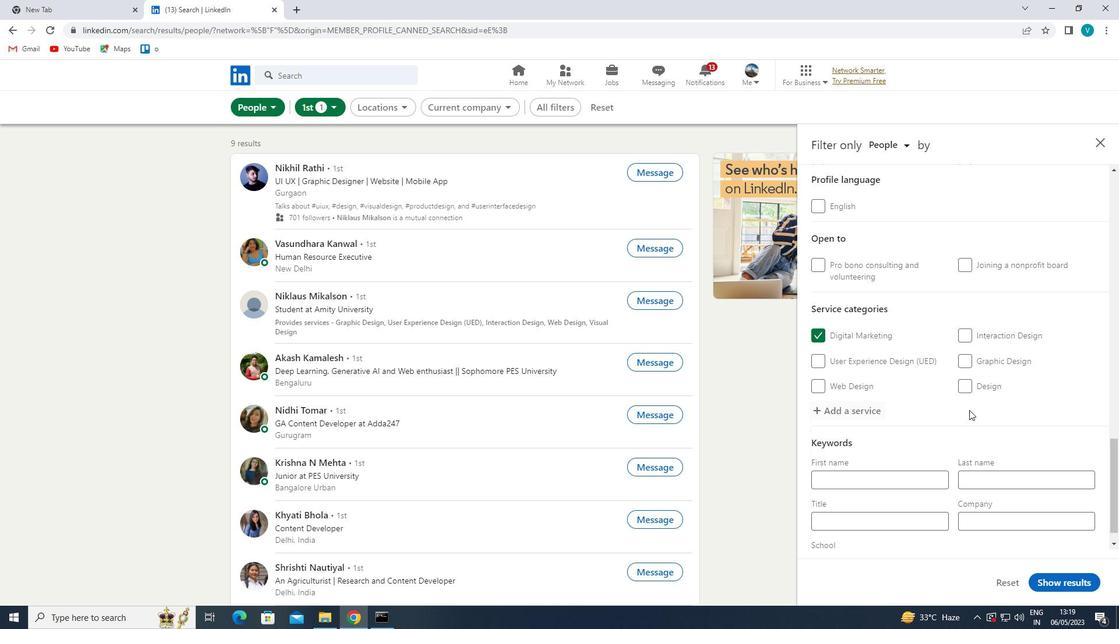 
Action: Mouse scrolled (967, 411) with delta (0, 0)
Screenshot: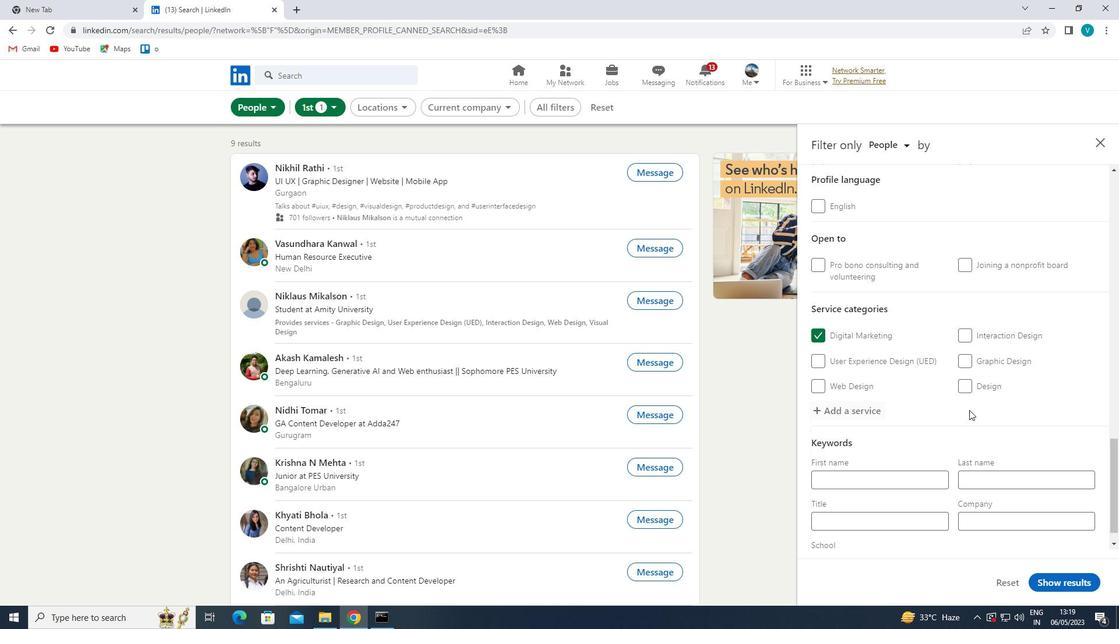 
Action: Mouse moved to (929, 495)
Screenshot: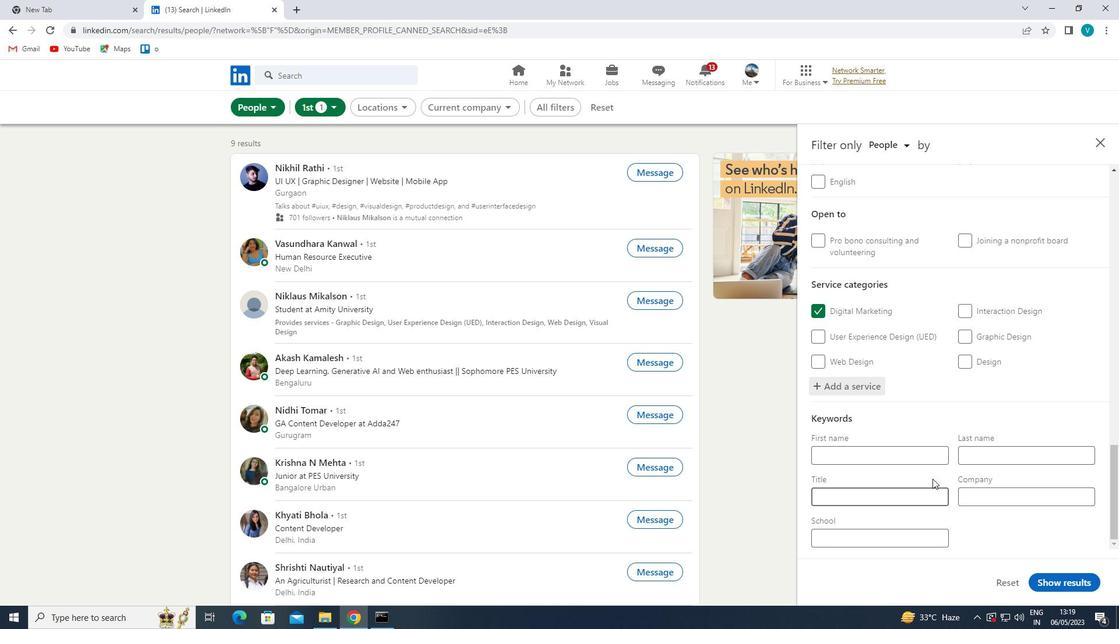 
Action: Mouse pressed left at (929, 495)
Screenshot: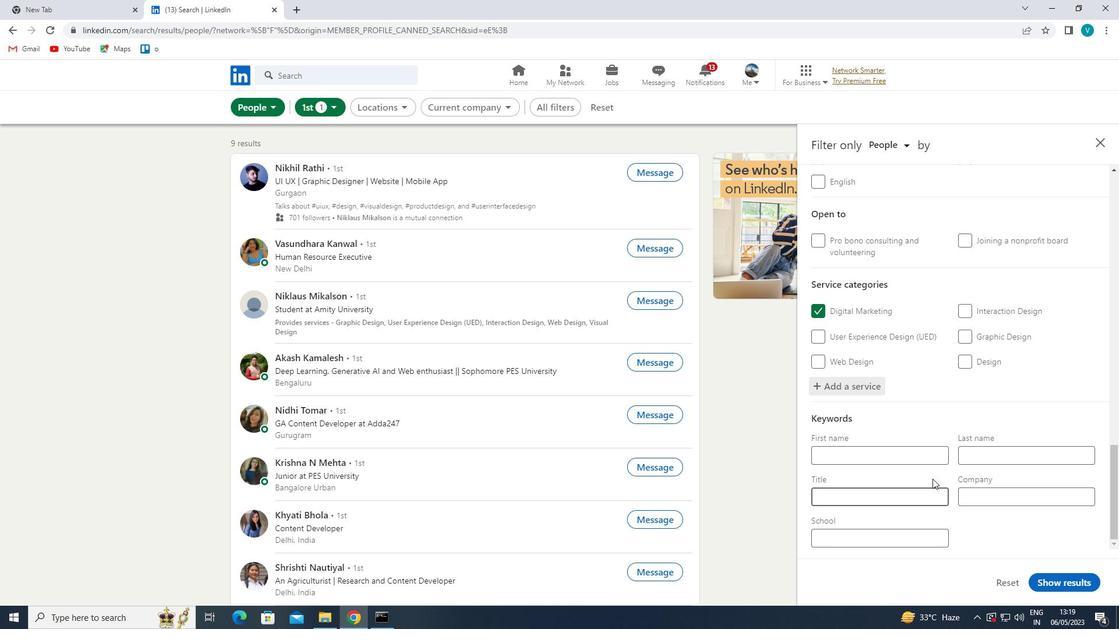 
Action: Mouse moved to (936, 492)
Screenshot: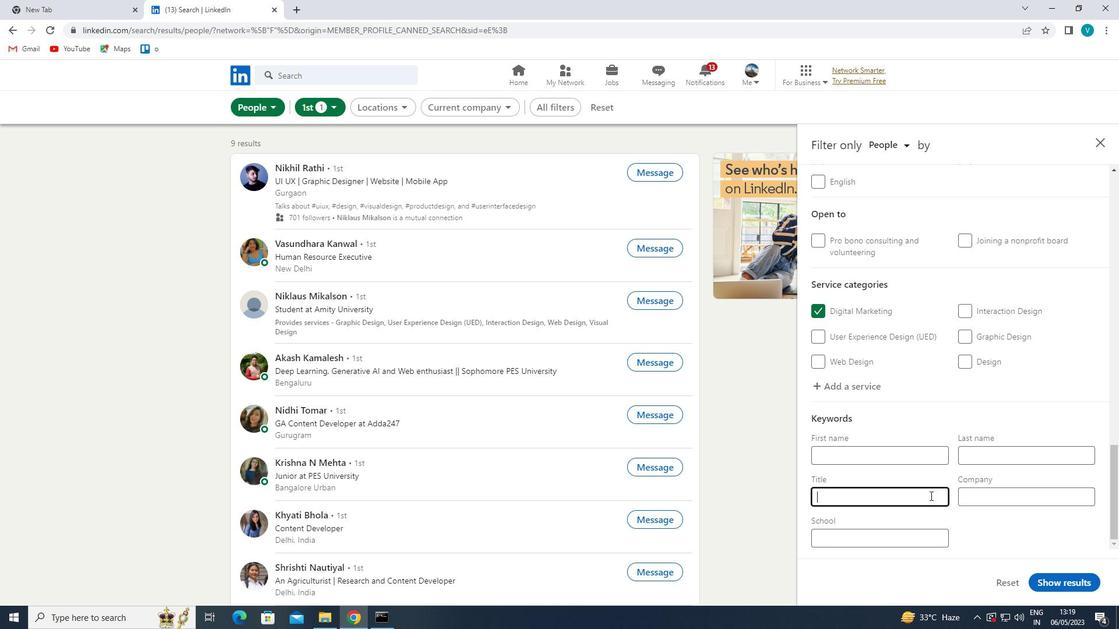 
Action: Key pressed <Key.shift>RSEE<Key.backspace><Key.backspace><Key.backspace>ESSR<Key.backspace><Key.backspace>ERVATIONIST<Key.space>
Screenshot: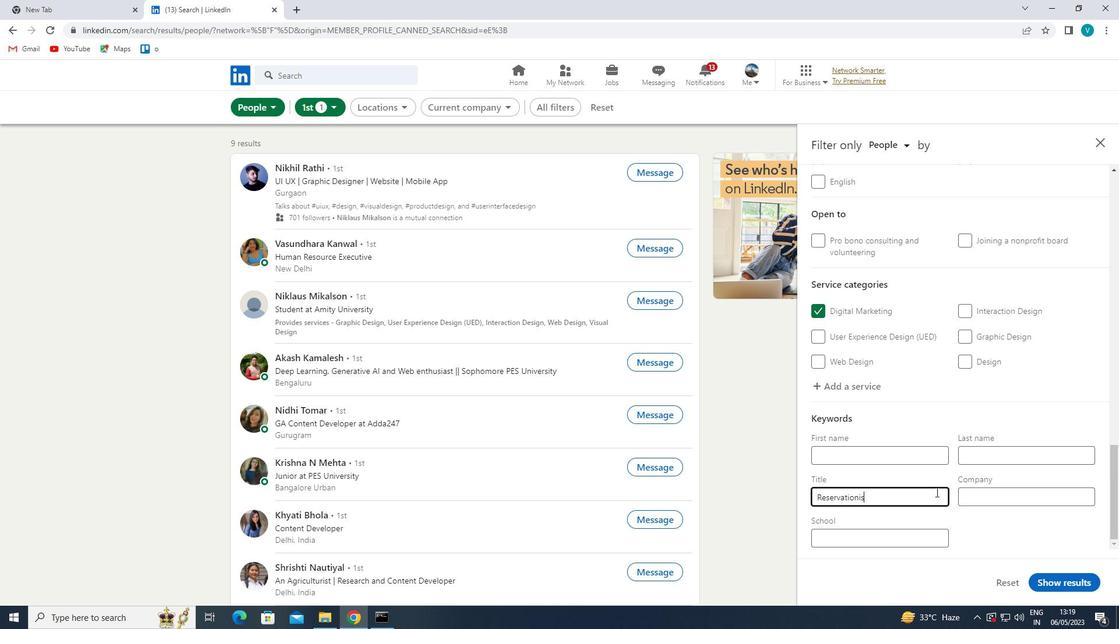 
Action: Mouse moved to (1061, 595)
Screenshot: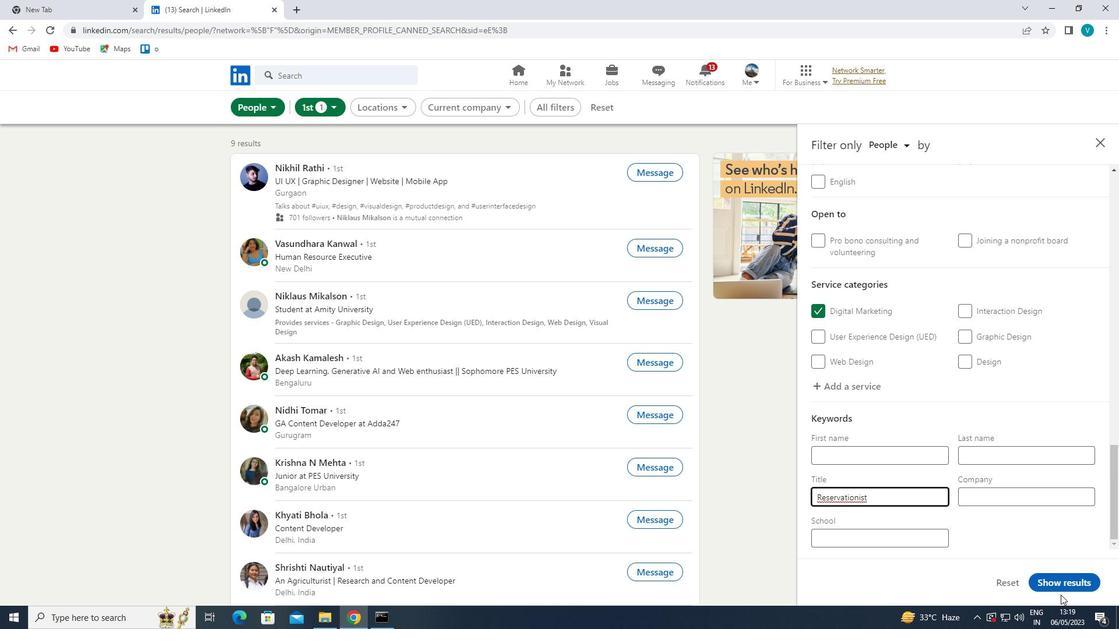 
Action: Mouse pressed left at (1061, 595)
Screenshot: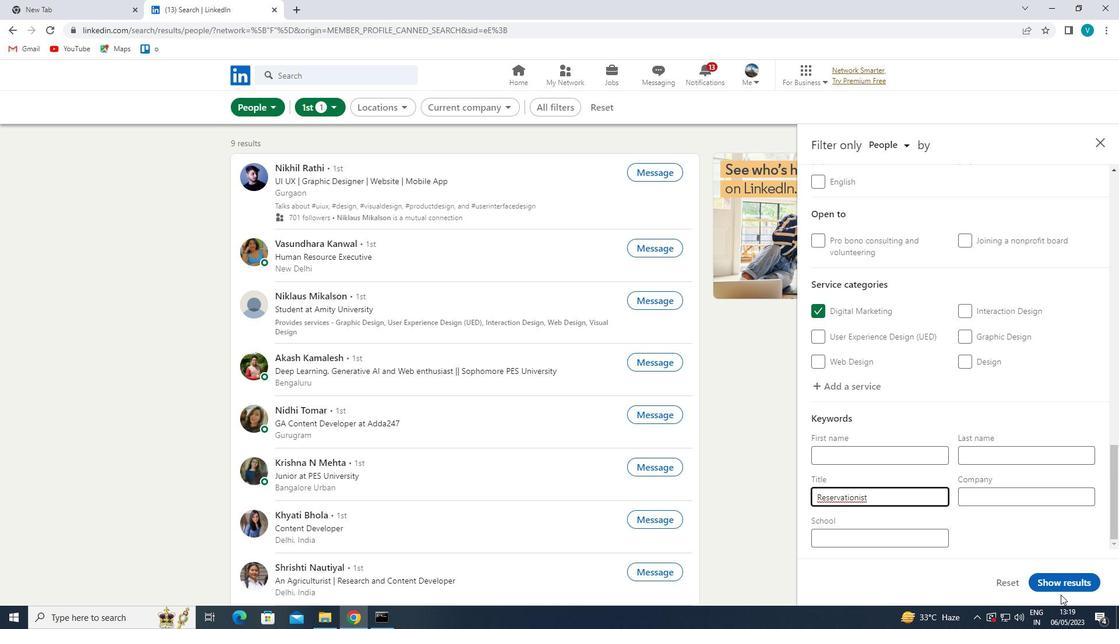 
Action: Mouse moved to (1066, 580)
Screenshot: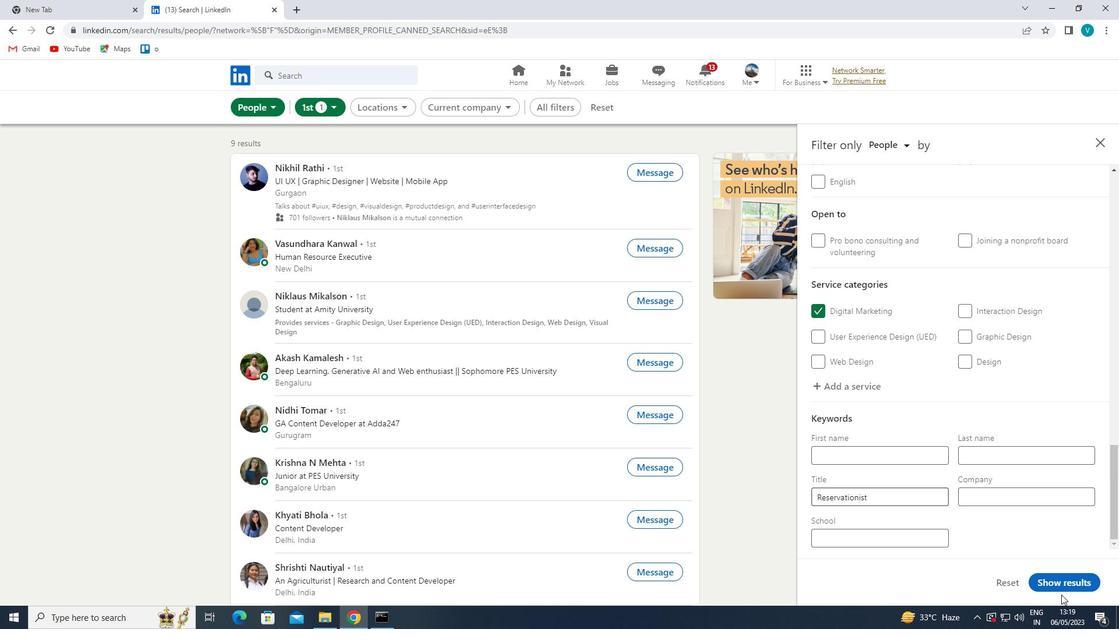 
Action: Mouse pressed left at (1066, 580)
Screenshot: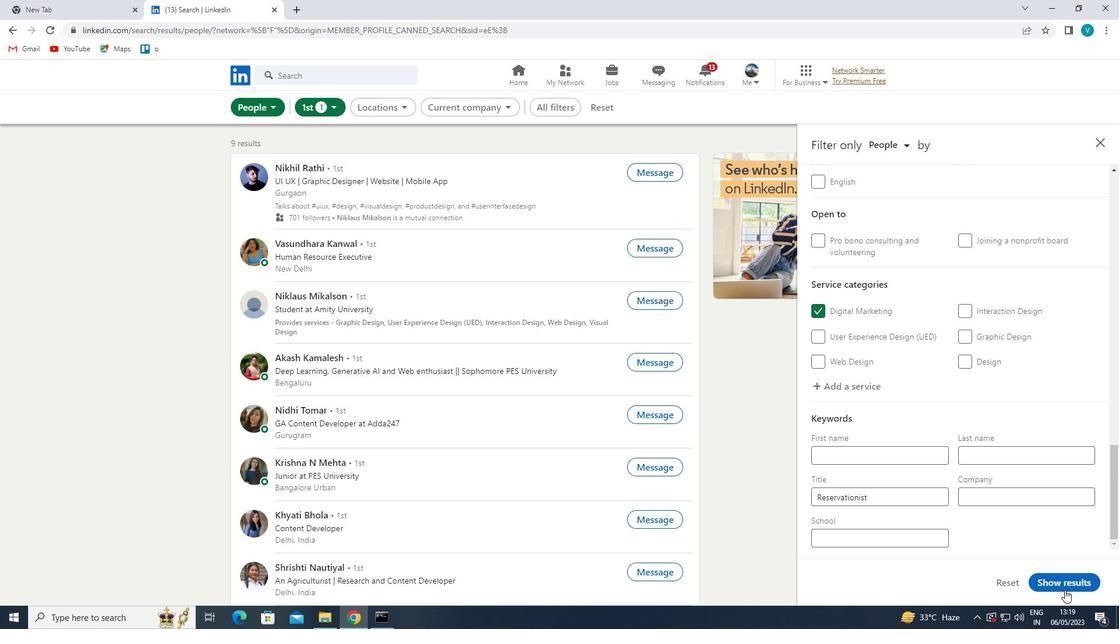 
Action: Mouse moved to (1042, 566)
Screenshot: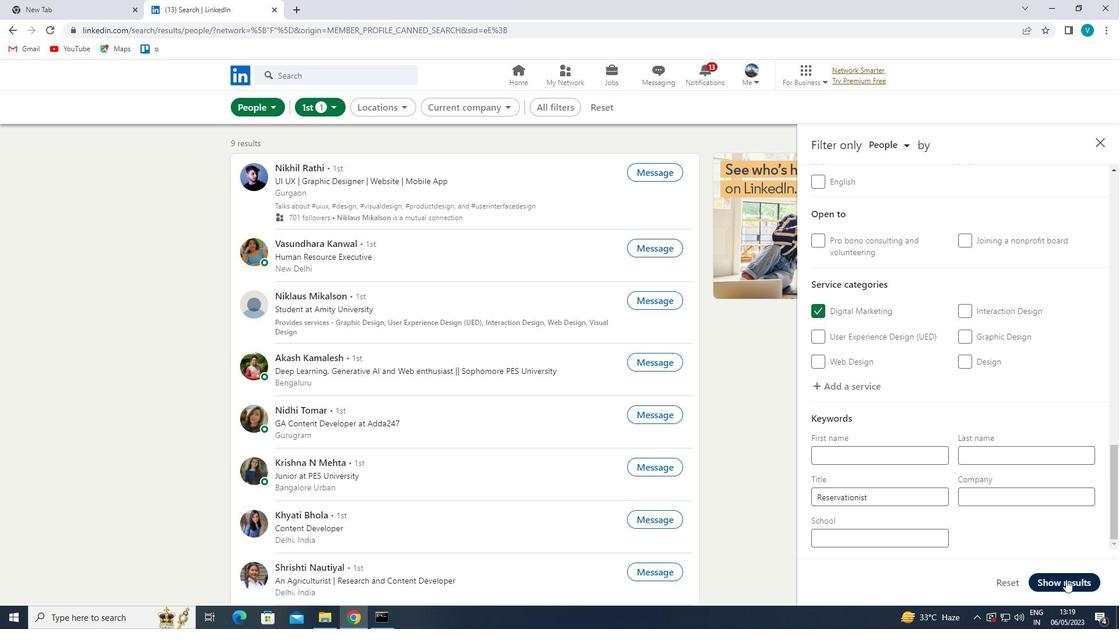 
